 Task: Find connections with filter location Morro do Chapéu with filter topic #Saleswith filter profile language Potuguese with filter current company Ontario Teachers' Pension Plan with filter school Institute Of Public Enterprise with filter industry Building Structure and Exterior Contractors with filter service category Date Entry with filter keywords title Animal Shelter Board Member
Action: Mouse moved to (654, 112)
Screenshot: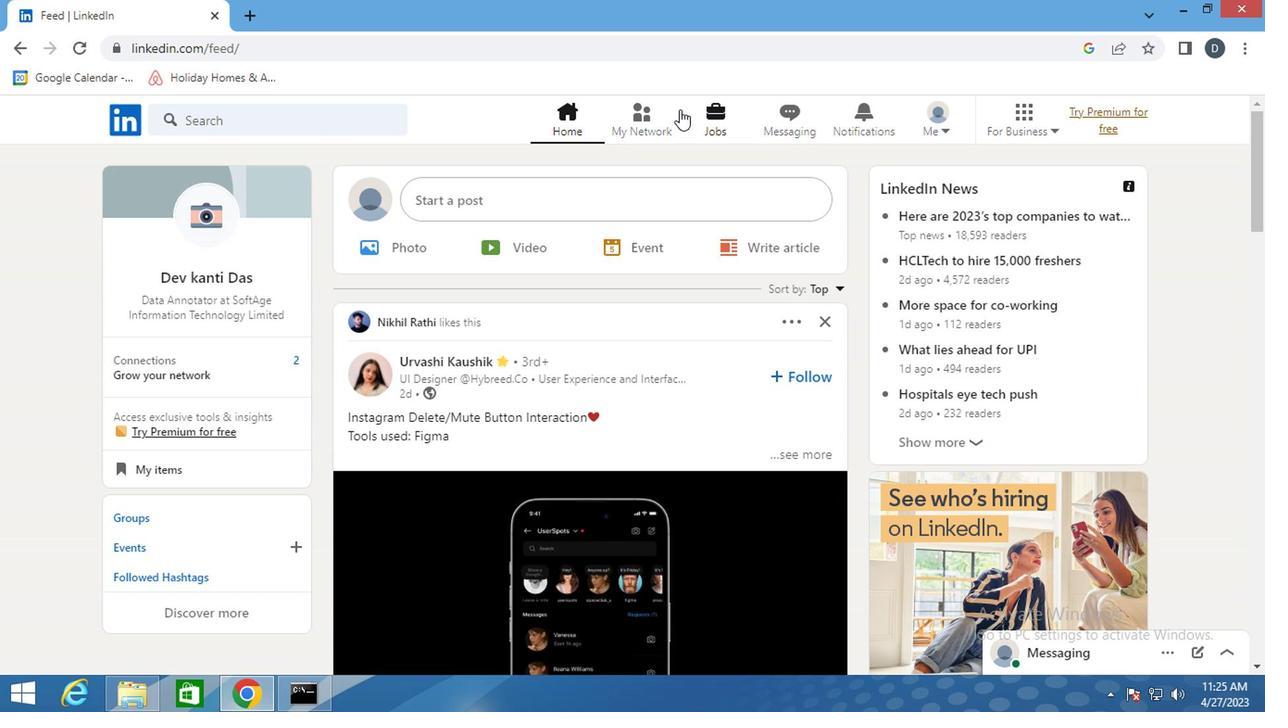 
Action: Mouse pressed left at (654, 112)
Screenshot: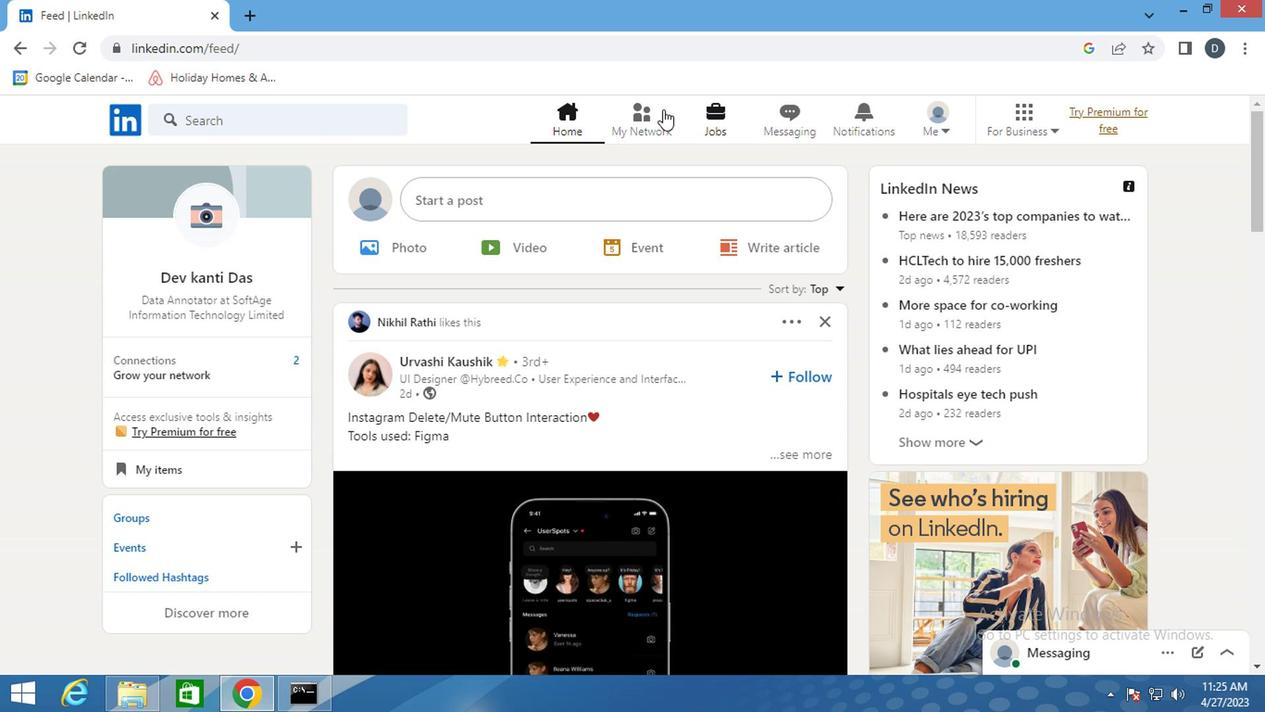 
Action: Mouse moved to (290, 222)
Screenshot: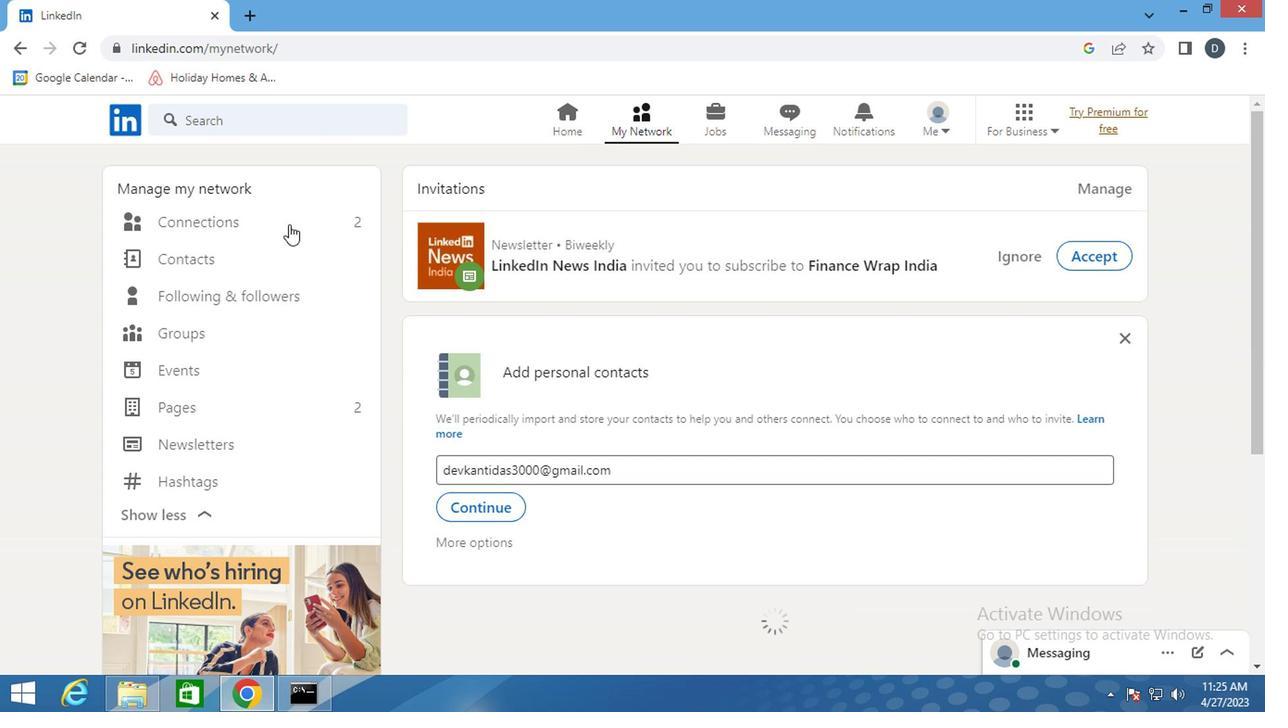 
Action: Mouse pressed left at (290, 222)
Screenshot: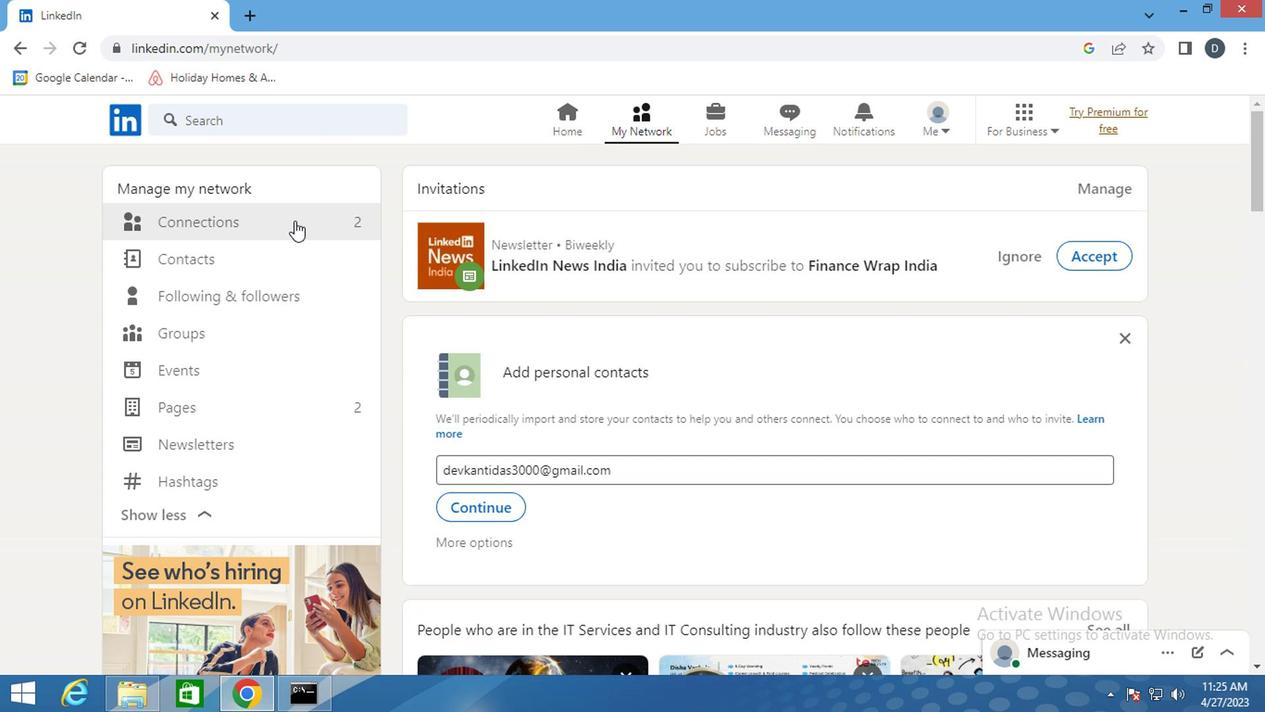
Action: Mouse pressed left at (290, 222)
Screenshot: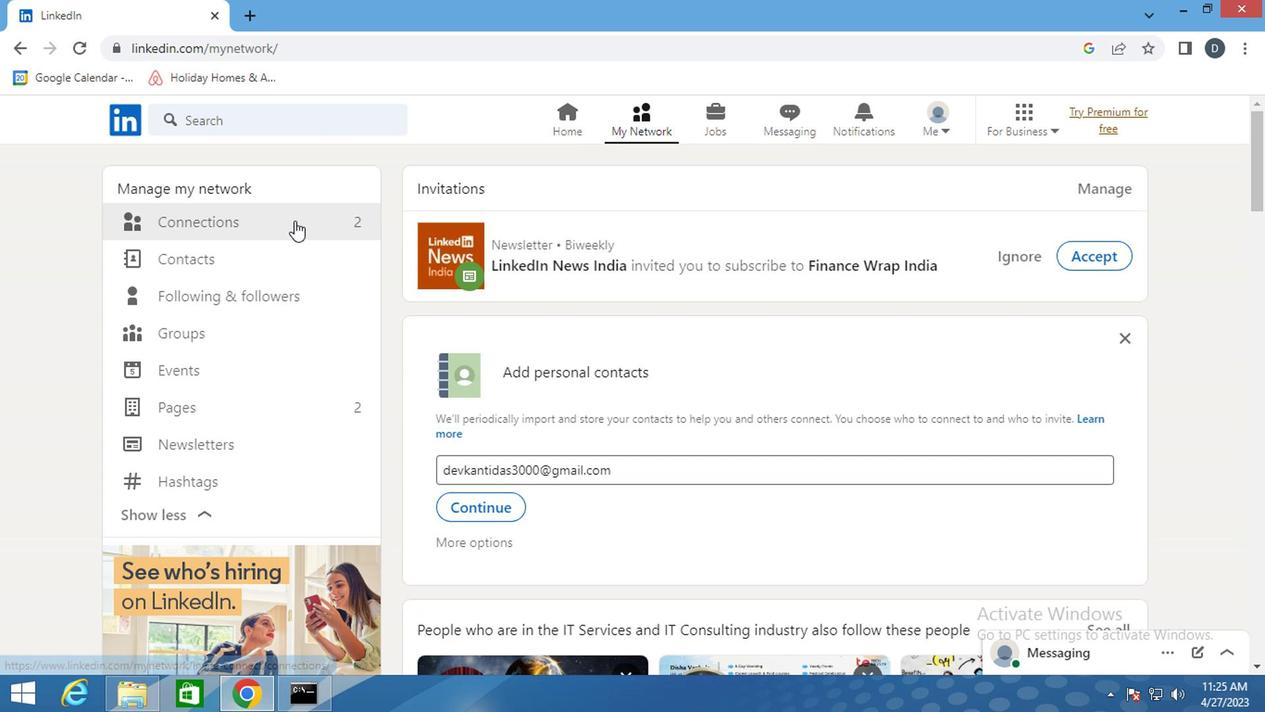 
Action: Mouse moved to (786, 224)
Screenshot: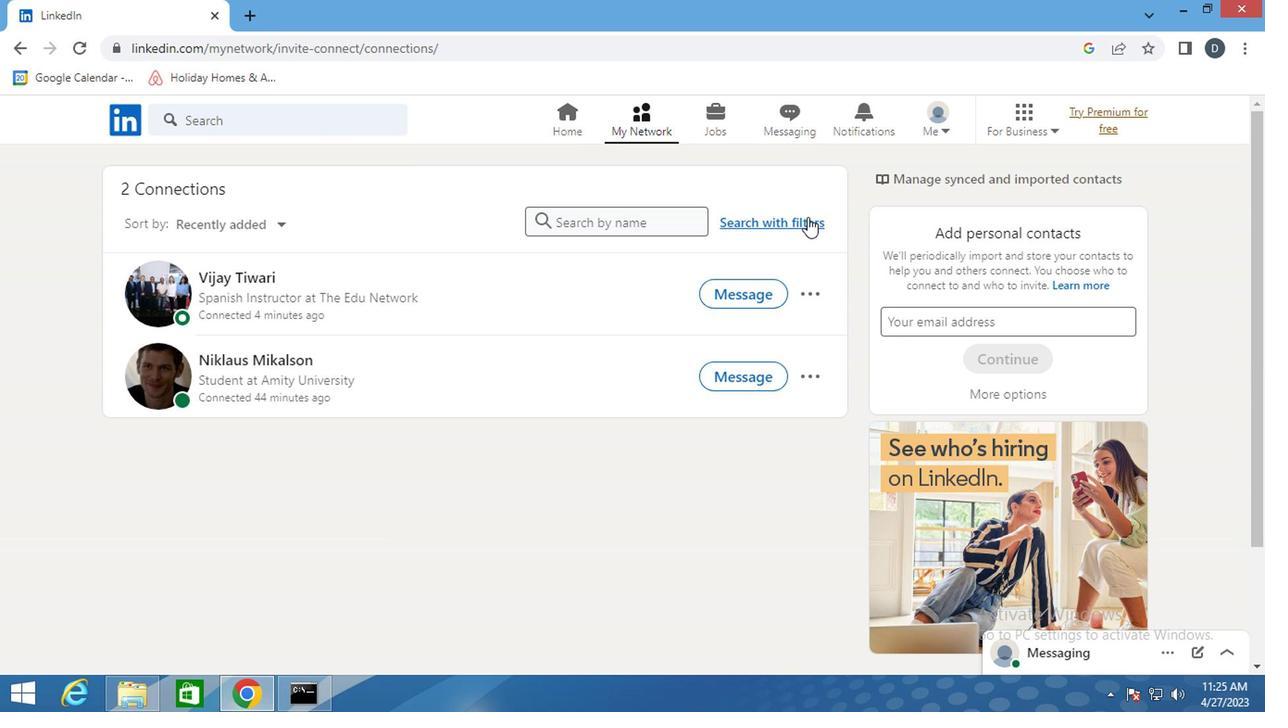 
Action: Mouse pressed left at (786, 224)
Screenshot: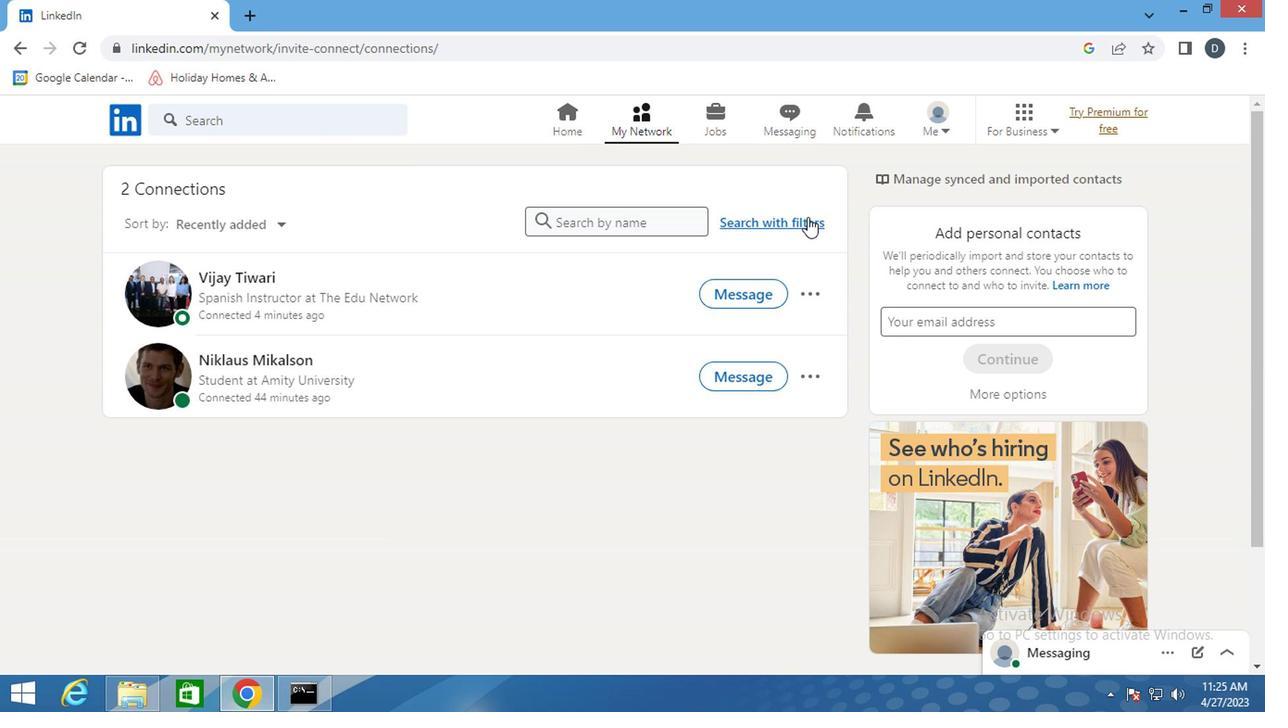 
Action: Mouse moved to (668, 166)
Screenshot: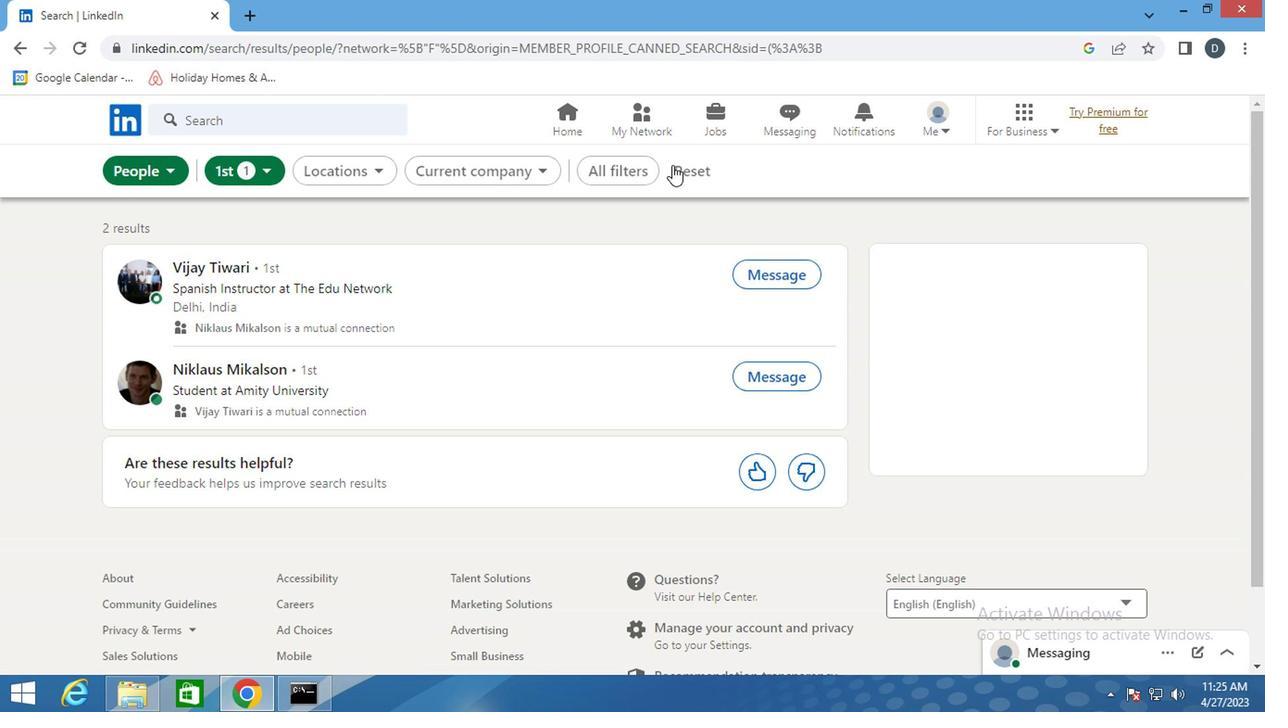 
Action: Mouse pressed left at (668, 166)
Screenshot: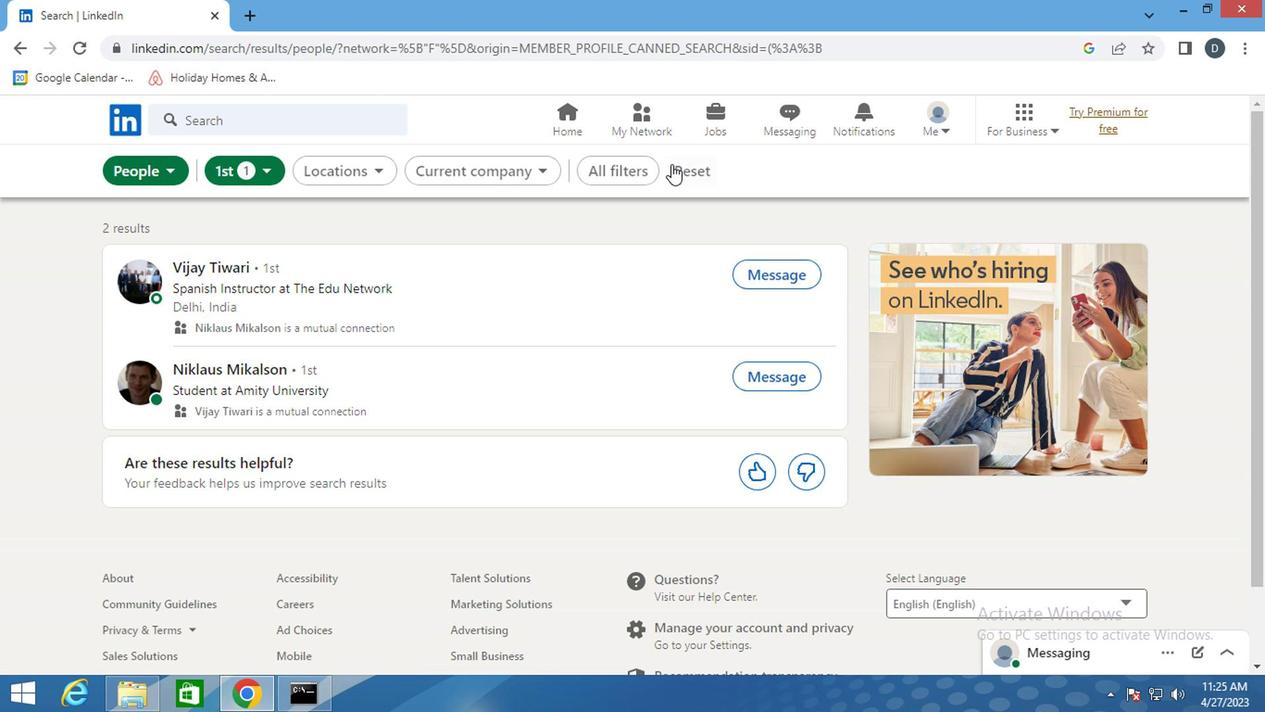 
Action: Mouse moved to (677, 174)
Screenshot: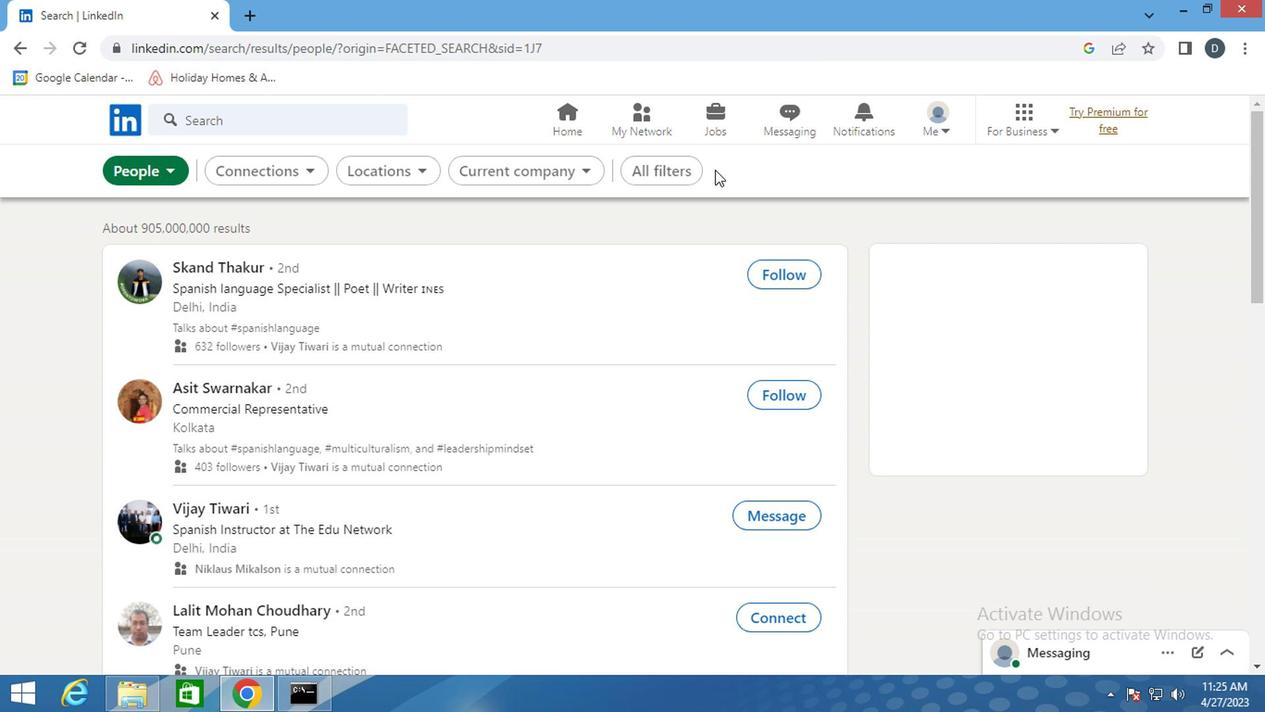 
Action: Mouse pressed left at (677, 174)
Screenshot: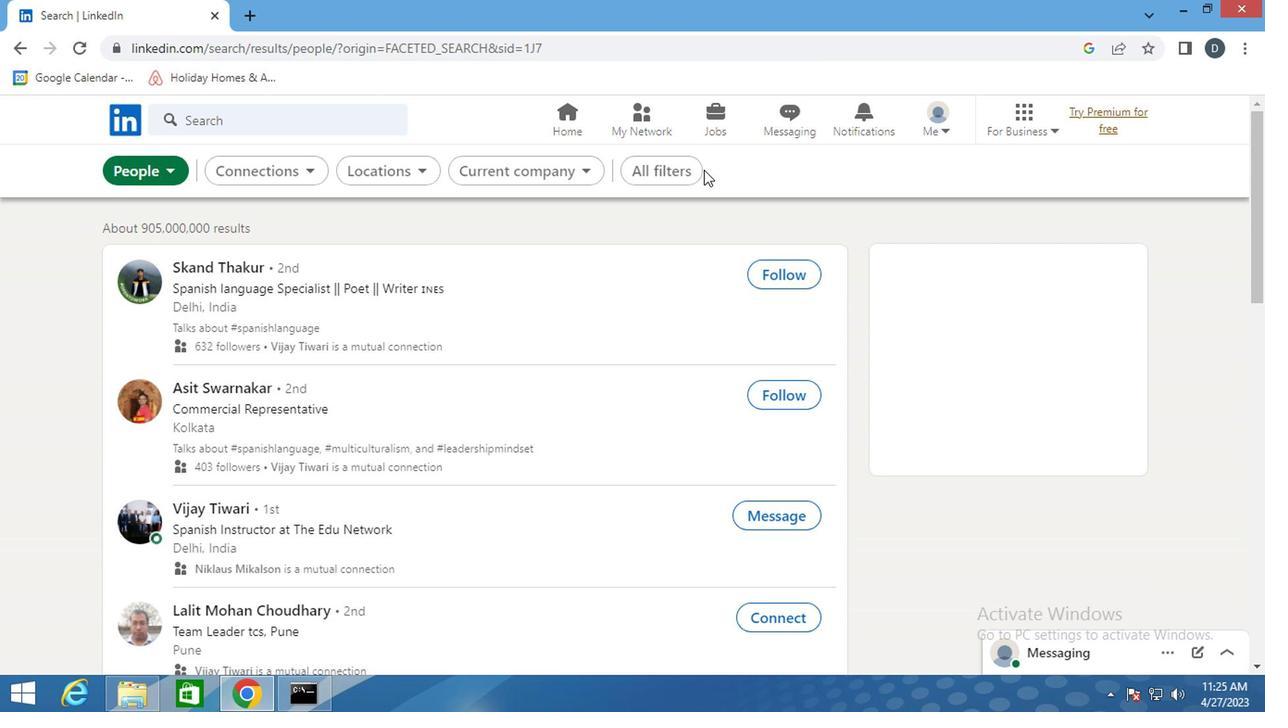 
Action: Mouse moved to (990, 415)
Screenshot: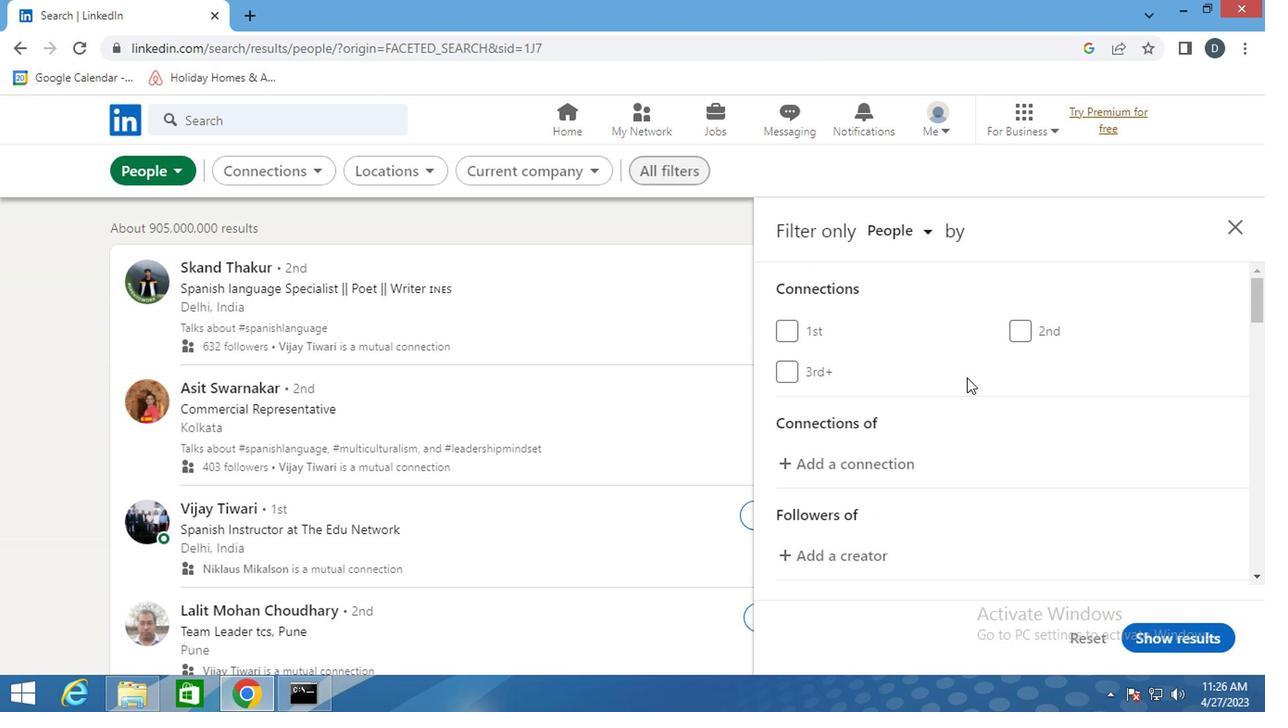 
Action: Mouse scrolled (990, 414) with delta (0, -1)
Screenshot: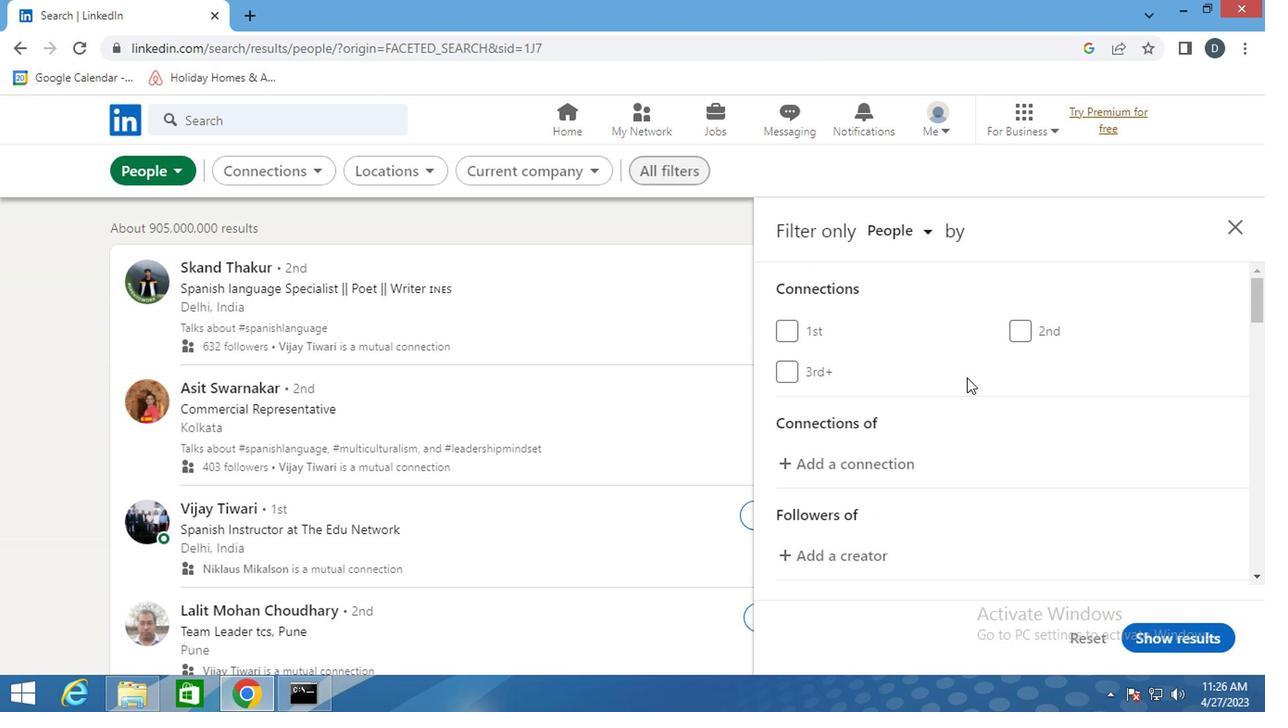 
Action: Mouse moved to (990, 416)
Screenshot: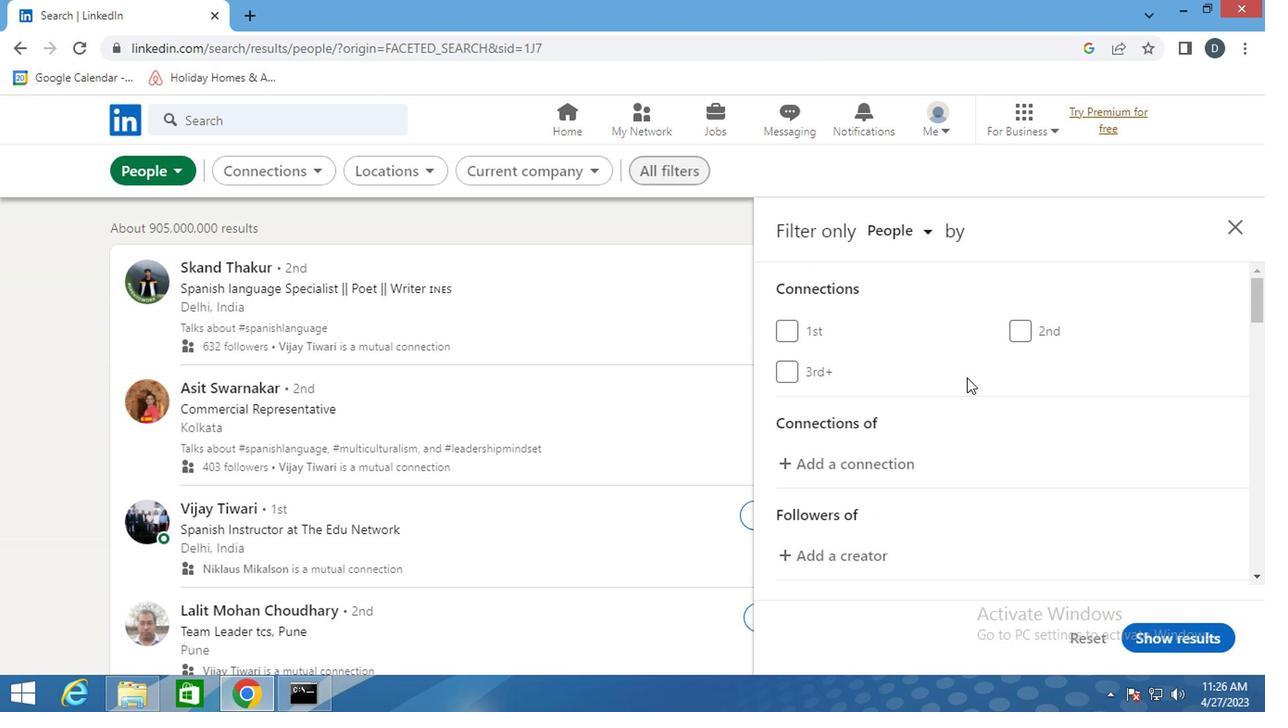 
Action: Mouse scrolled (990, 415) with delta (0, 0)
Screenshot: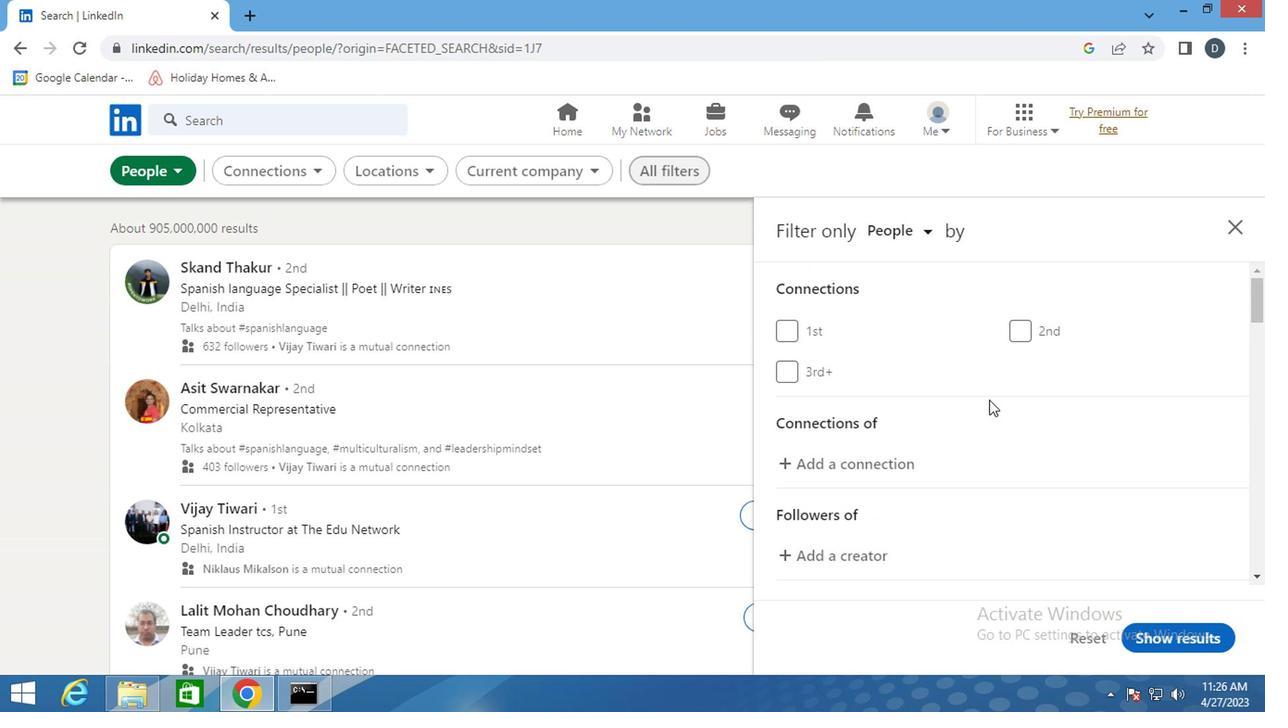 
Action: Mouse moved to (984, 441)
Screenshot: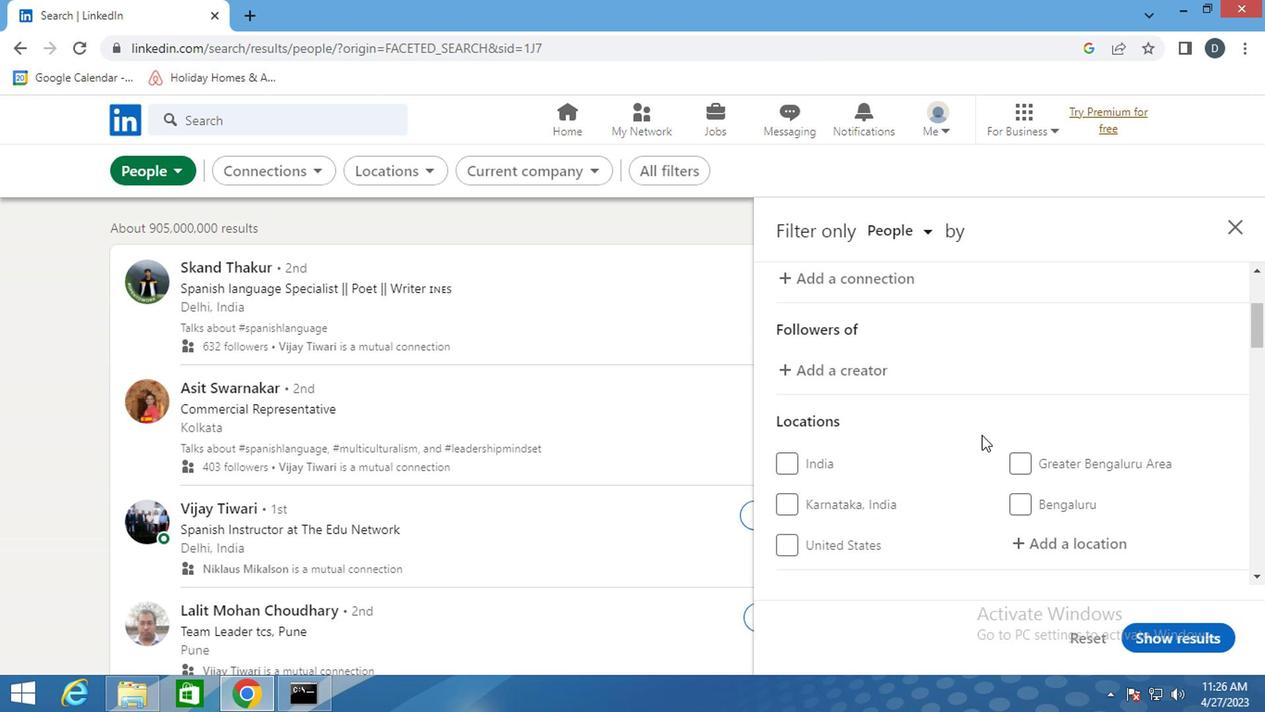 
Action: Mouse scrolled (984, 441) with delta (0, 0)
Screenshot: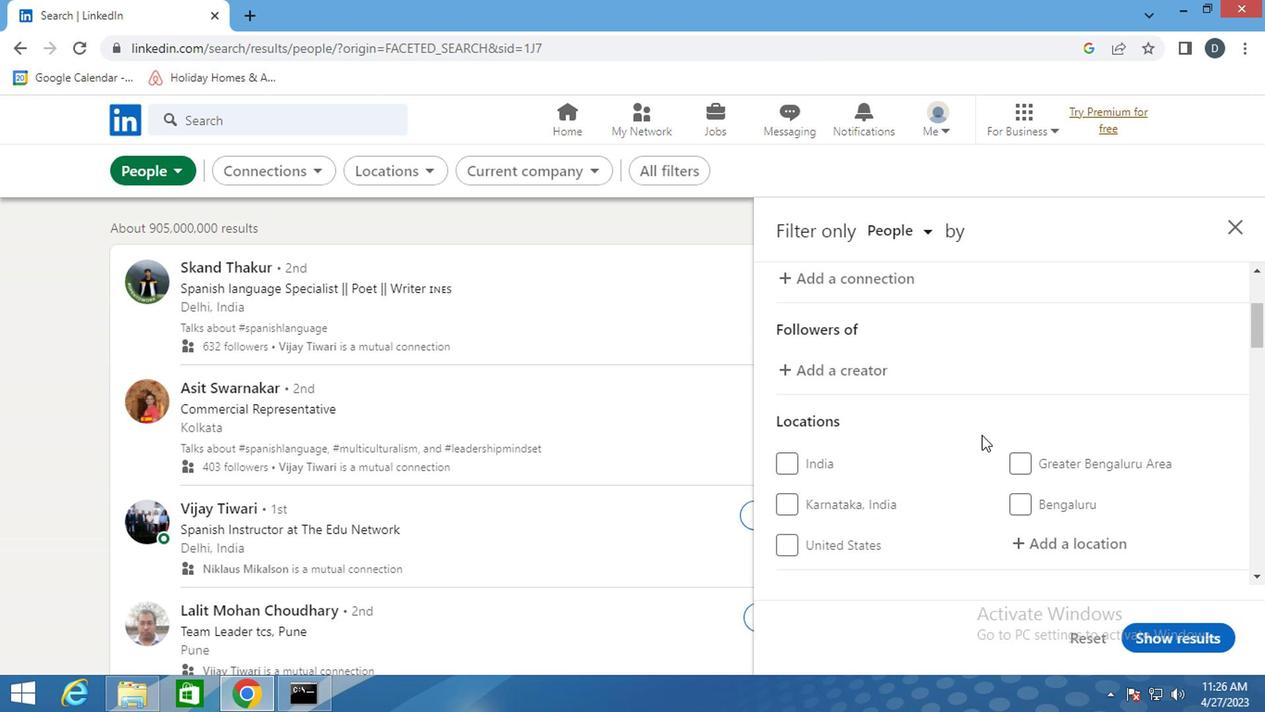 
Action: Mouse moved to (1049, 451)
Screenshot: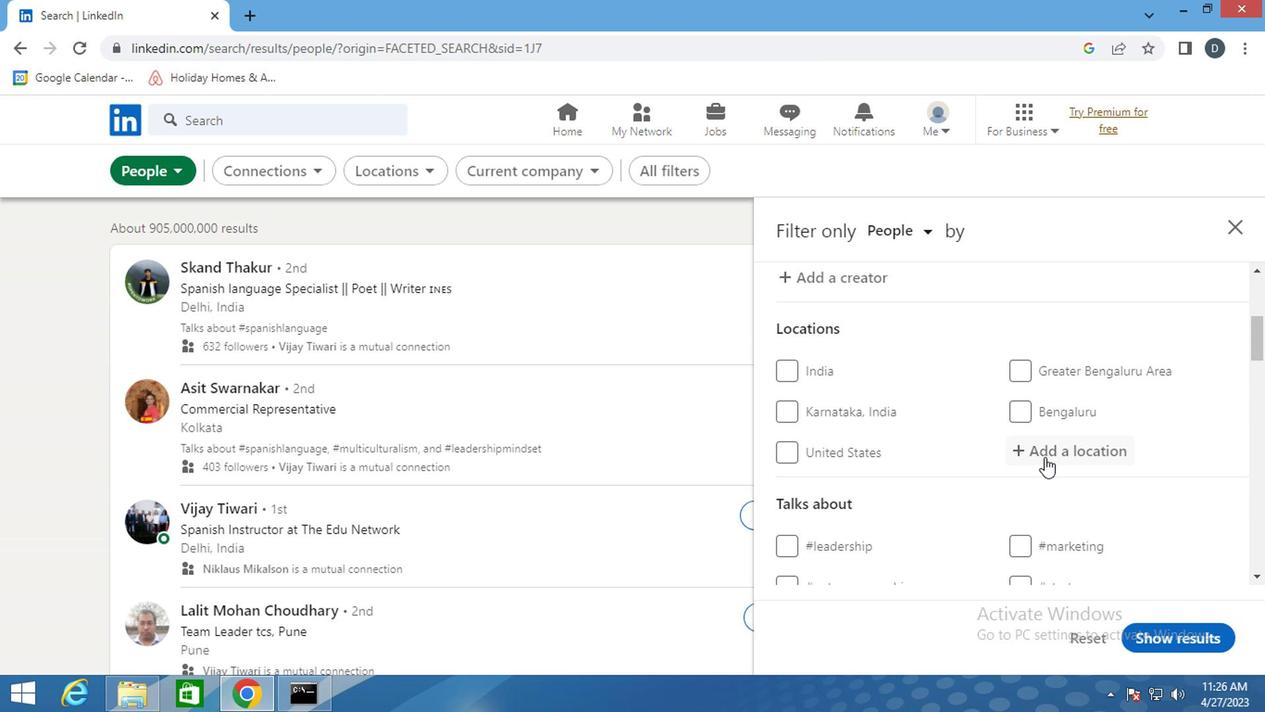 
Action: Mouse pressed left at (1049, 451)
Screenshot: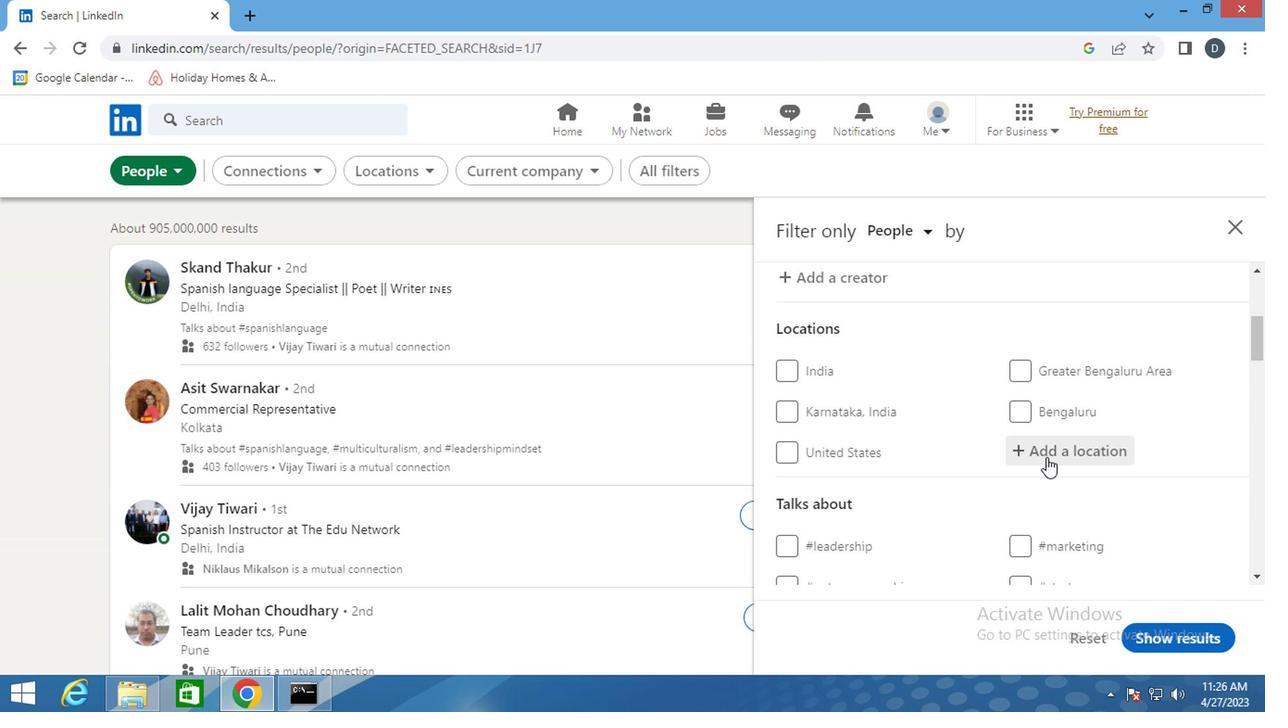 
Action: Mouse moved to (1049, 451)
Screenshot: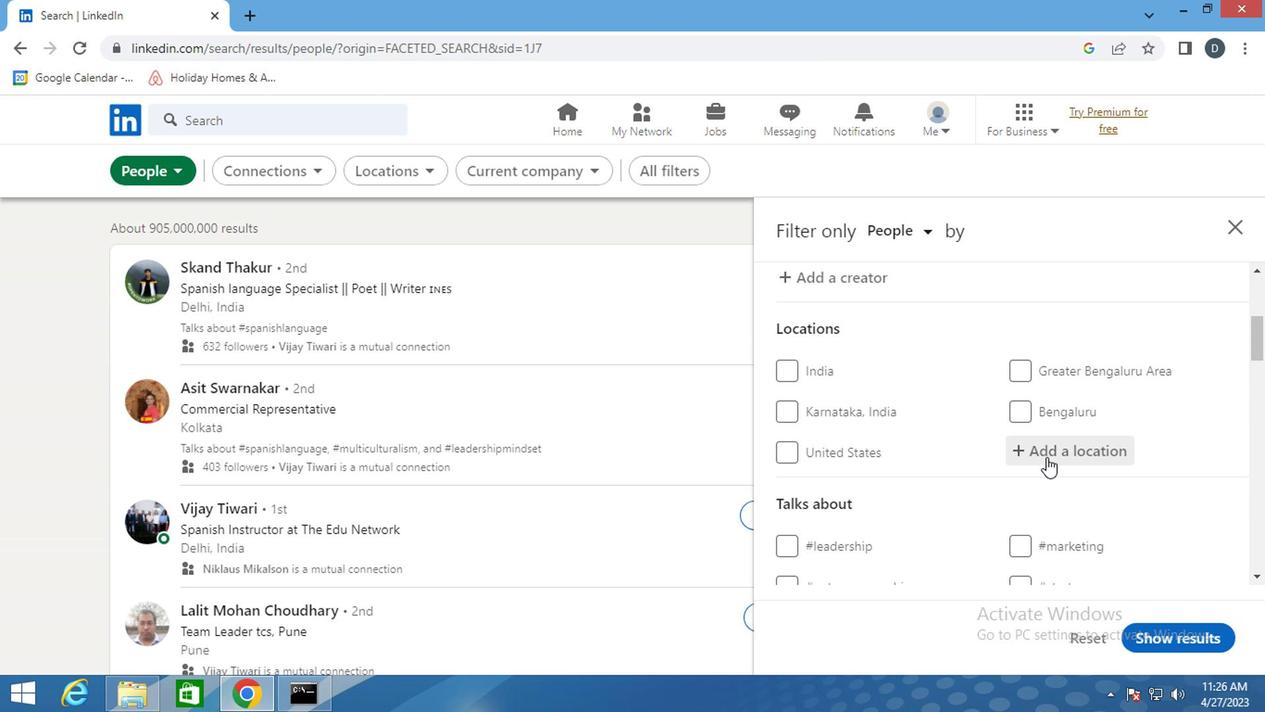 
Action: Key pressed <Key.shift_r>Morro<Key.space>do<Key.space><Key.down><Key.enter>
Screenshot: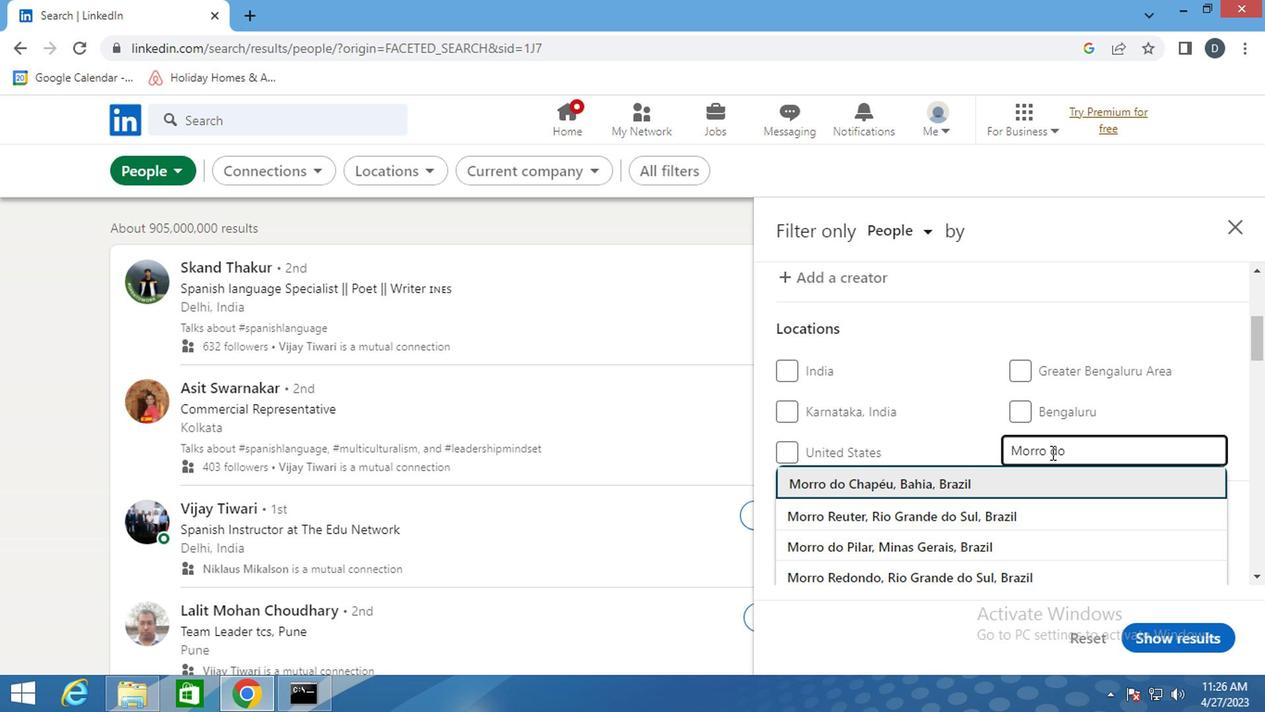 
Action: Mouse moved to (1058, 470)
Screenshot: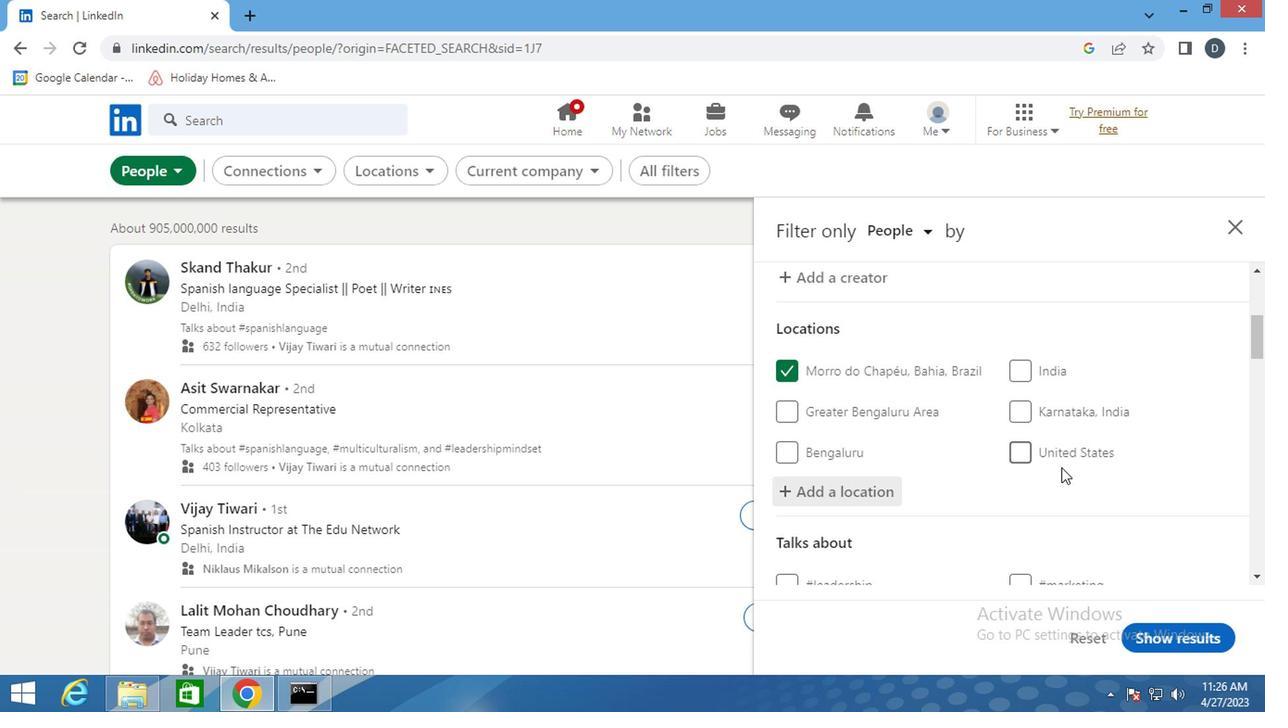 
Action: Mouse scrolled (1058, 469) with delta (0, 0)
Screenshot: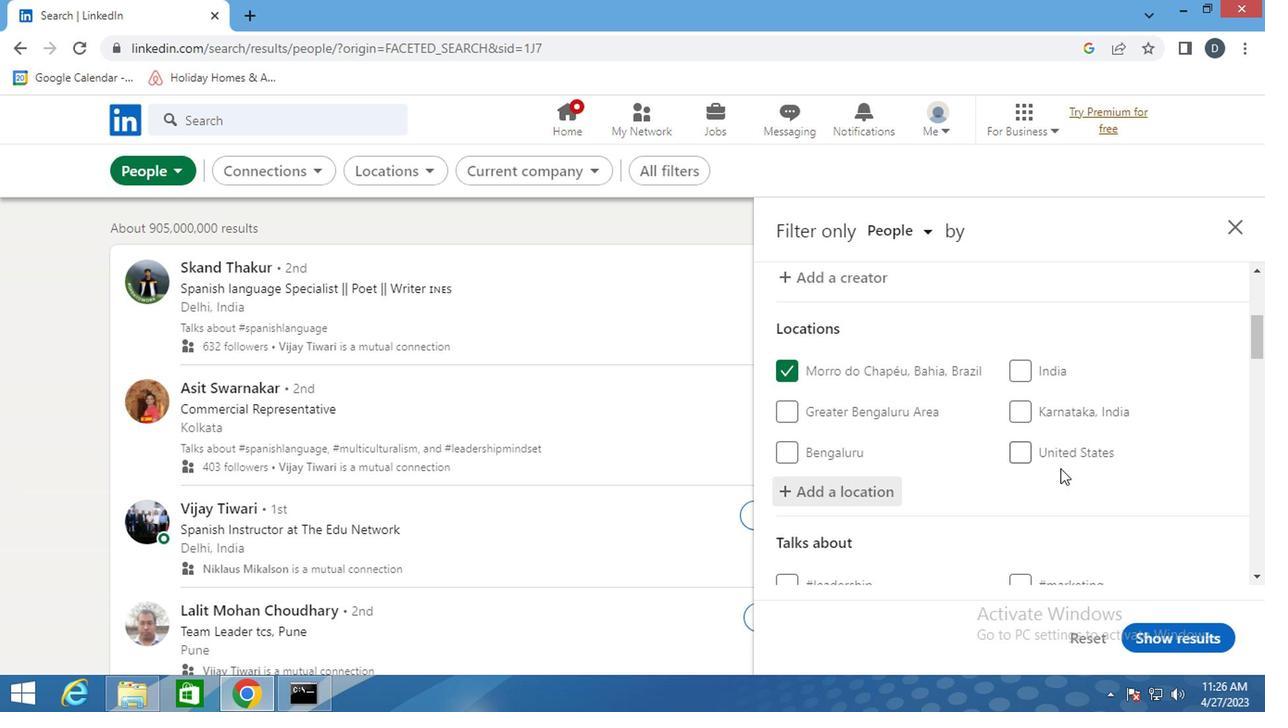 
Action: Mouse scrolled (1058, 469) with delta (0, 0)
Screenshot: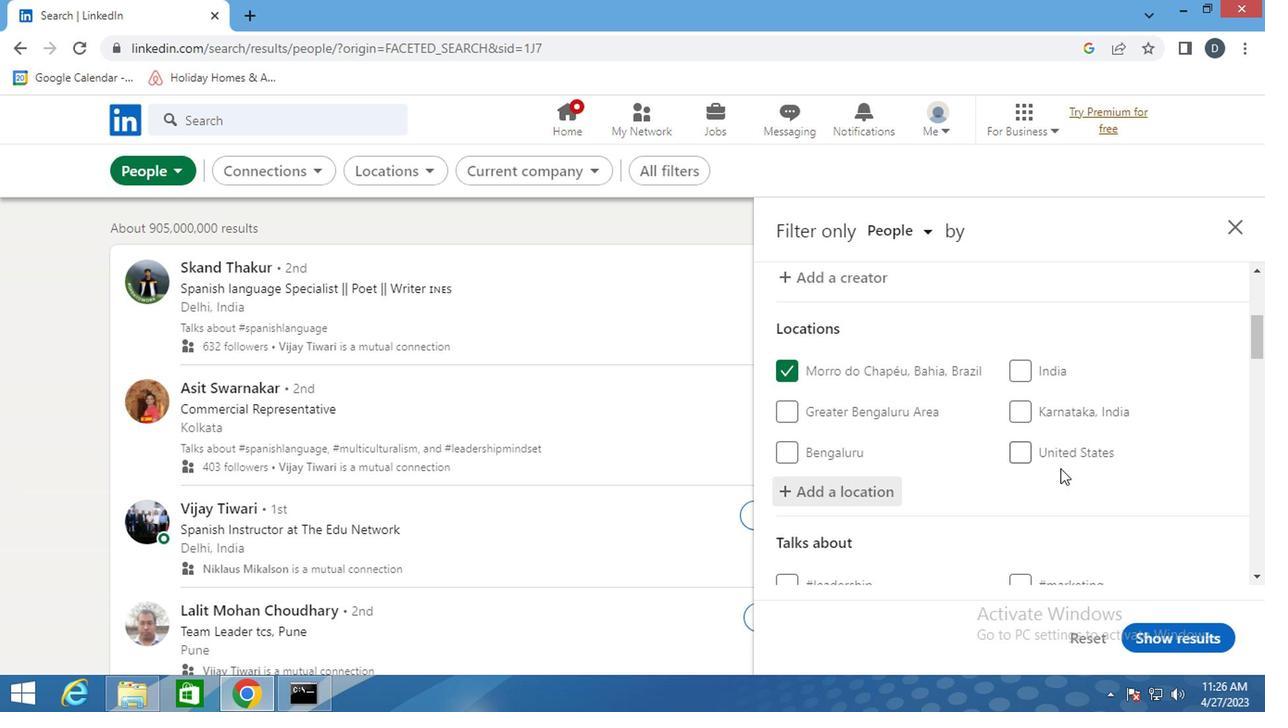 
Action: Mouse moved to (1040, 472)
Screenshot: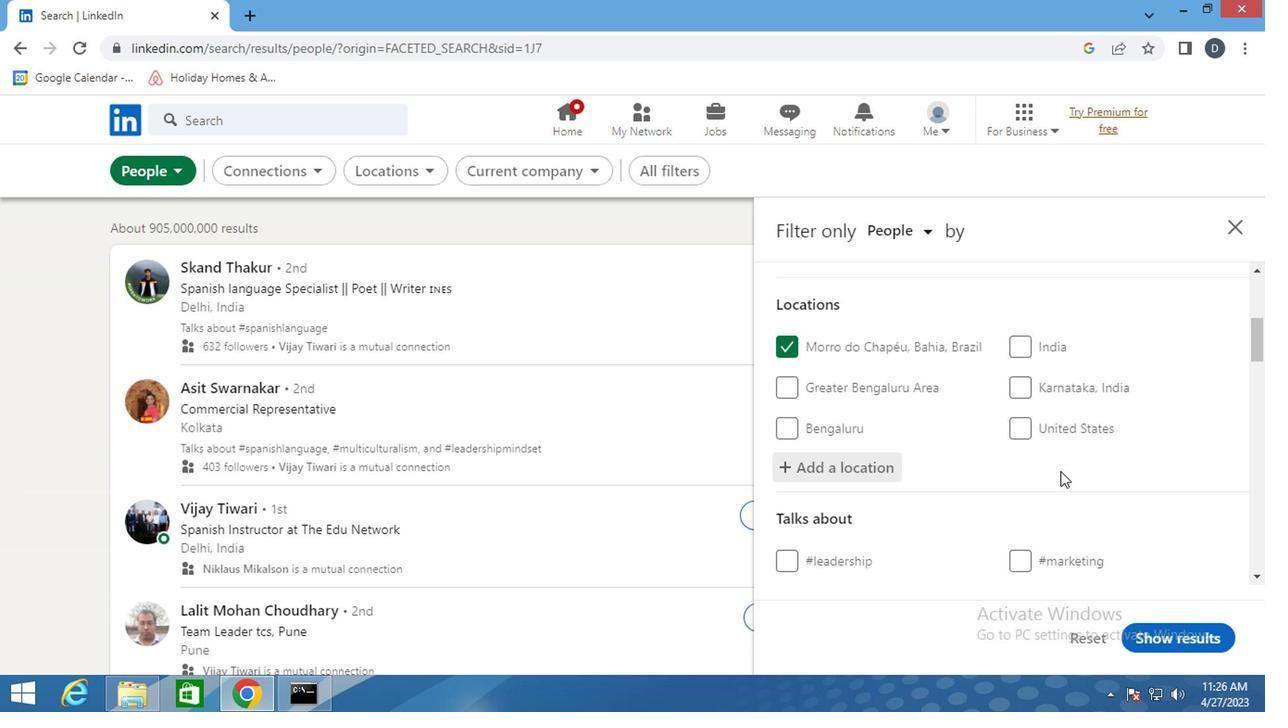 
Action: Mouse pressed left at (1040, 472)
Screenshot: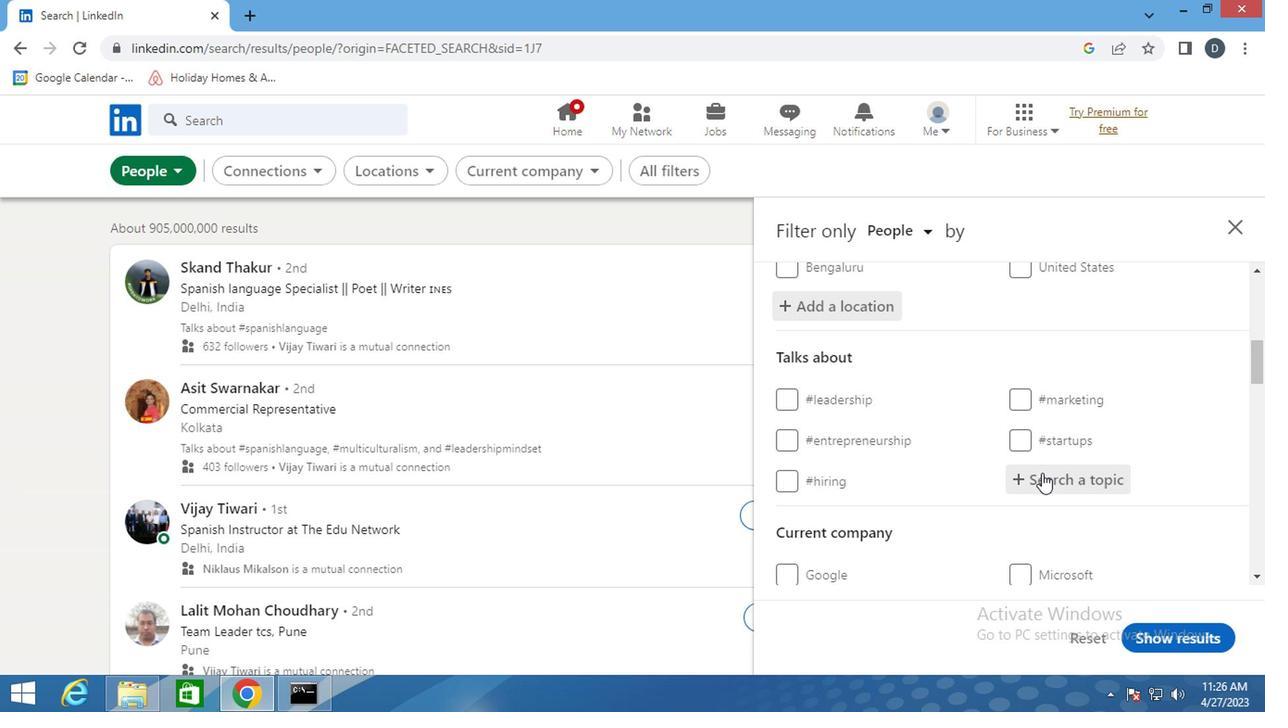 
Action: Mouse moved to (184, 11)
Screenshot: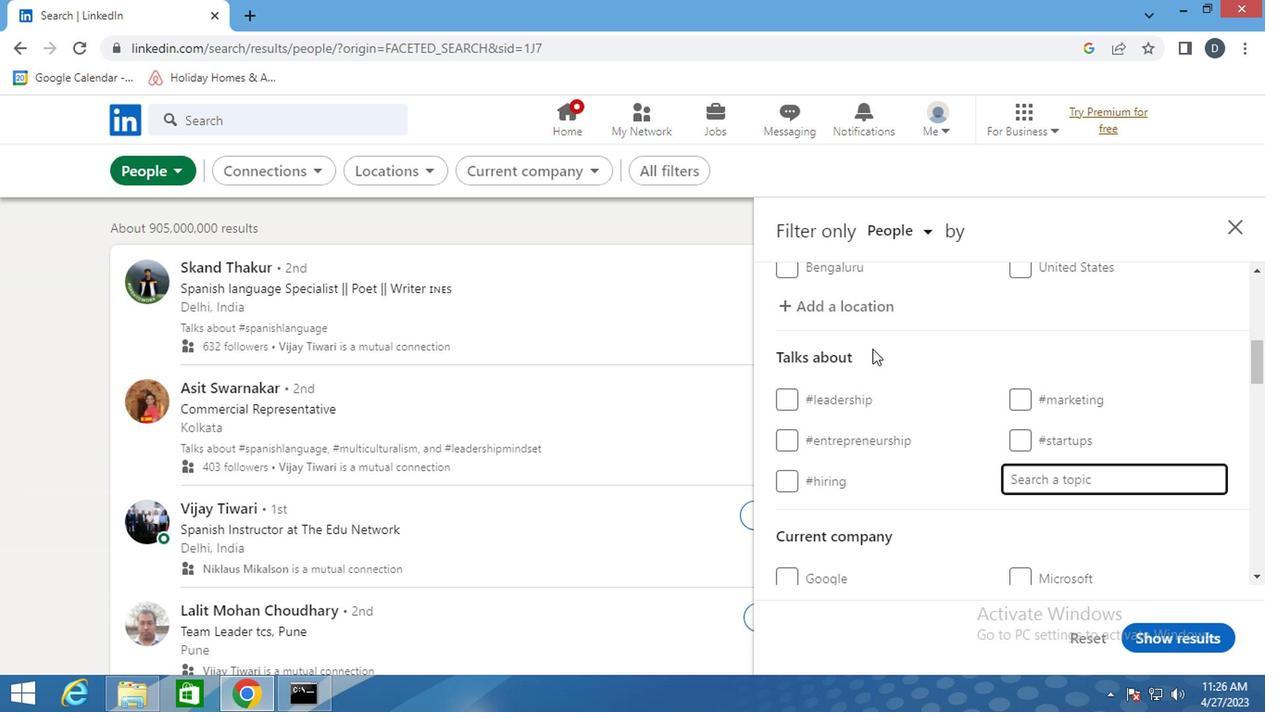 
Action: Key pressed <Key.shift>SA<Key.backspace><Key.backspace><Key.backspace><Key.shift><Key.shift><Key.shift><Key.shift><Key.shift>#<Key.shift>SALES<Key.backspace><Key.backspace><Key.backspace><Key.backspace>ALES
Screenshot: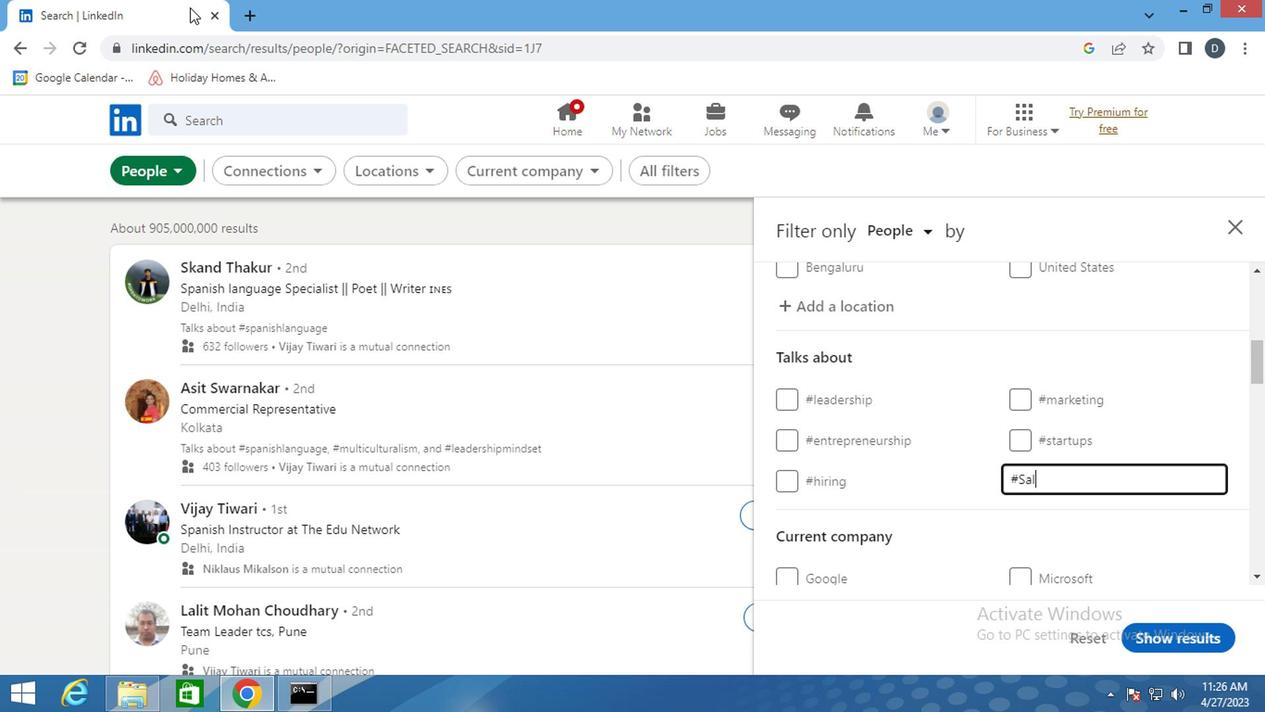
Action: Mouse moved to (1030, 445)
Screenshot: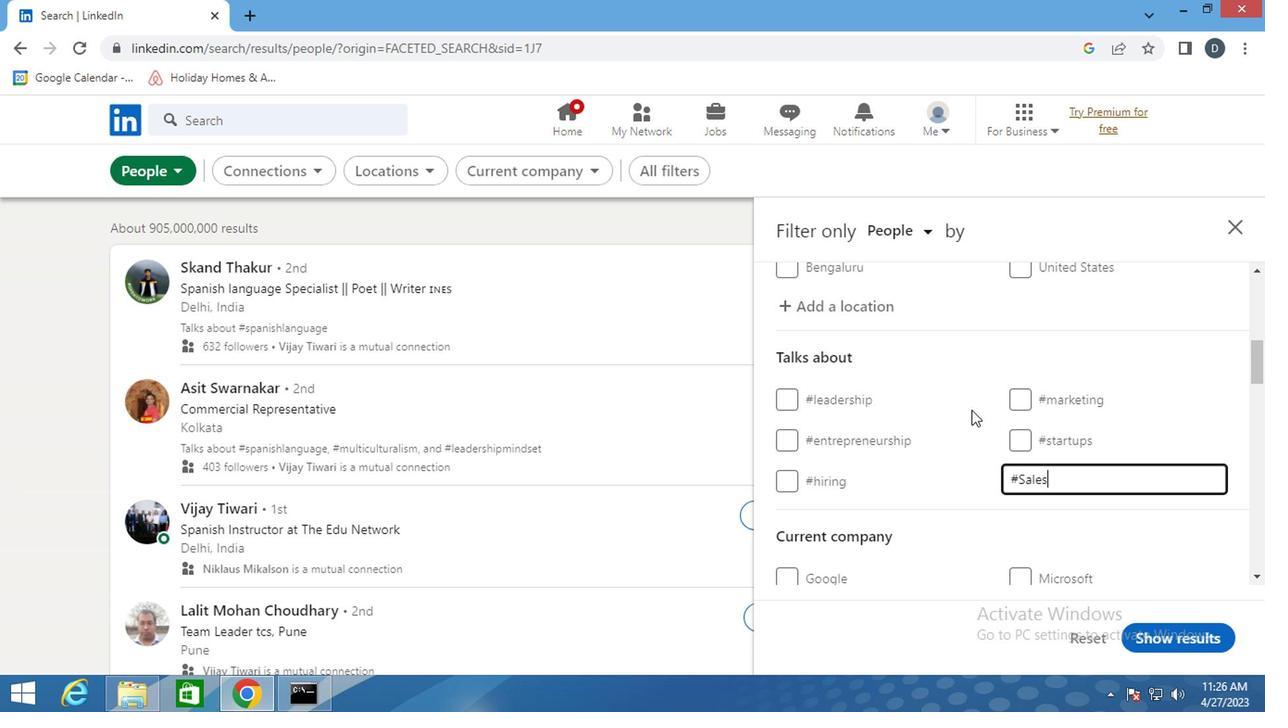 
Action: Mouse scrolled (1030, 444) with delta (0, -1)
Screenshot: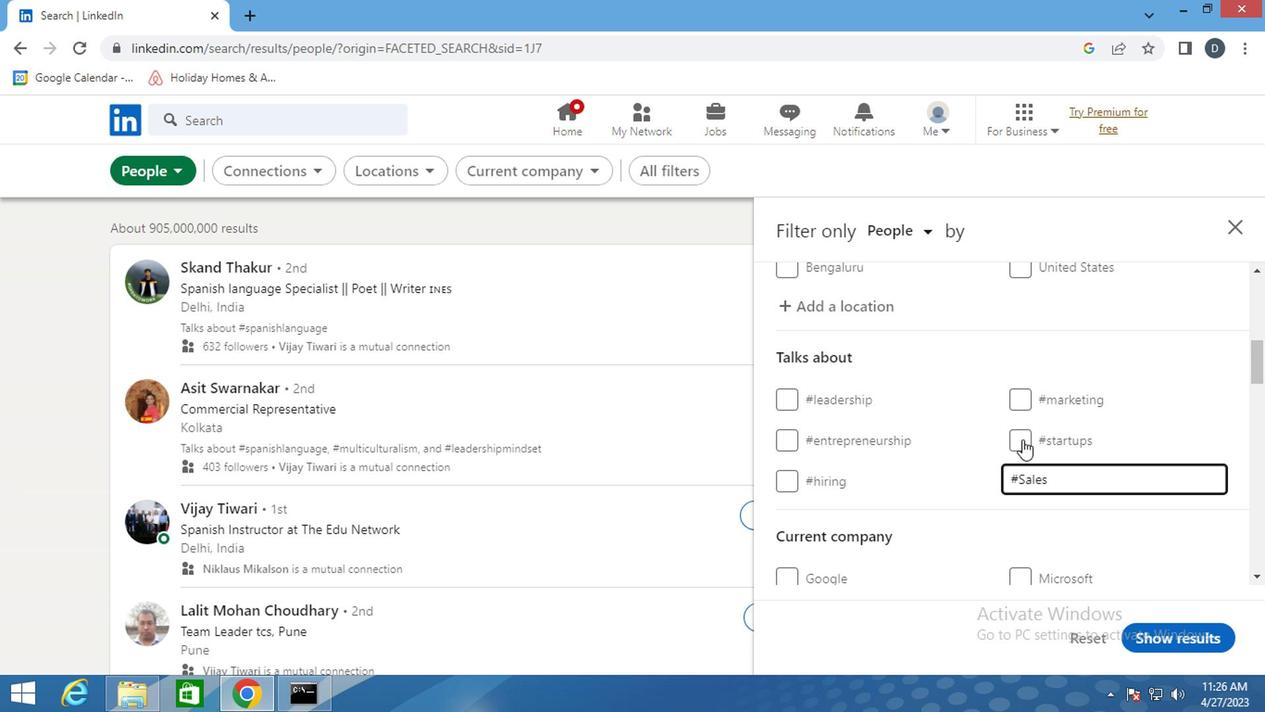 
Action: Mouse scrolled (1030, 444) with delta (0, -1)
Screenshot: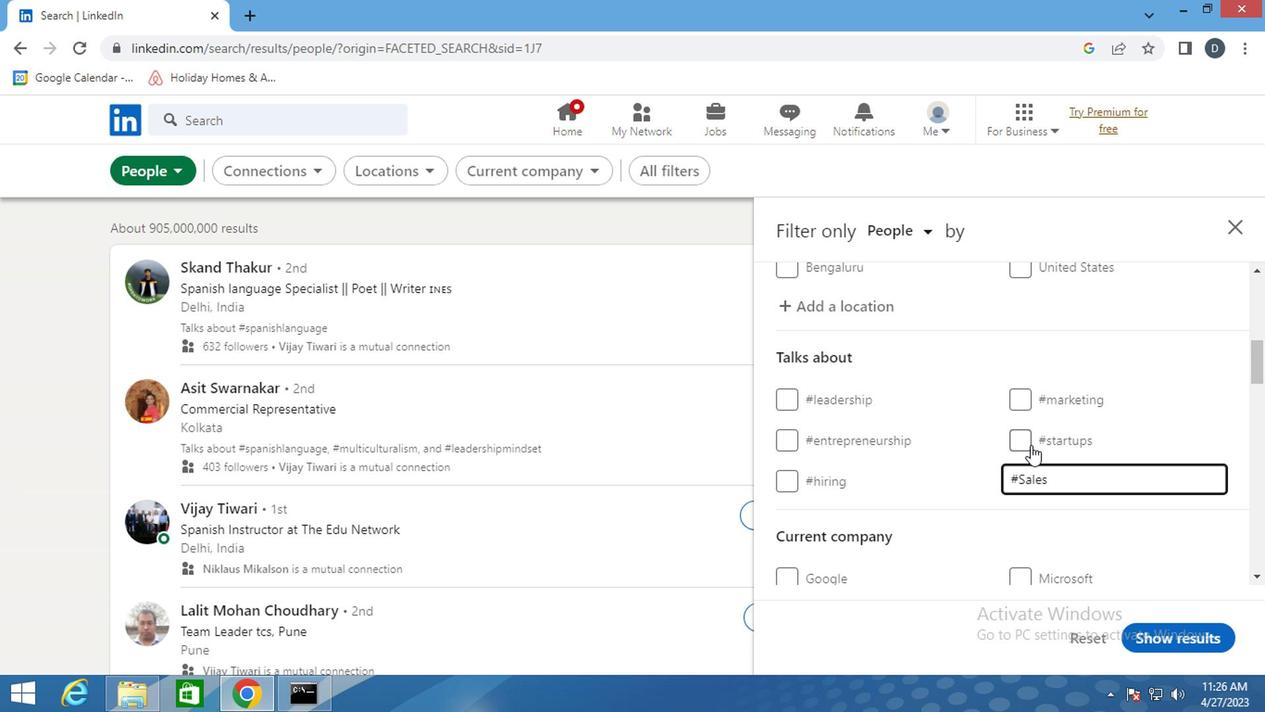 
Action: Mouse moved to (1058, 470)
Screenshot: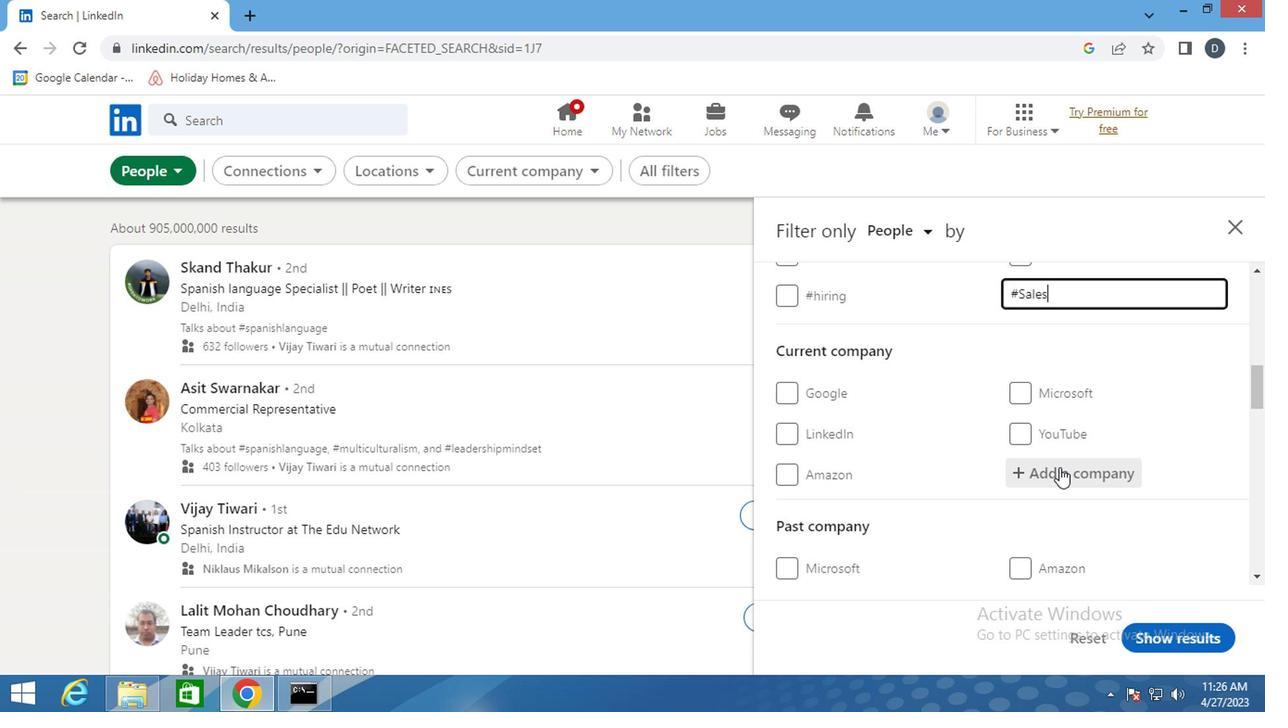 
Action: Mouse pressed left at (1058, 470)
Screenshot: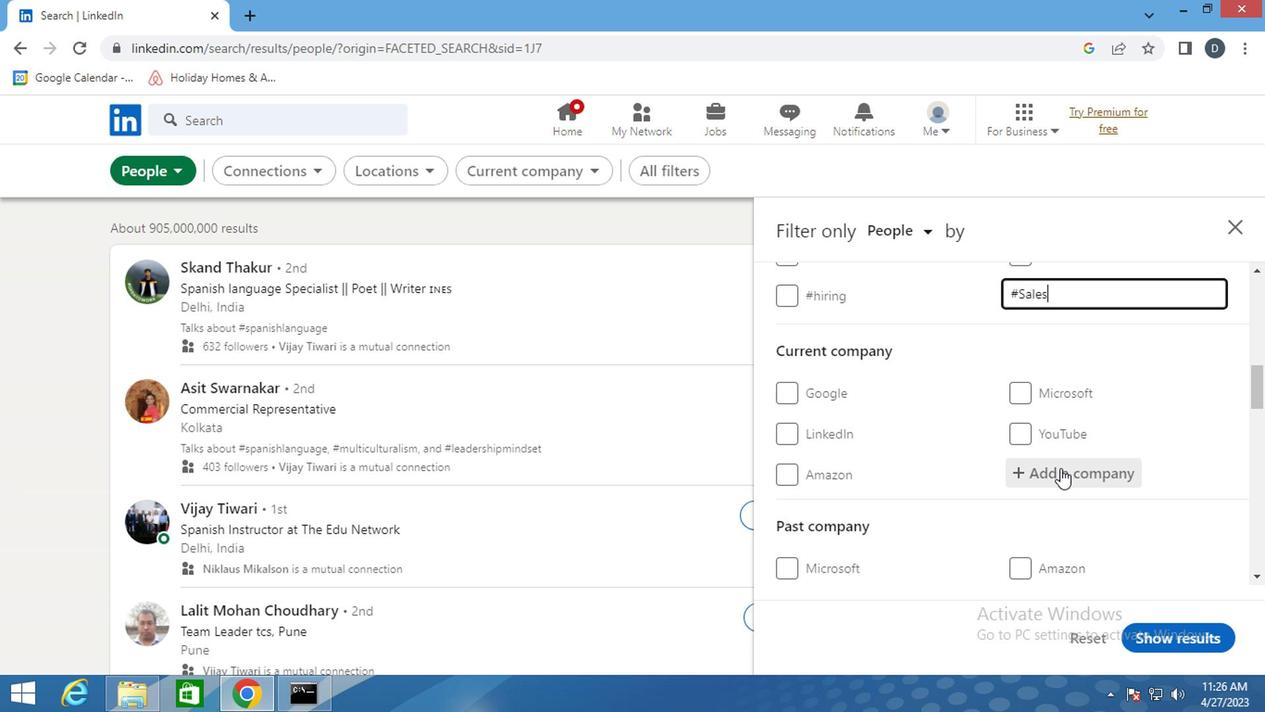 
Action: Mouse moved to (1092, 514)
Screenshot: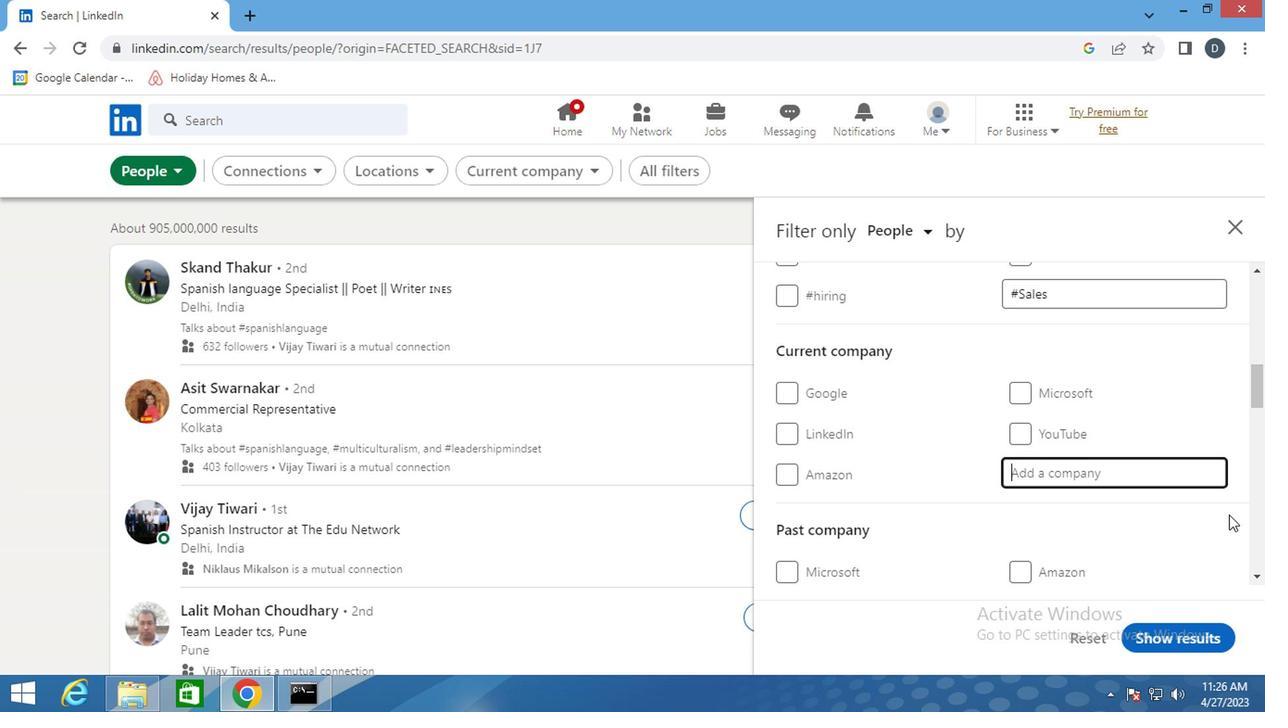 
Action: Mouse scrolled (1092, 514) with delta (0, 0)
Screenshot: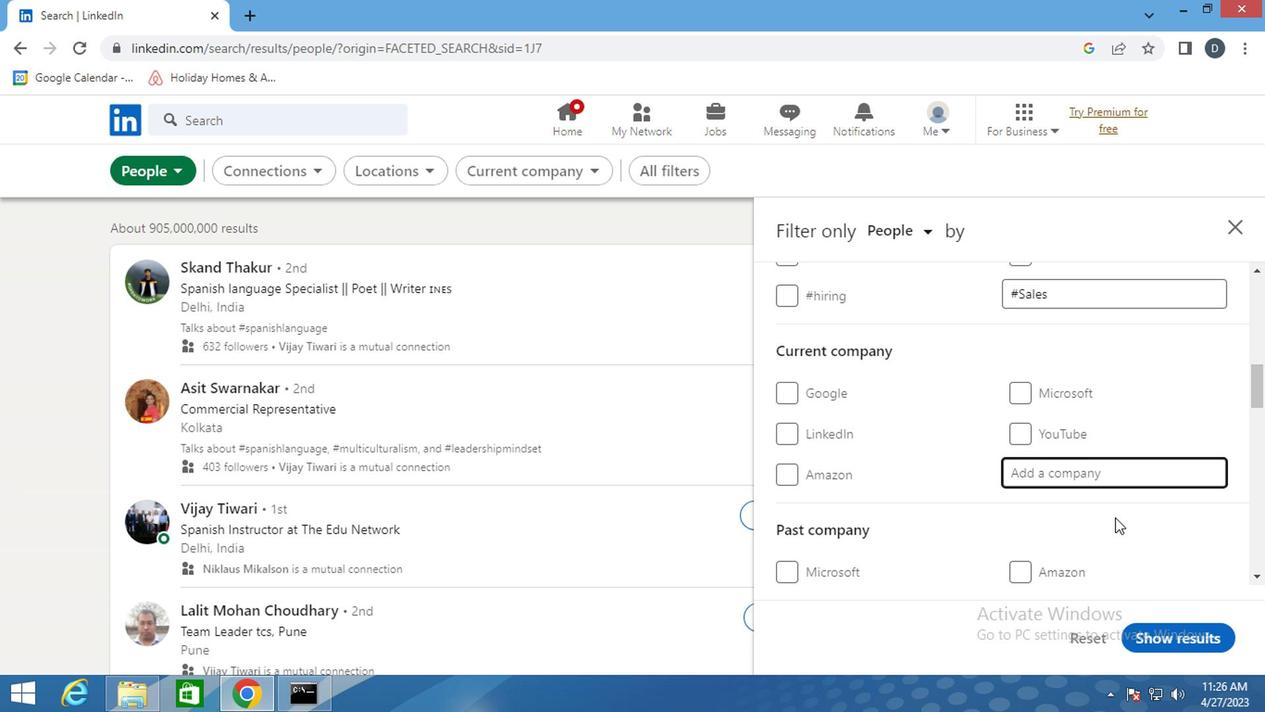 
Action: Mouse scrolled (1092, 514) with delta (0, 0)
Screenshot: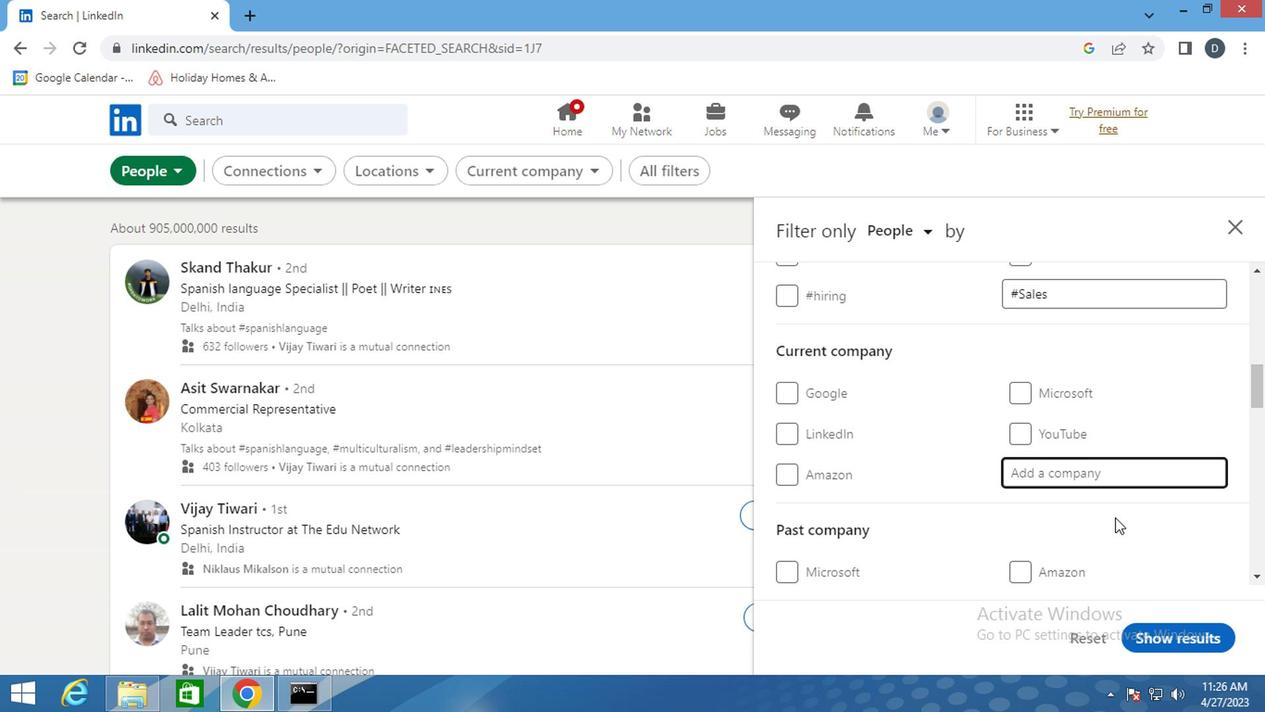 
Action: Mouse scrolled (1092, 514) with delta (0, 0)
Screenshot: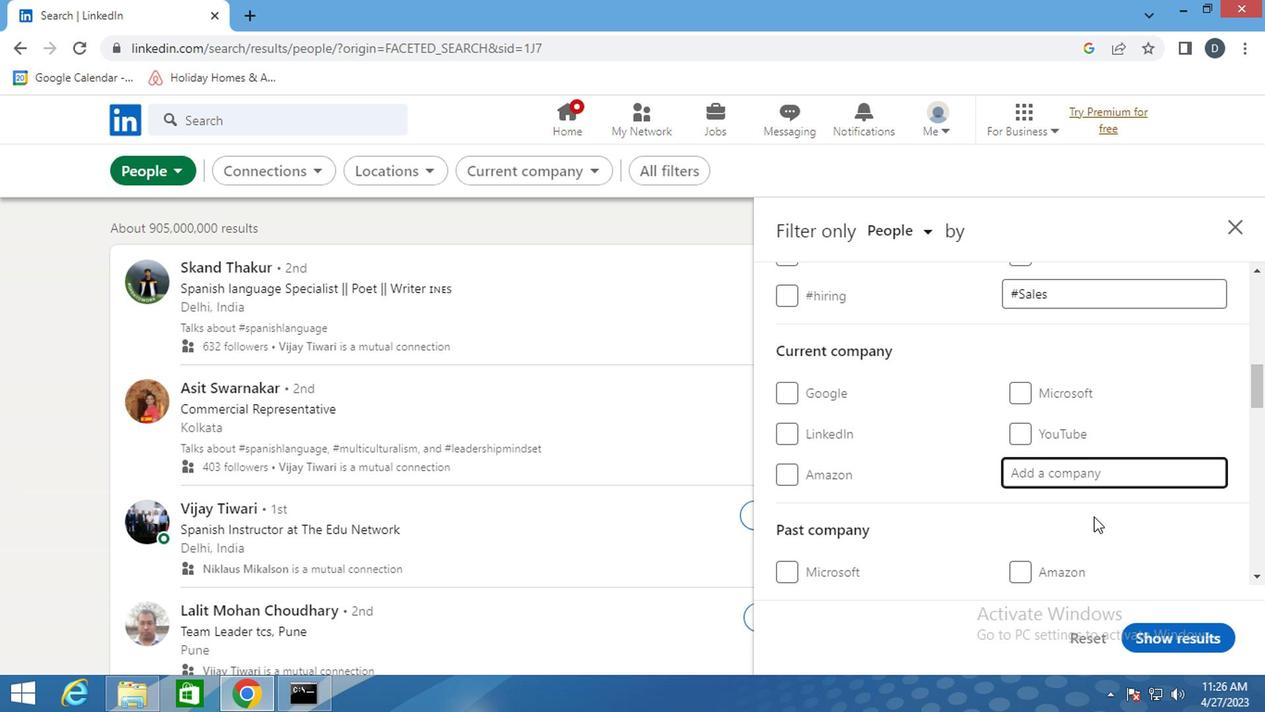 
Action: Mouse scrolled (1092, 514) with delta (0, 0)
Screenshot: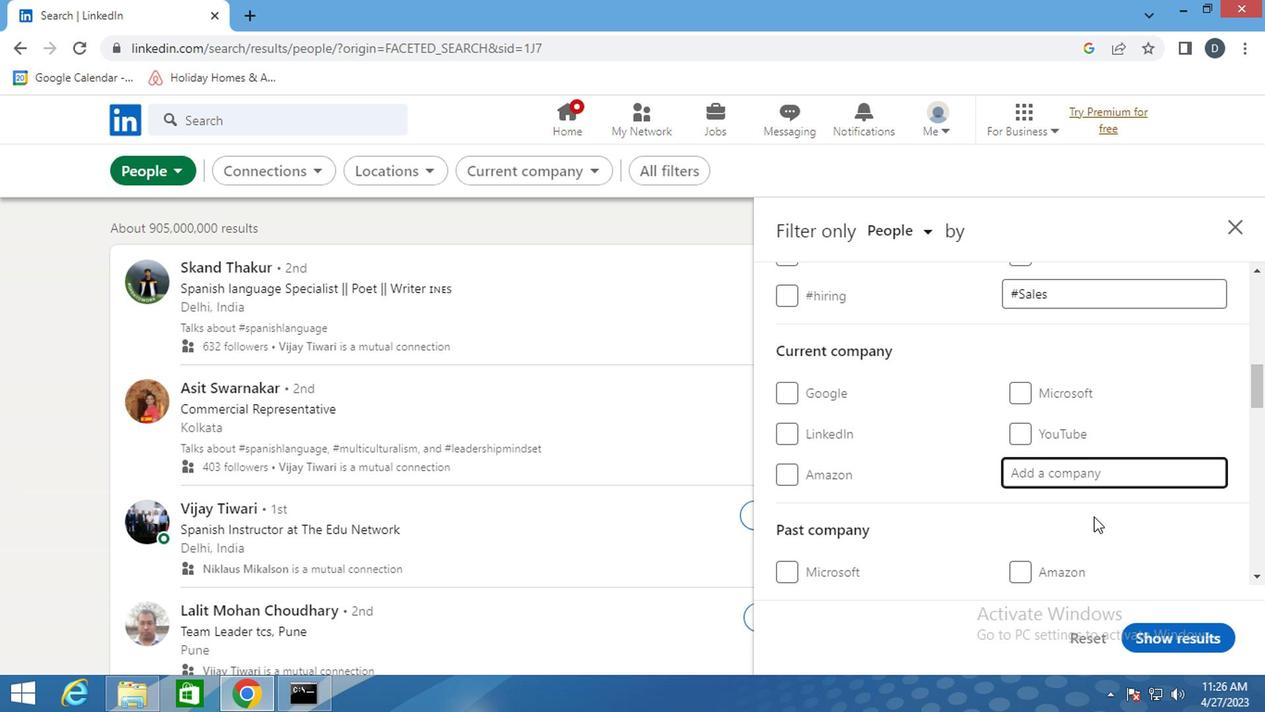 
Action: Mouse scrolled (1092, 514) with delta (0, 0)
Screenshot: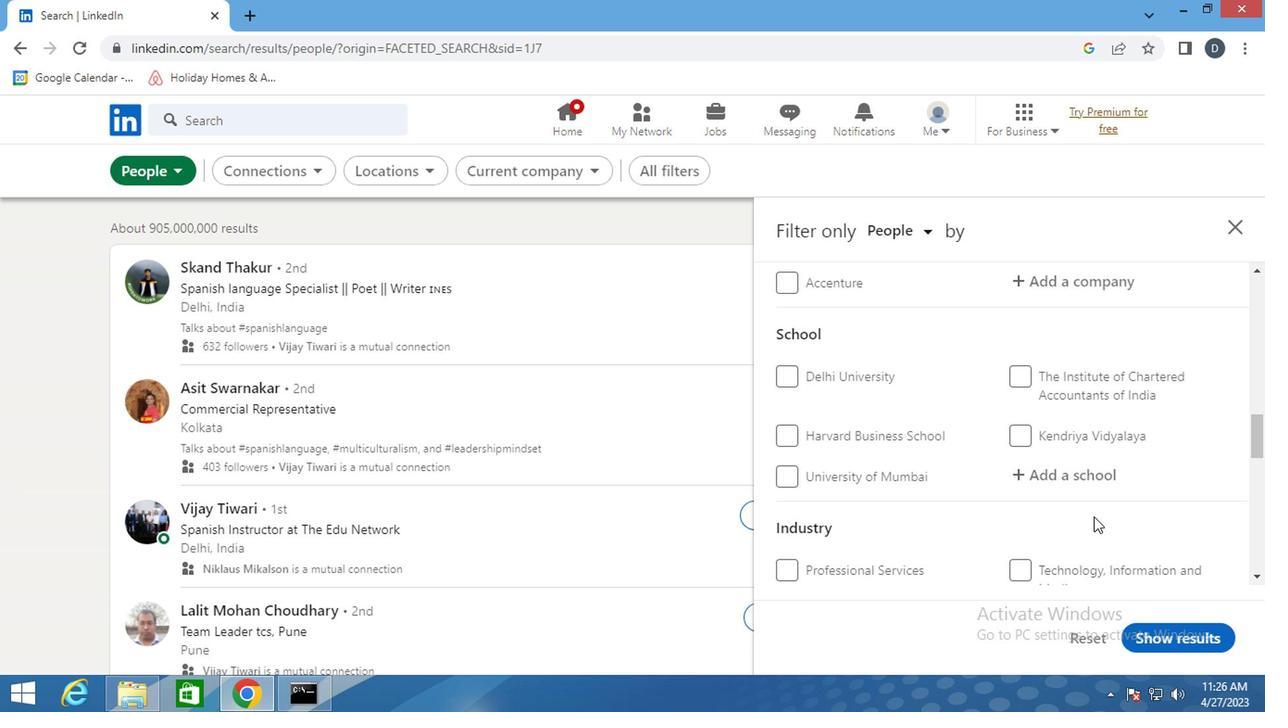 
Action: Mouse scrolled (1092, 514) with delta (0, 0)
Screenshot: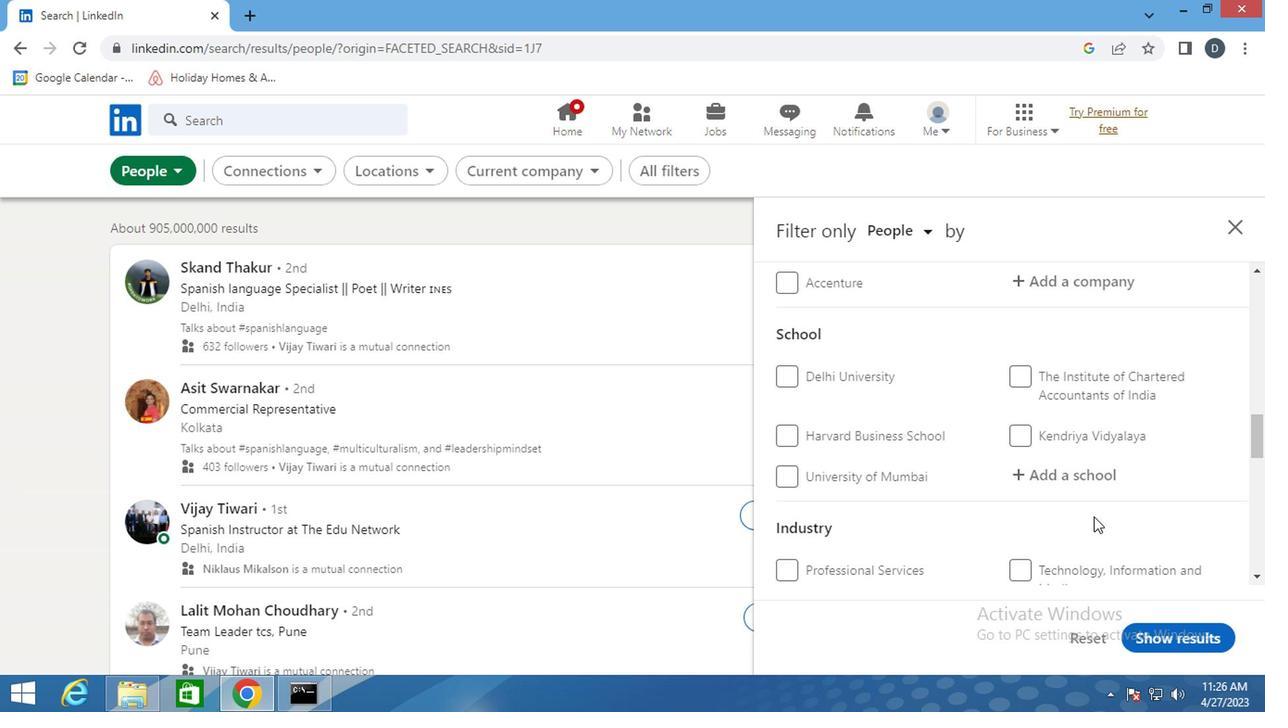 
Action: Mouse scrolled (1092, 514) with delta (0, 0)
Screenshot: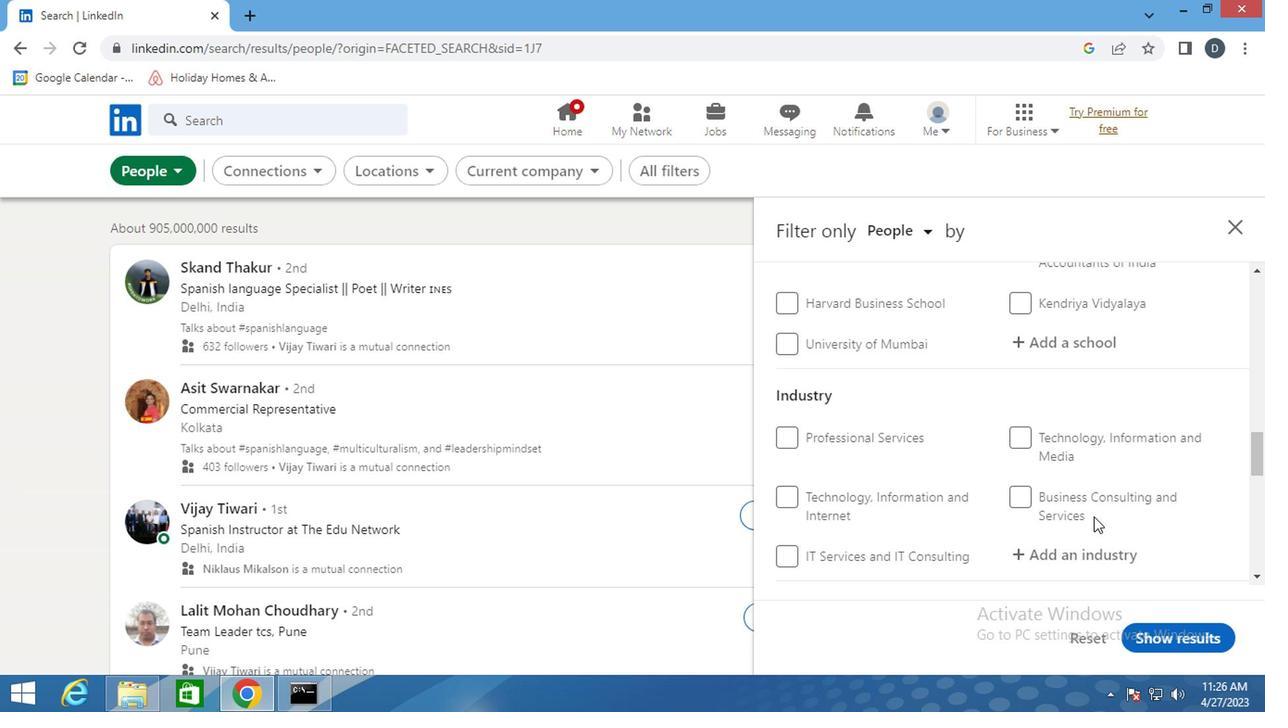 
Action: Mouse scrolled (1092, 514) with delta (0, 0)
Screenshot: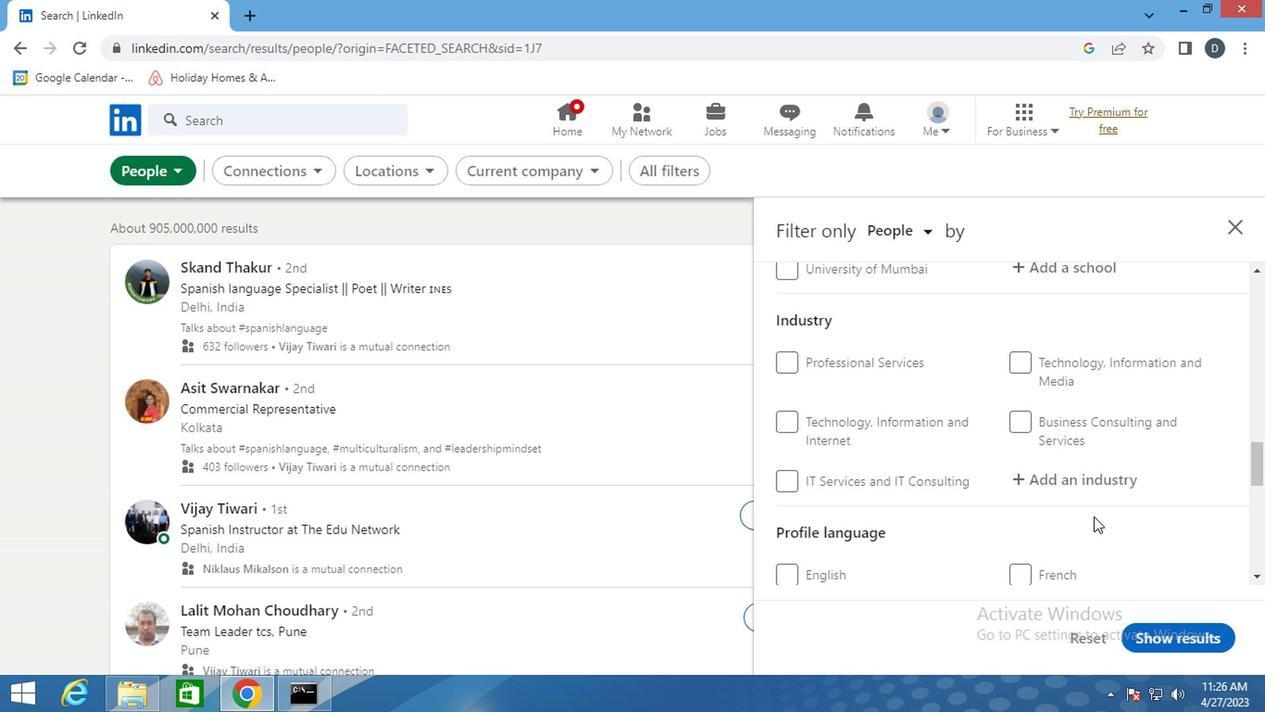 
Action: Mouse scrolled (1092, 514) with delta (0, 0)
Screenshot: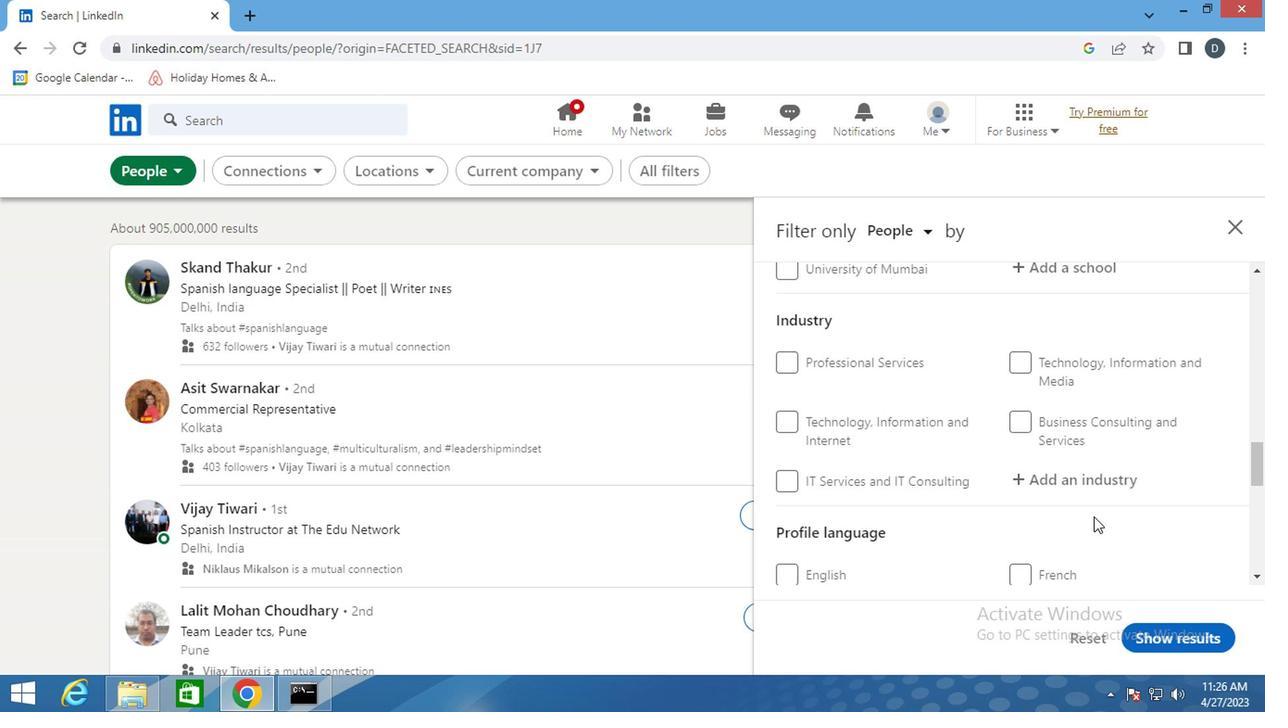 
Action: Mouse moved to (1037, 361)
Screenshot: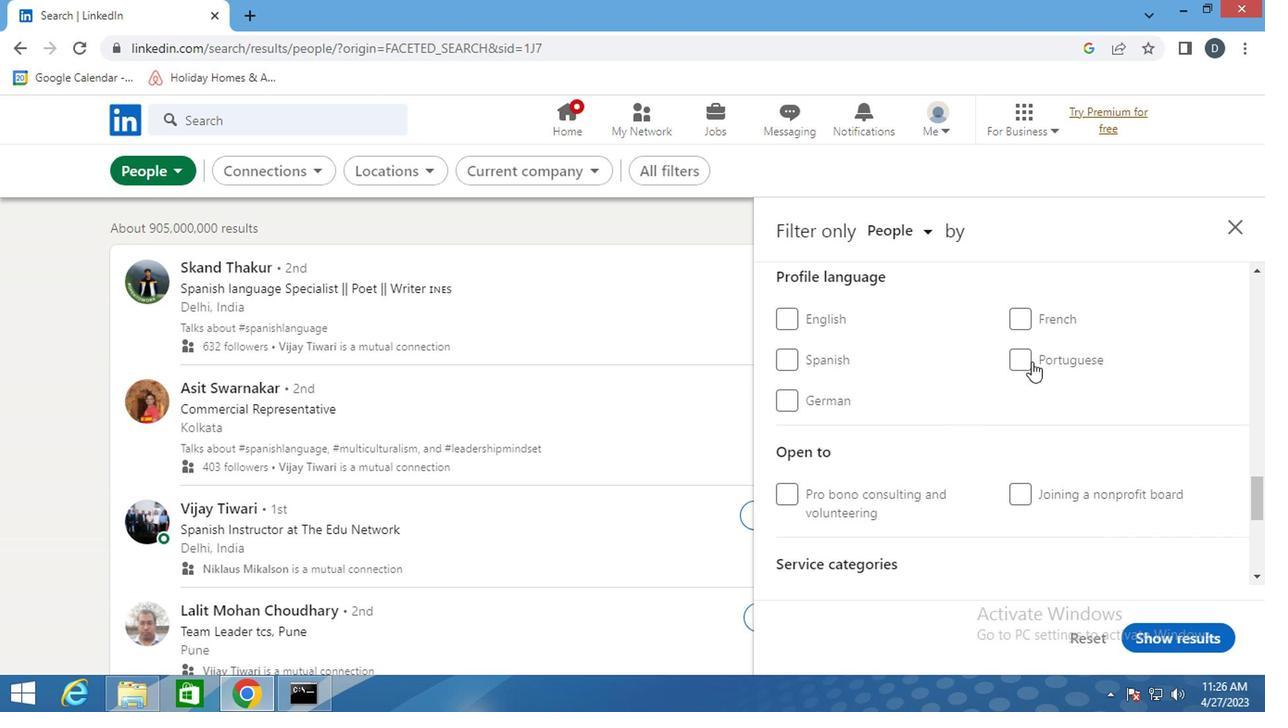 
Action: Mouse pressed left at (1037, 361)
Screenshot: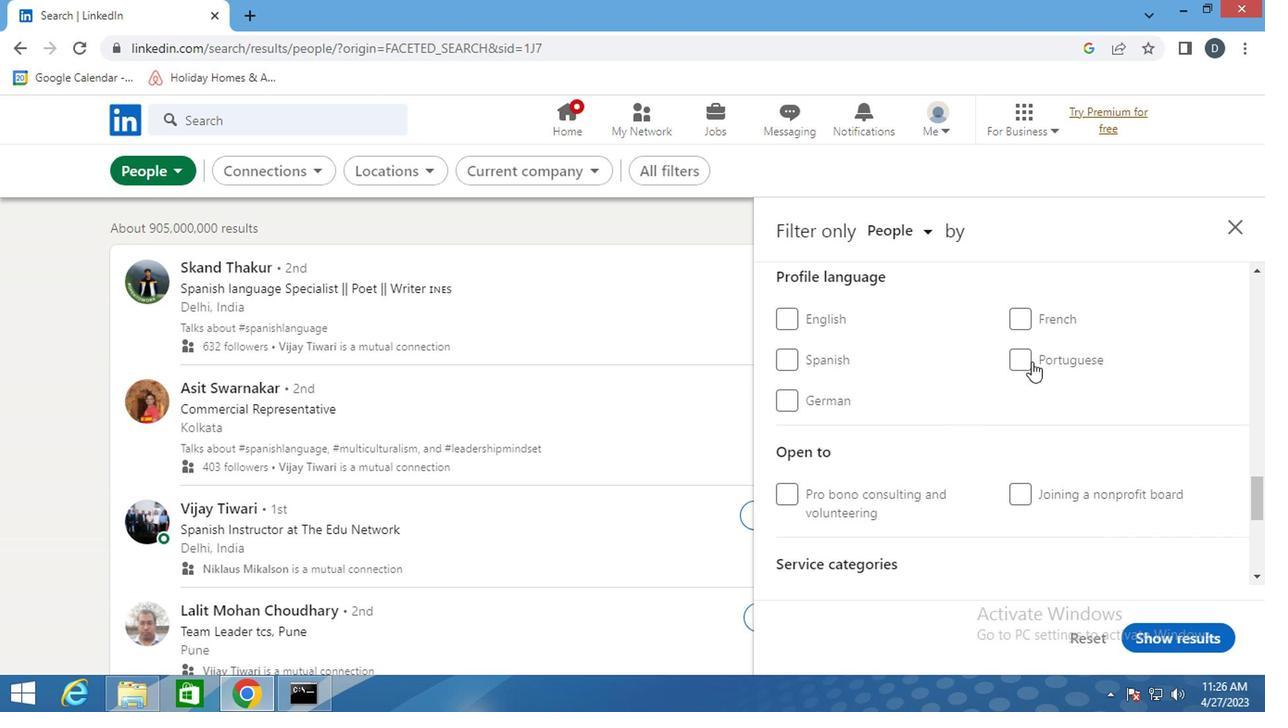
Action: Mouse moved to (990, 497)
Screenshot: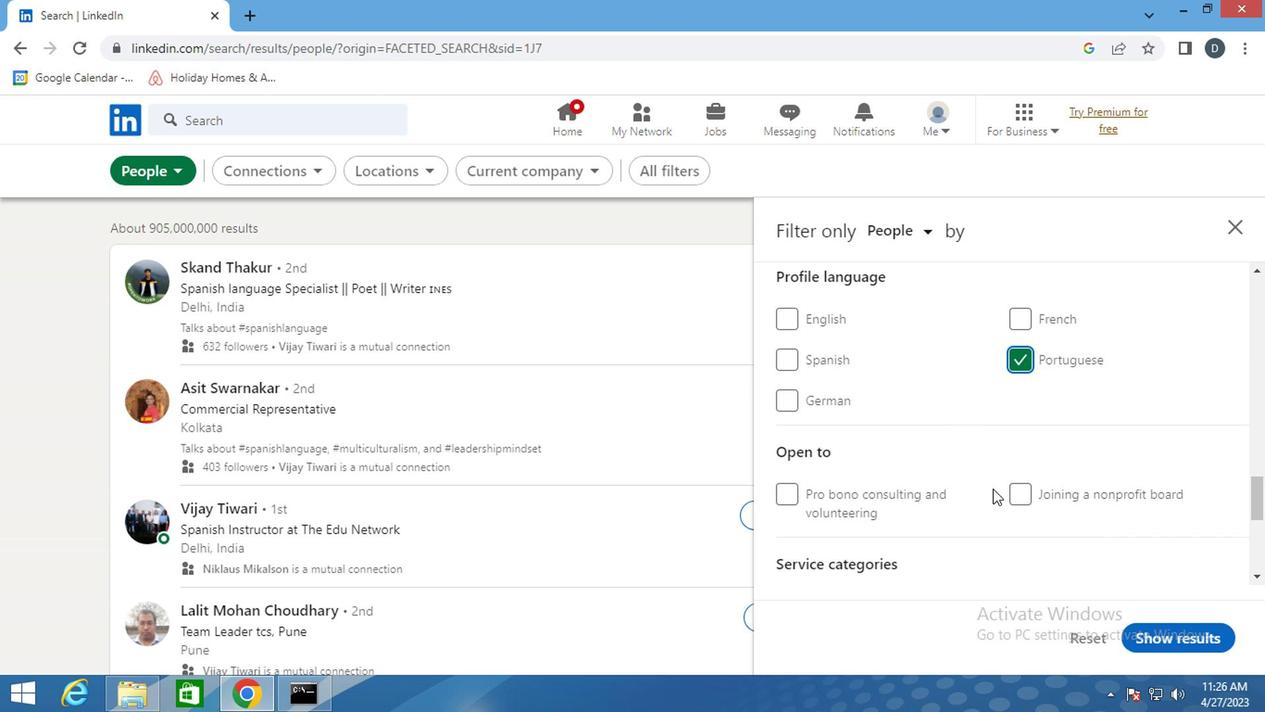 
Action: Mouse scrolled (990, 497) with delta (0, 0)
Screenshot: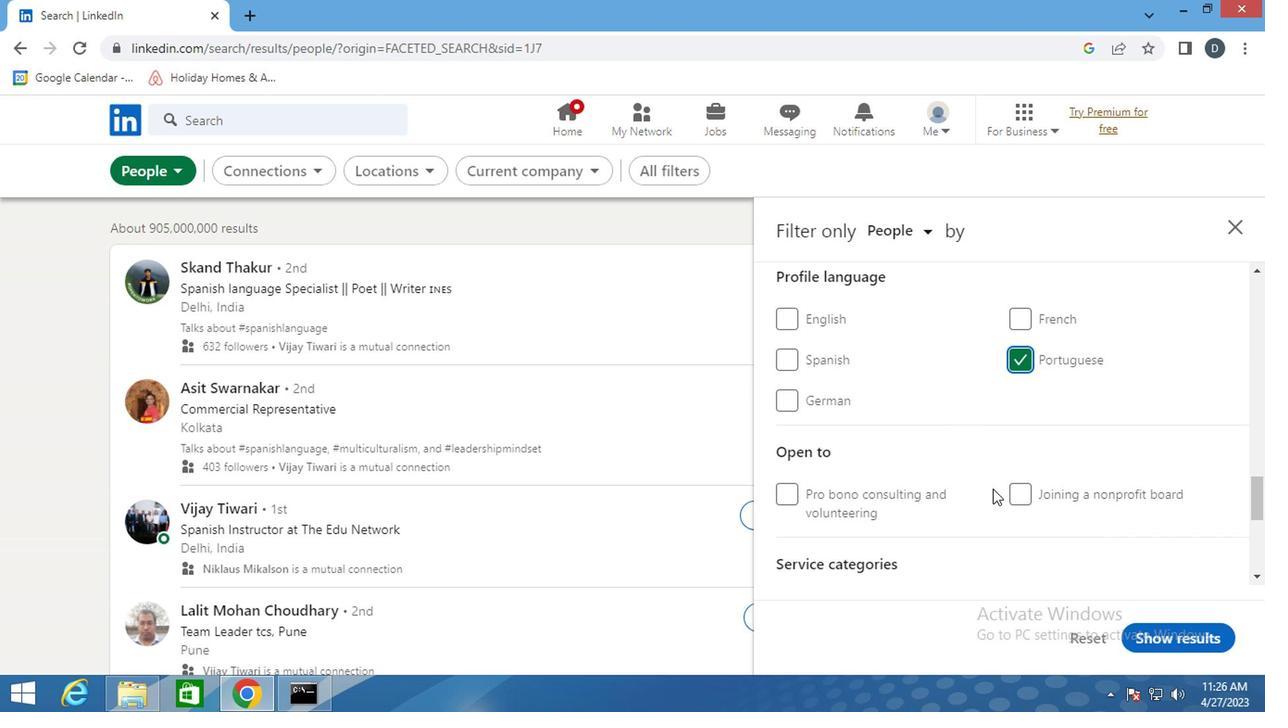 
Action: Mouse scrolled (990, 497) with delta (0, 0)
Screenshot: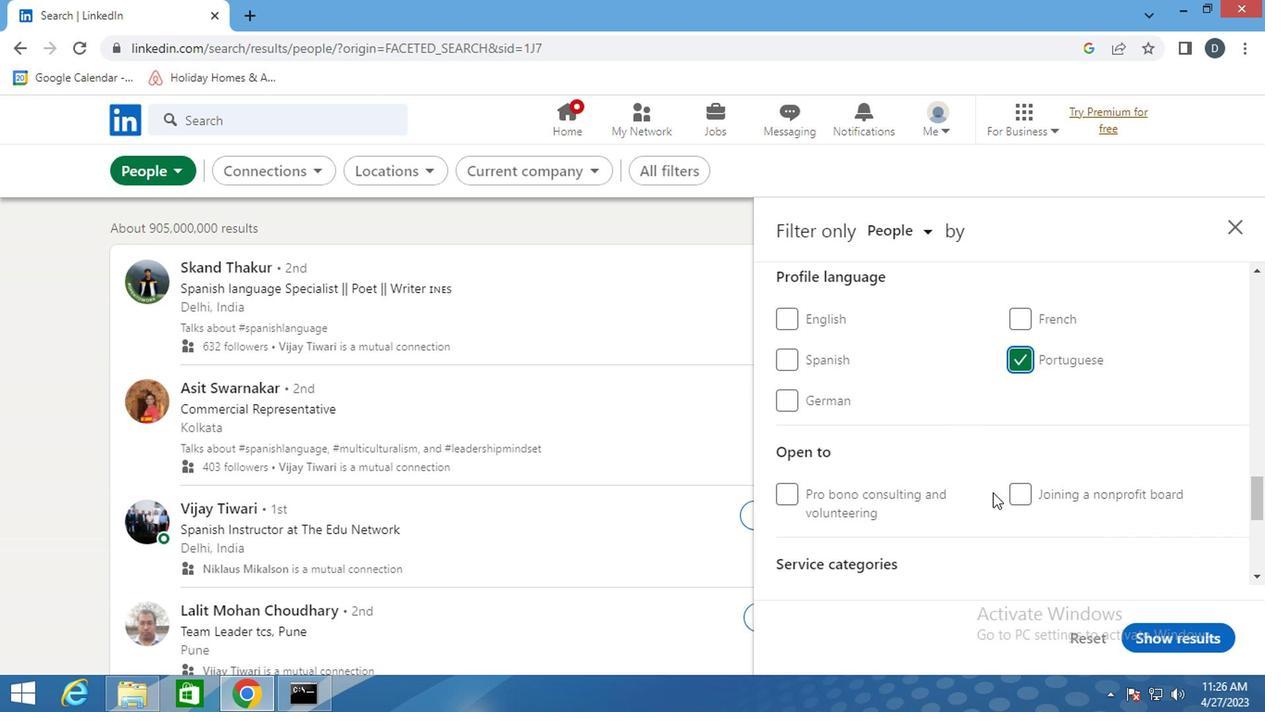 
Action: Mouse scrolled (990, 497) with delta (0, 0)
Screenshot: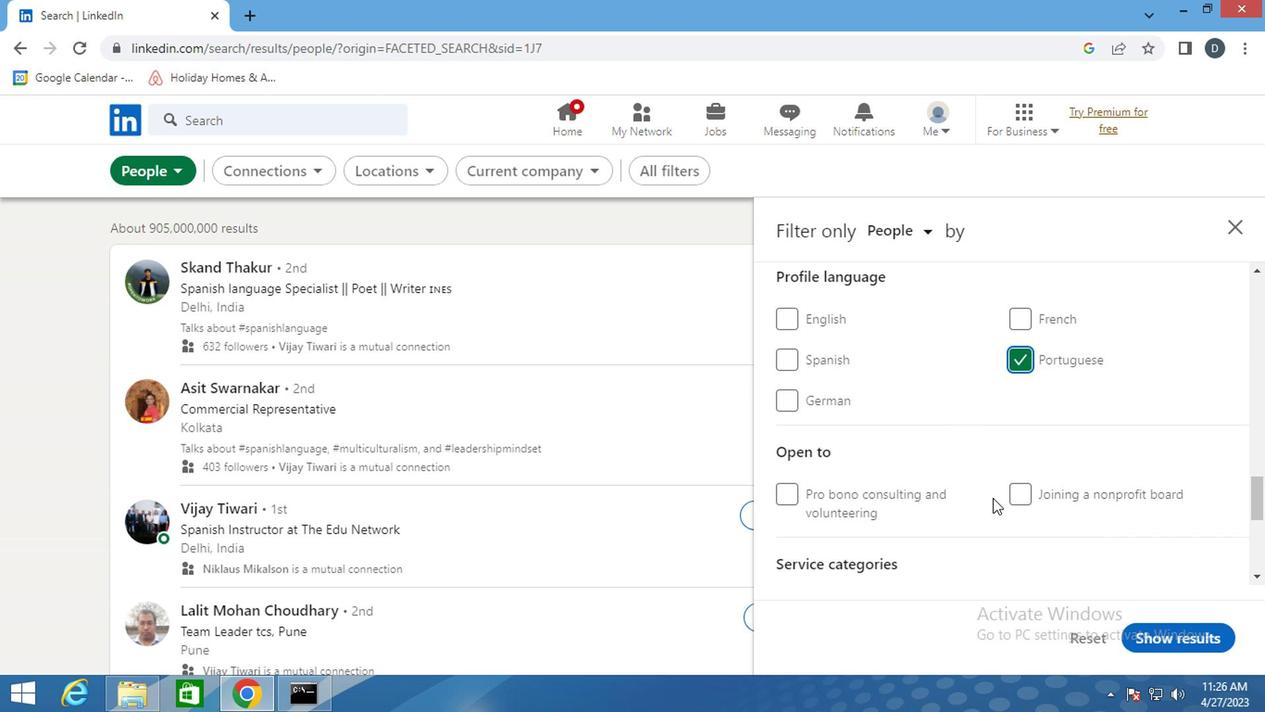 
Action: Mouse scrolled (990, 497) with delta (0, 0)
Screenshot: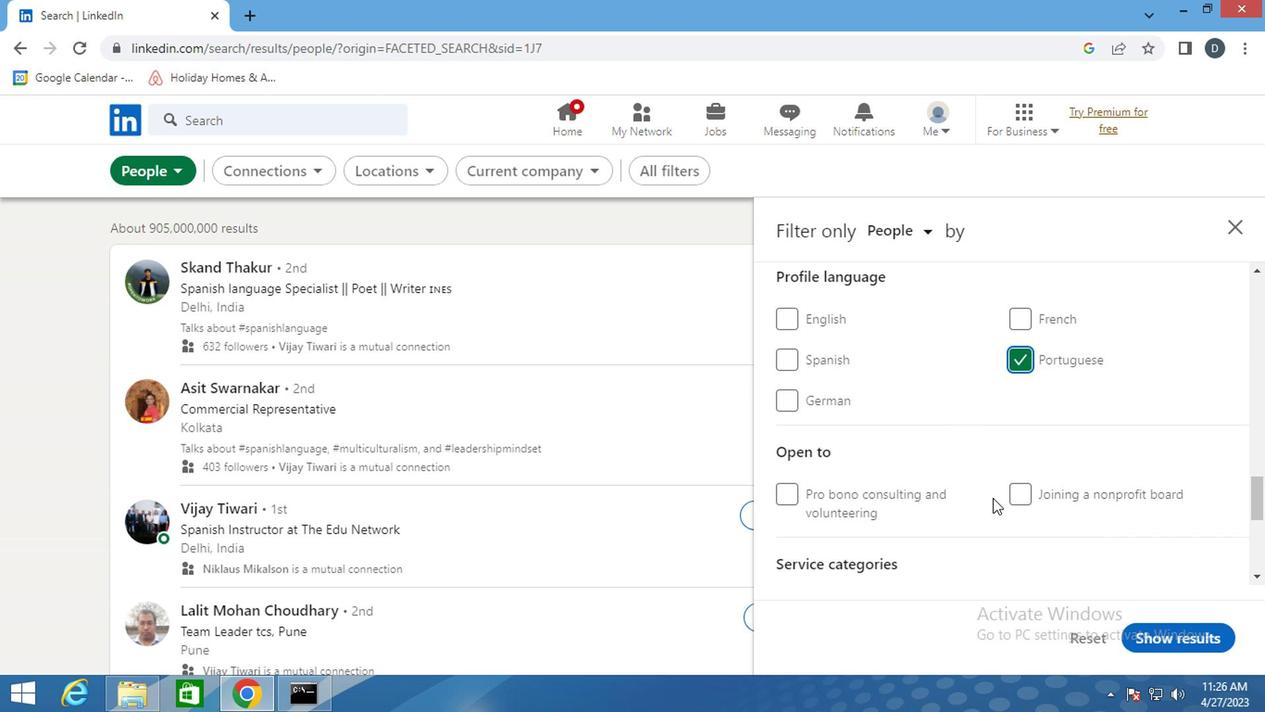 
Action: Mouse scrolled (990, 497) with delta (0, 0)
Screenshot: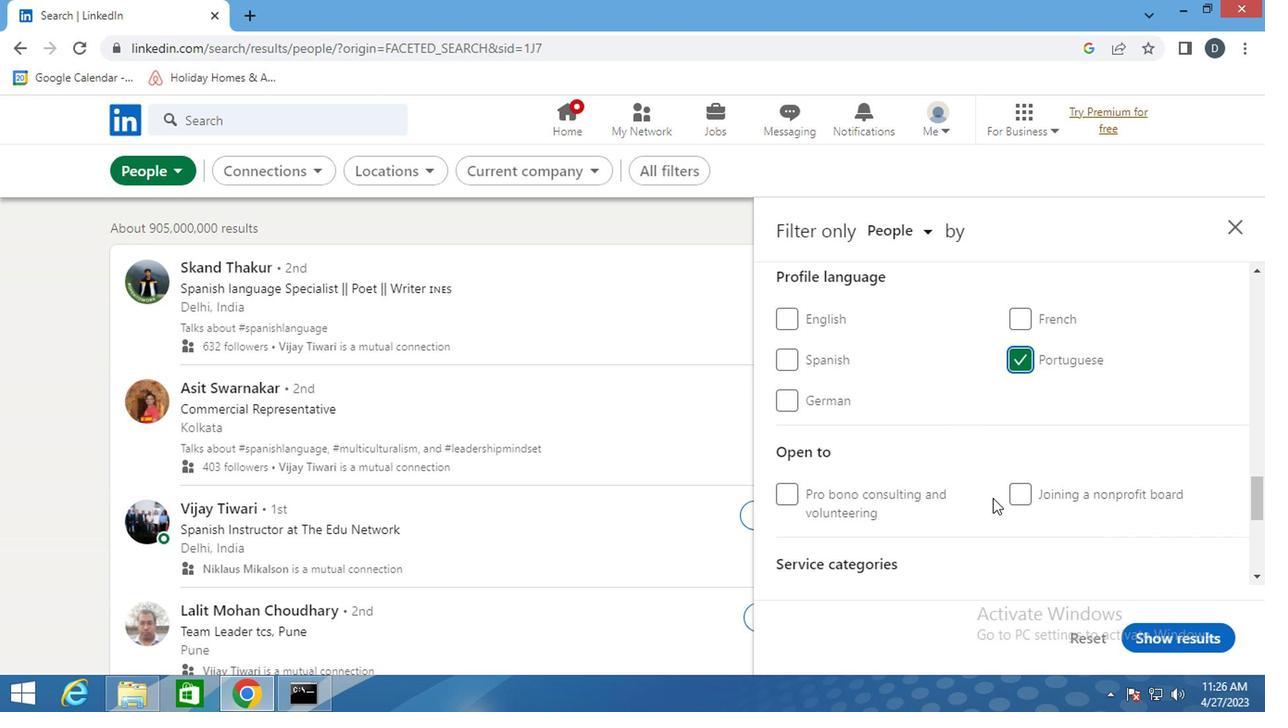 
Action: Mouse scrolled (990, 497) with delta (0, 0)
Screenshot: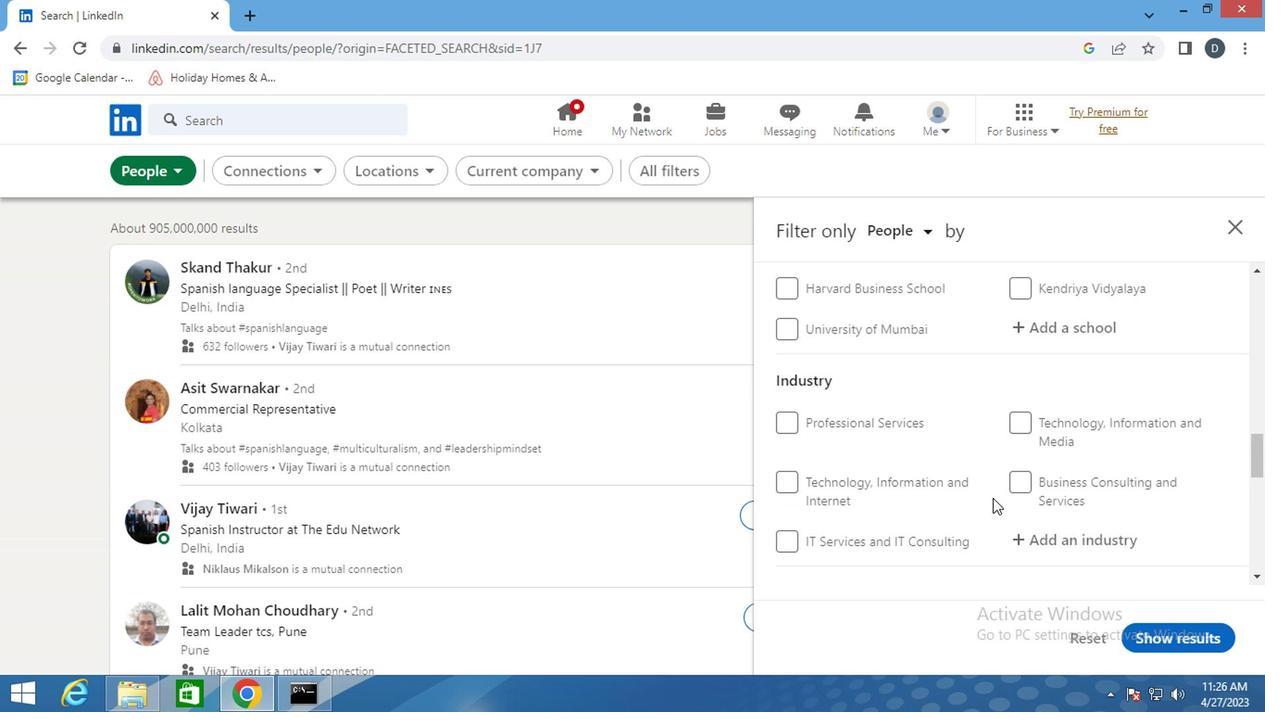 
Action: Mouse scrolled (990, 497) with delta (0, 0)
Screenshot: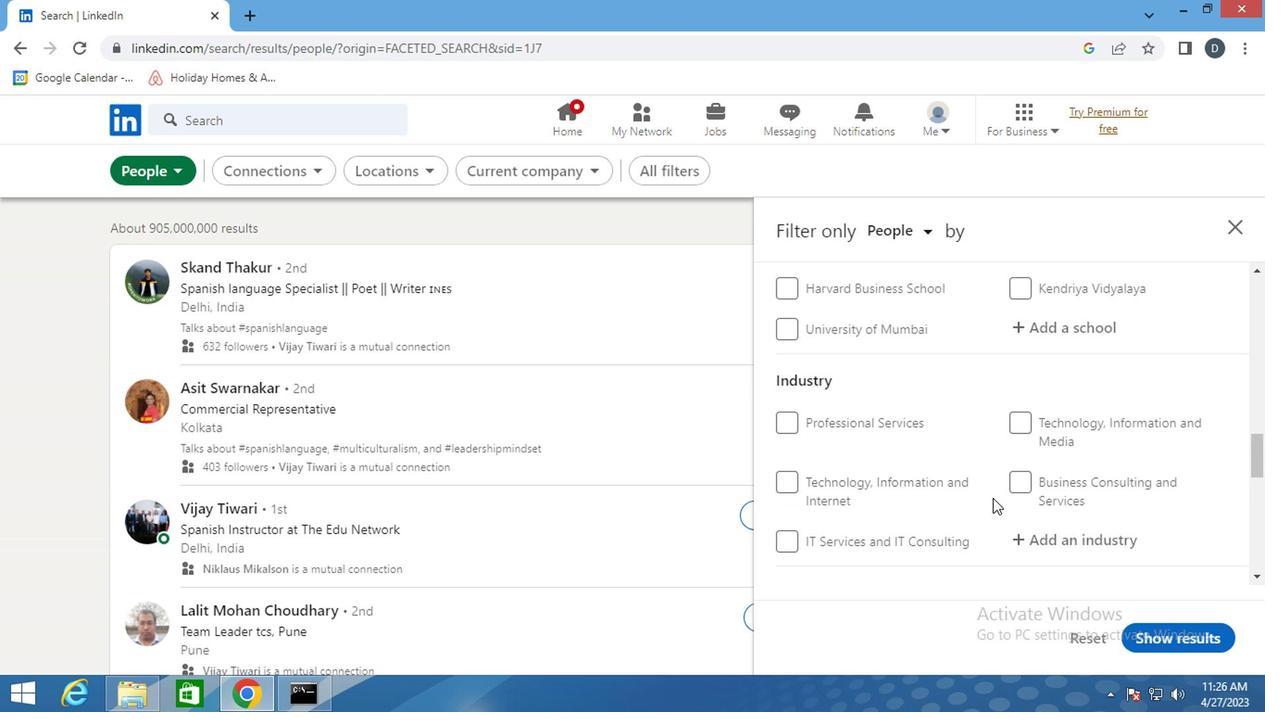 
Action: Mouse scrolled (990, 497) with delta (0, 0)
Screenshot: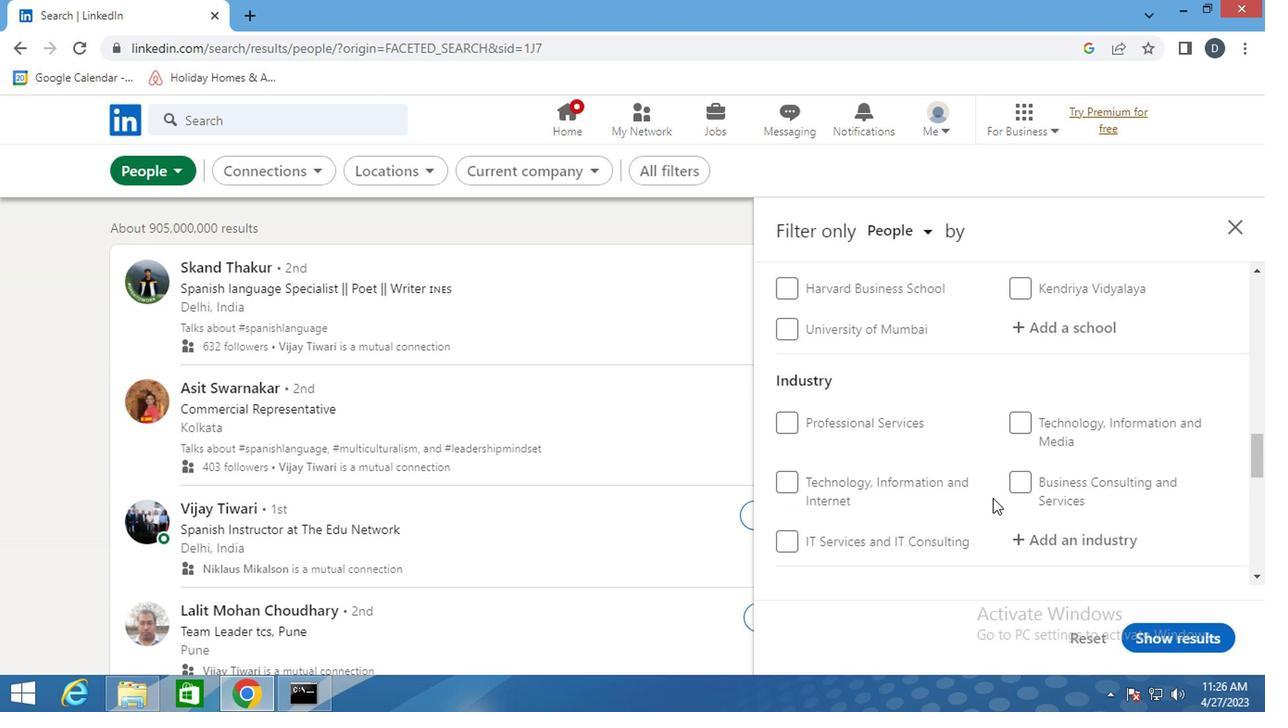 
Action: Mouse moved to (990, 497)
Screenshot: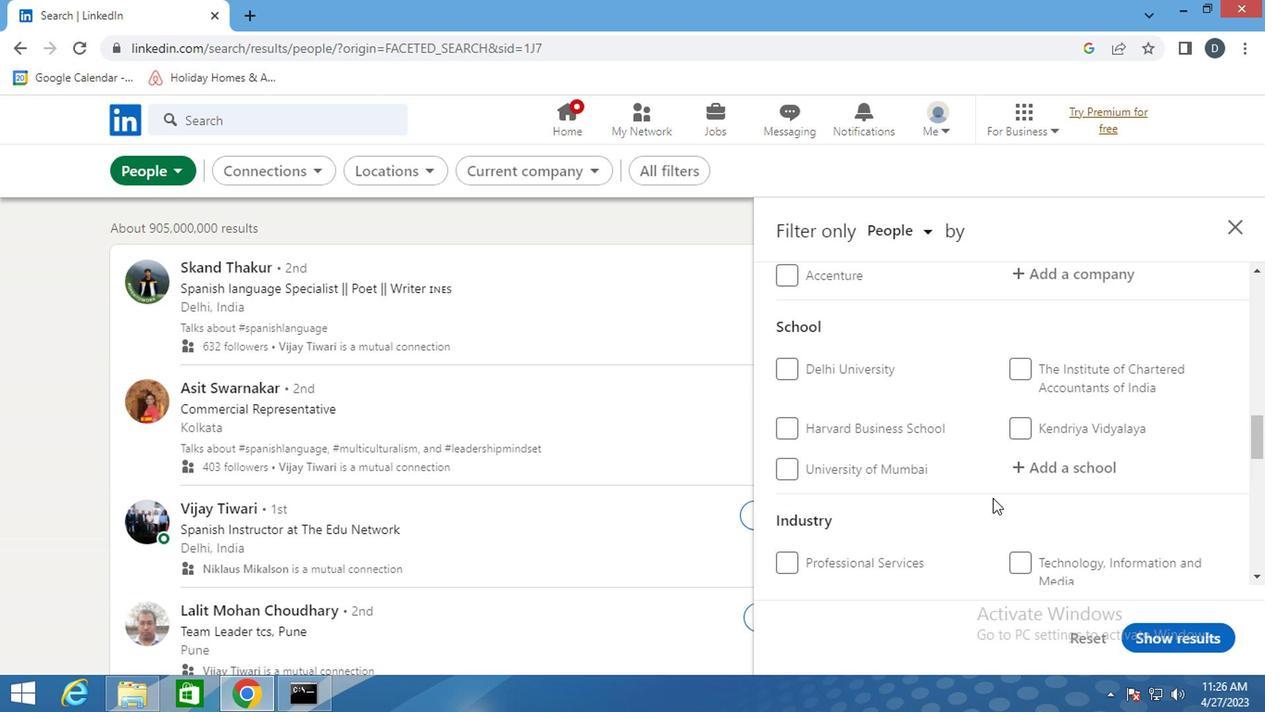 
Action: Mouse scrolled (990, 498) with delta (0, 0)
Screenshot: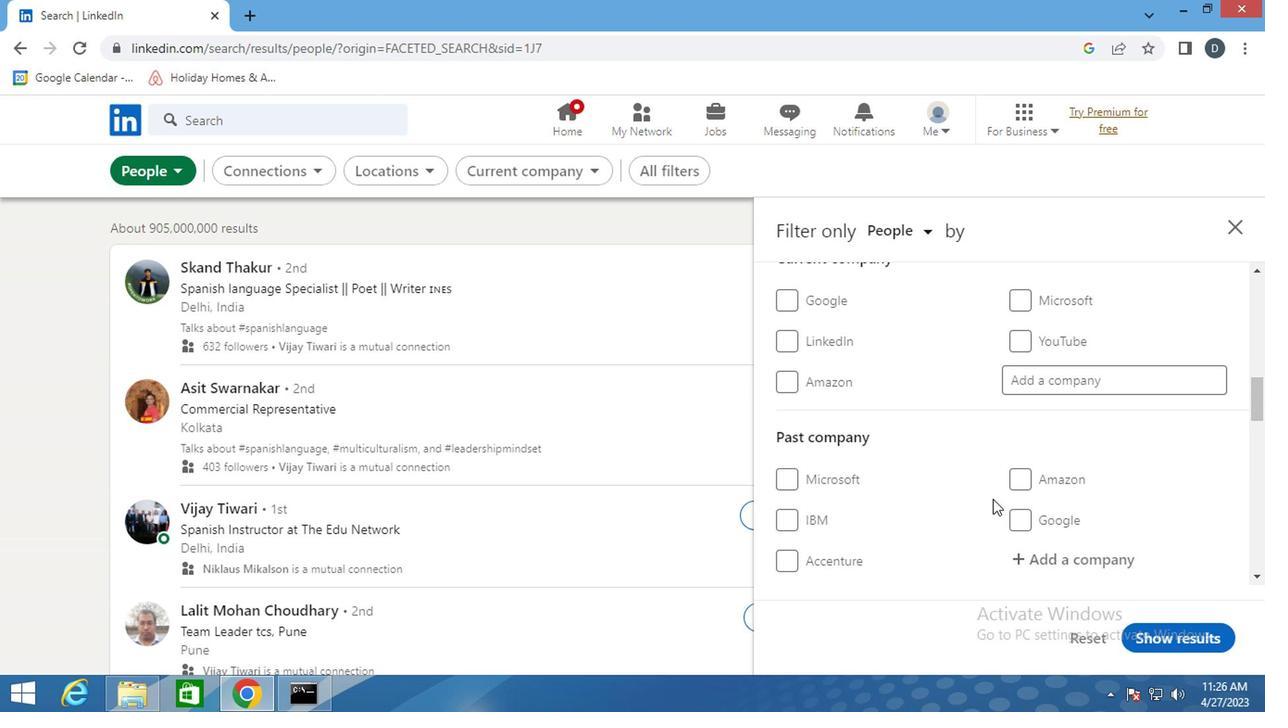 
Action: Mouse moved to (1082, 468)
Screenshot: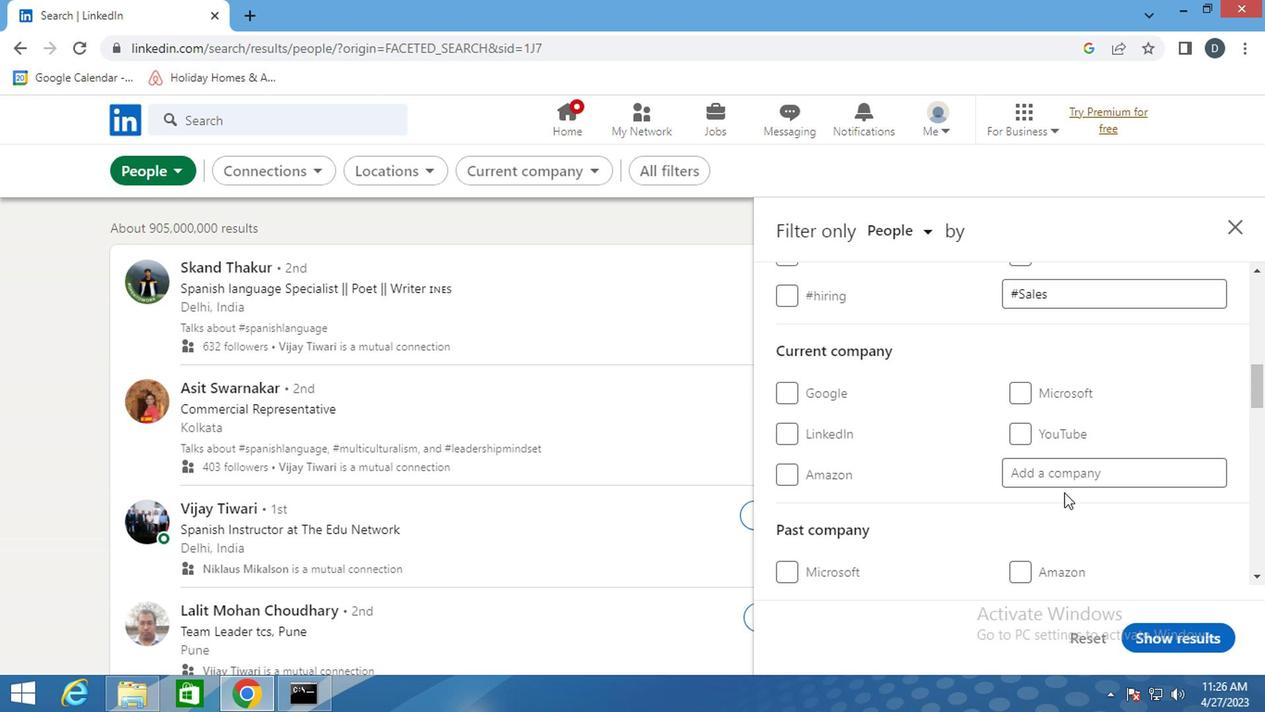 
Action: Mouse pressed left at (1082, 468)
Screenshot: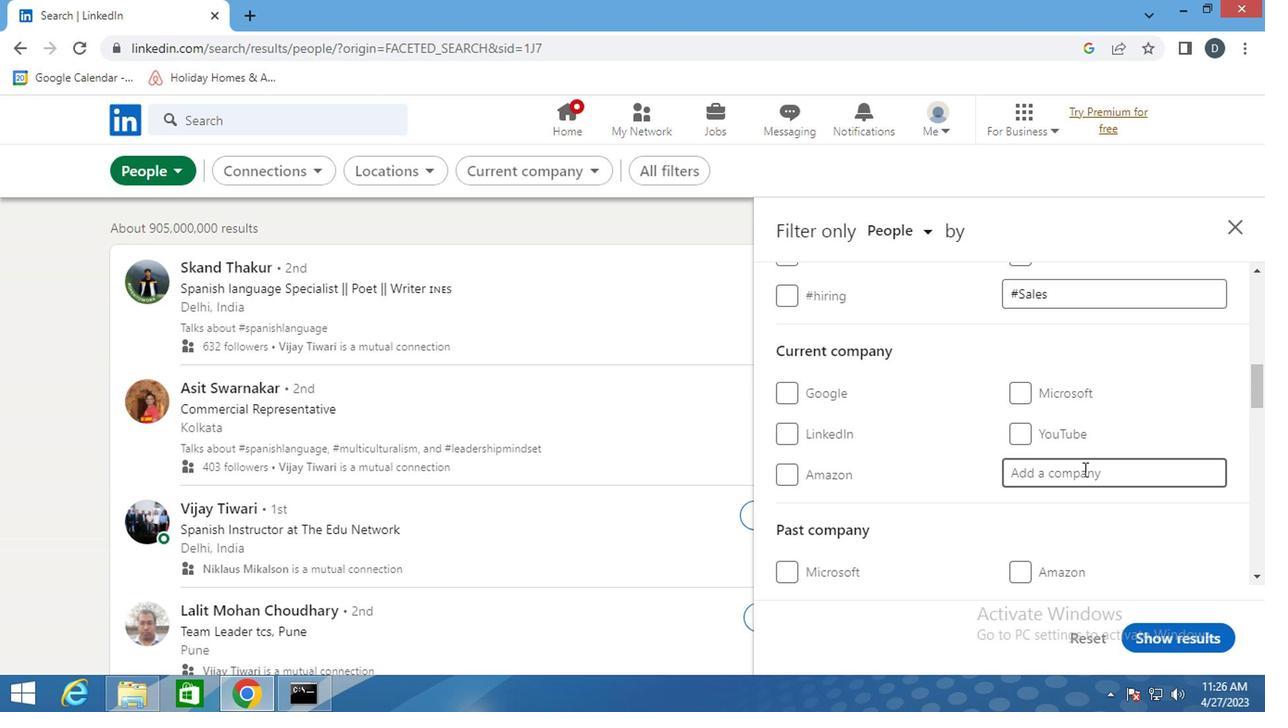 
Action: Key pressed <Key.shift>ONTARIO
Screenshot: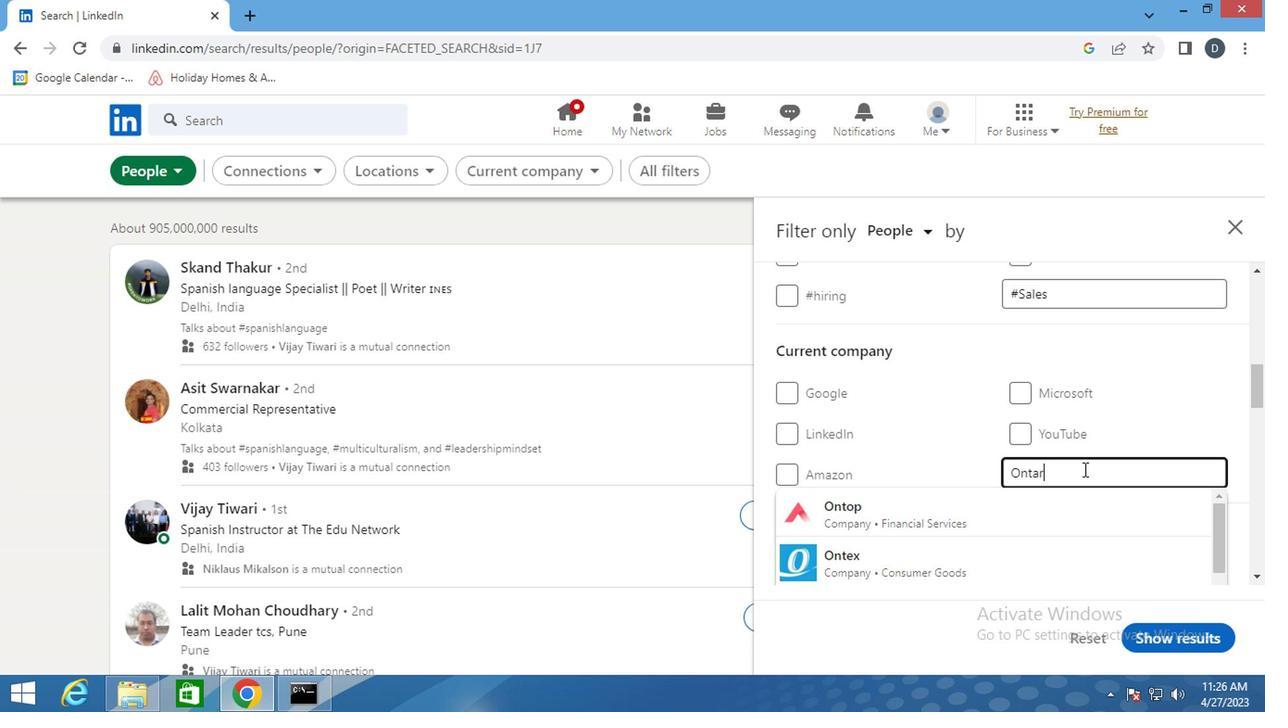 
Action: Mouse moved to (1085, 499)
Screenshot: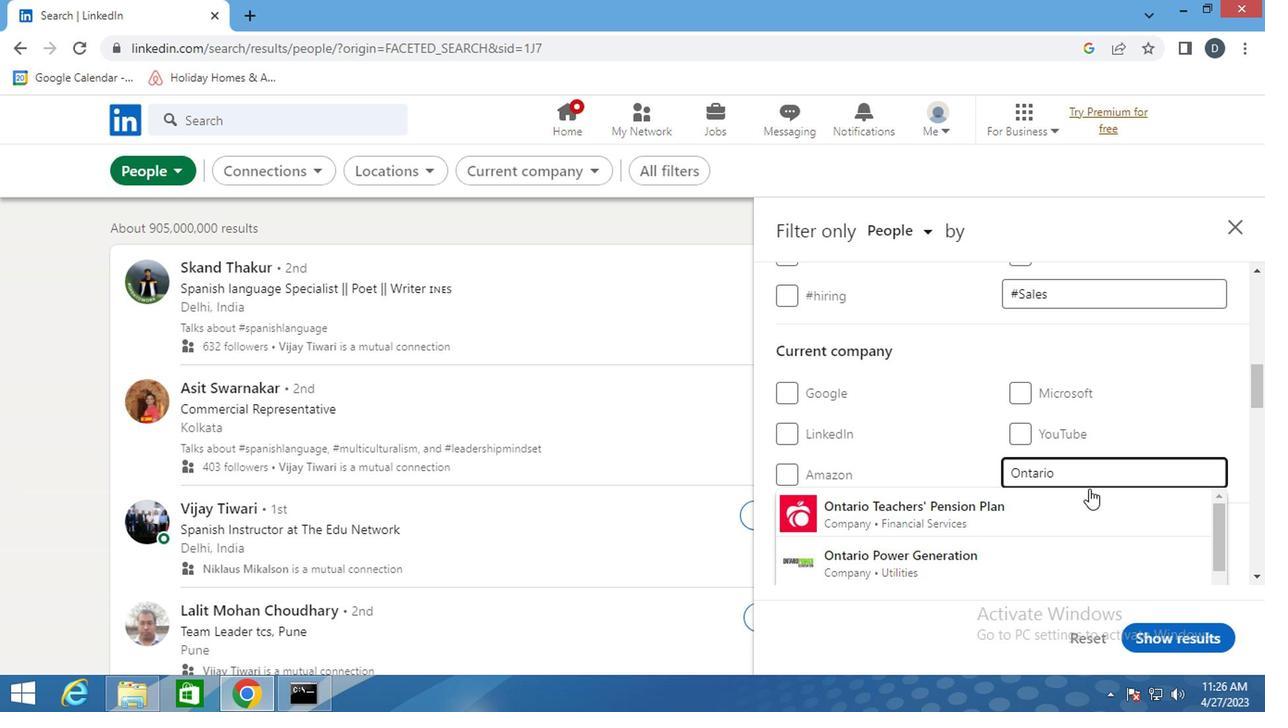 
Action: Mouse pressed left at (1085, 499)
Screenshot: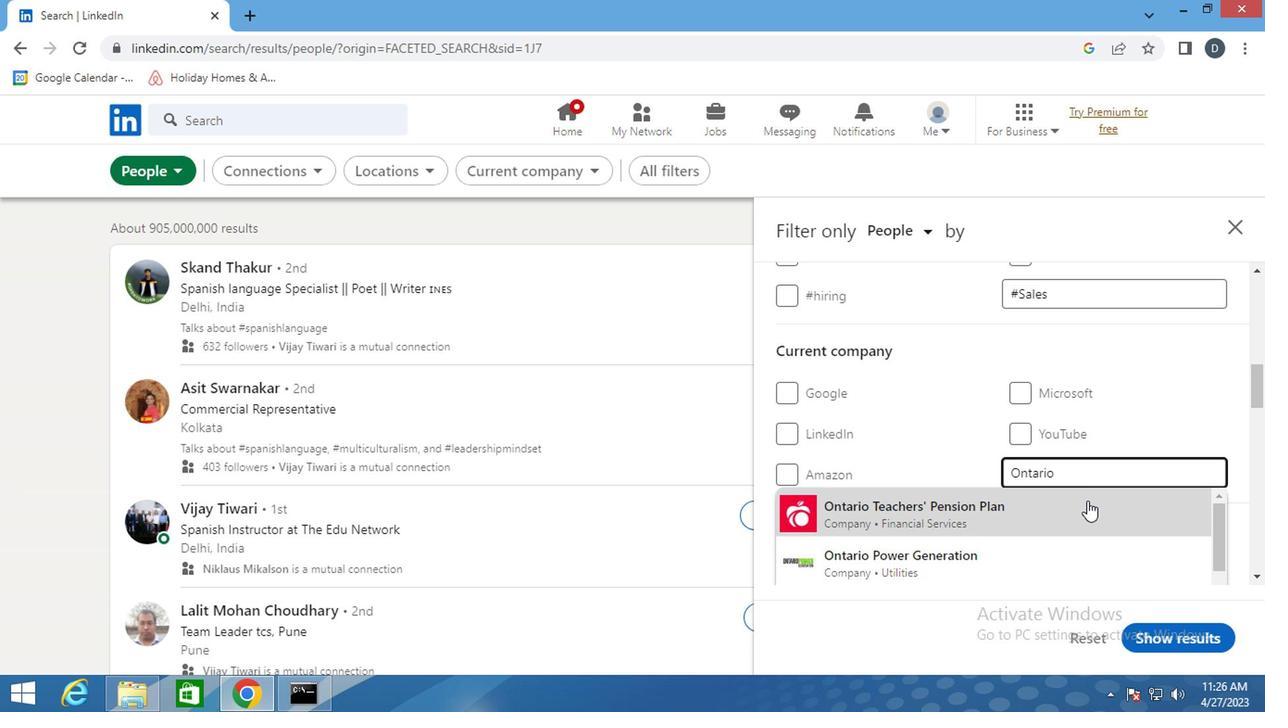 
Action: Mouse moved to (1067, 500)
Screenshot: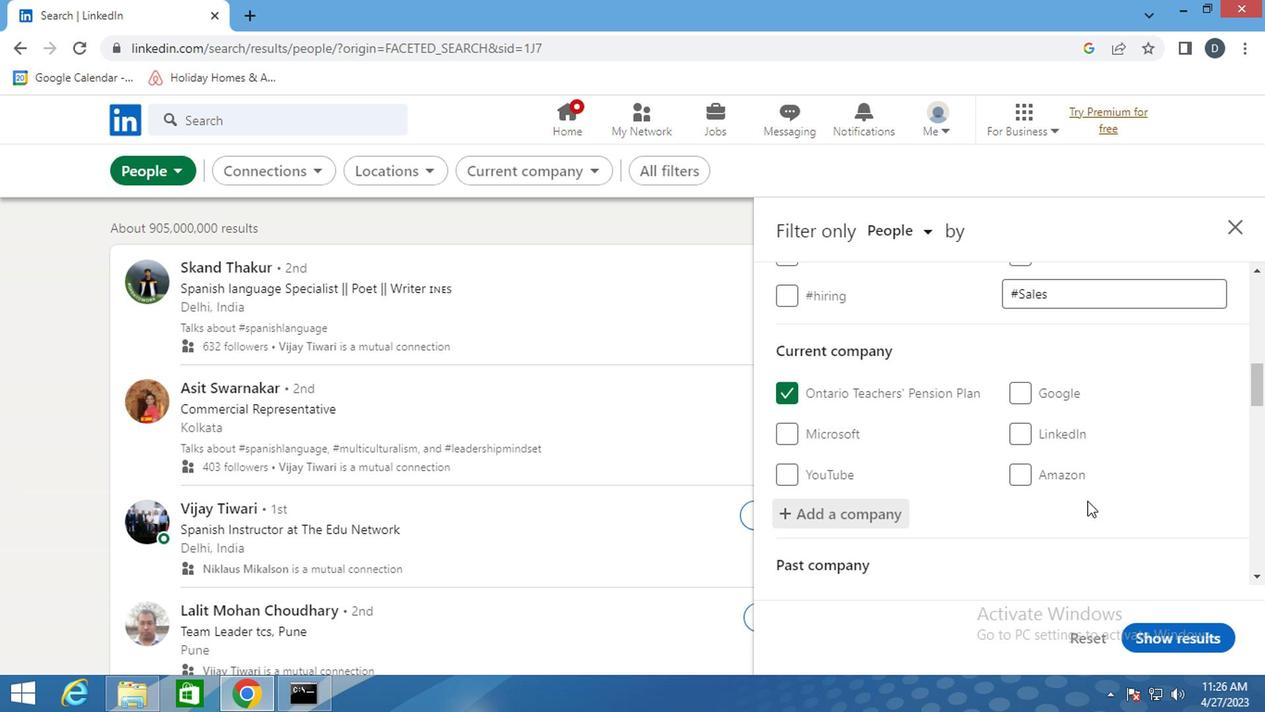
Action: Mouse scrolled (1067, 499) with delta (0, 0)
Screenshot: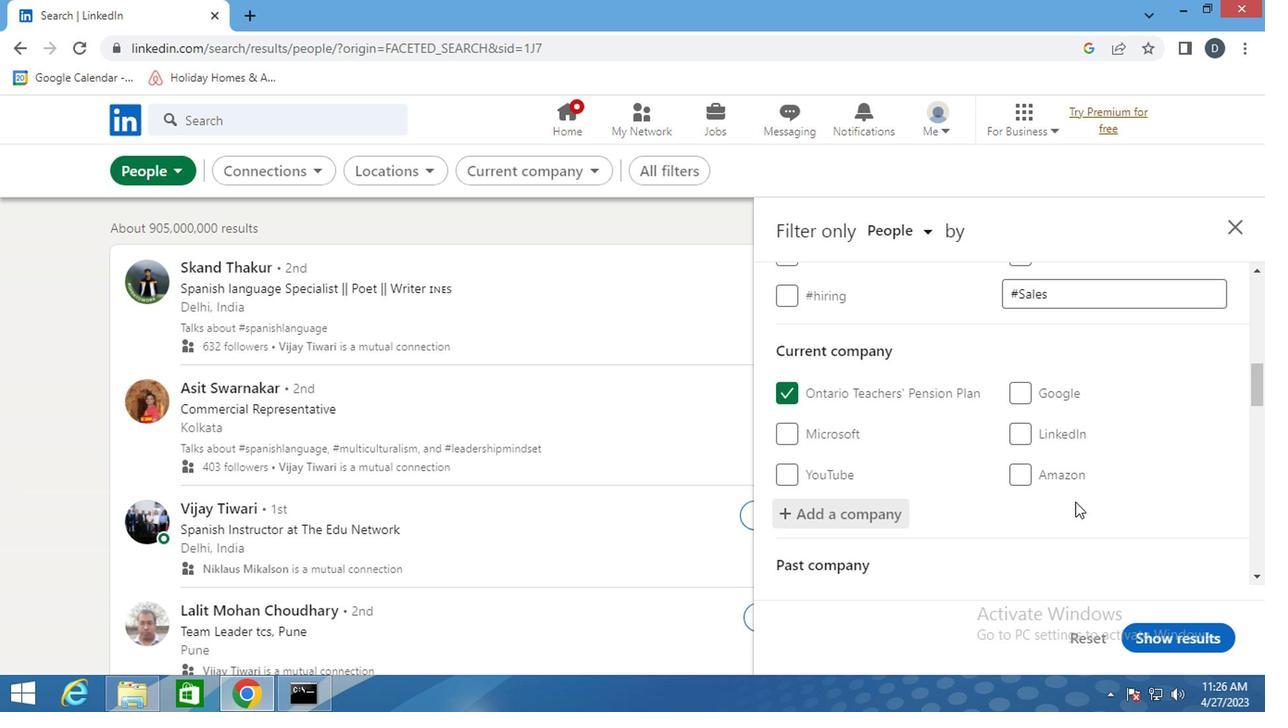 
Action: Mouse scrolled (1067, 499) with delta (0, 0)
Screenshot: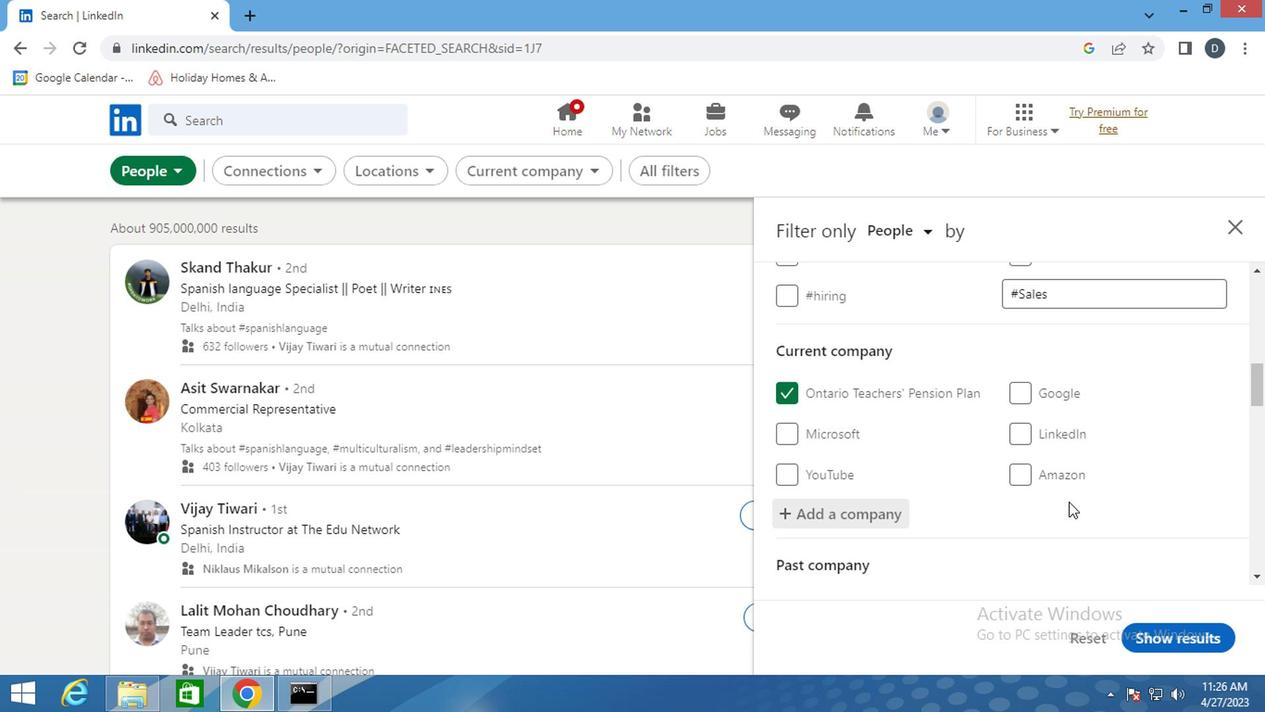 
Action: Mouse moved to (1039, 497)
Screenshot: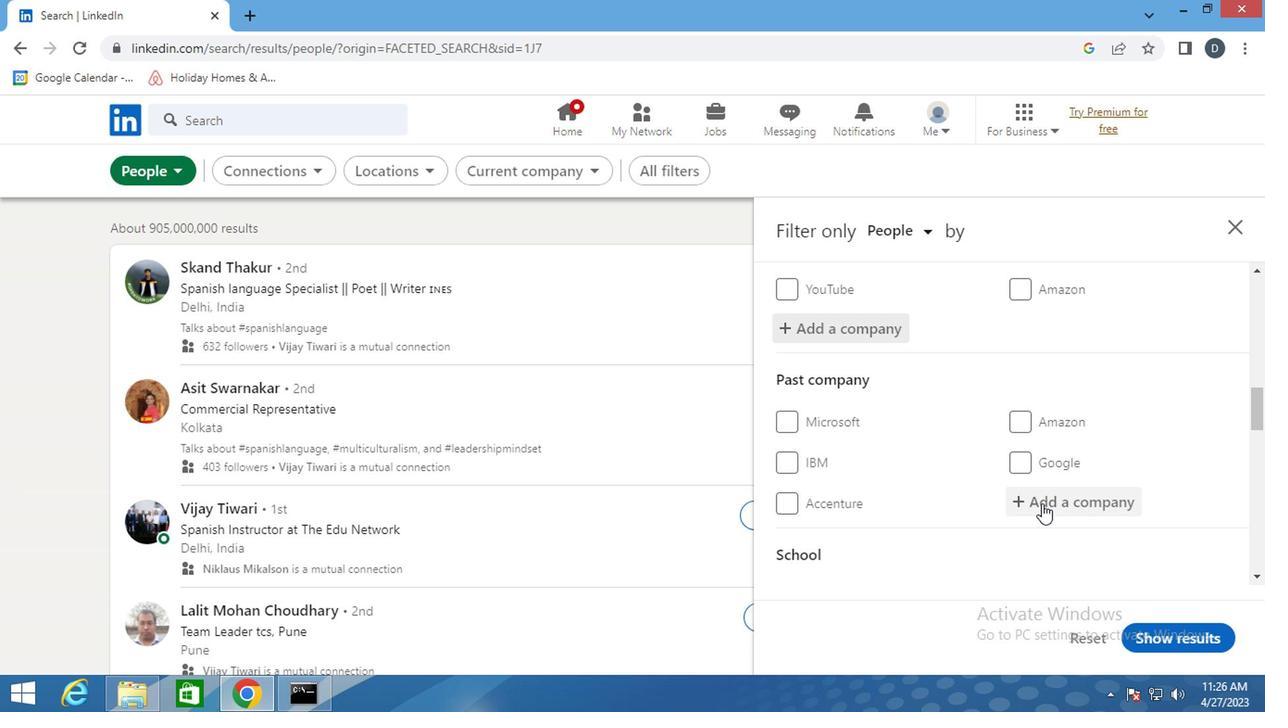 
Action: Mouse scrolled (1039, 497) with delta (0, 0)
Screenshot: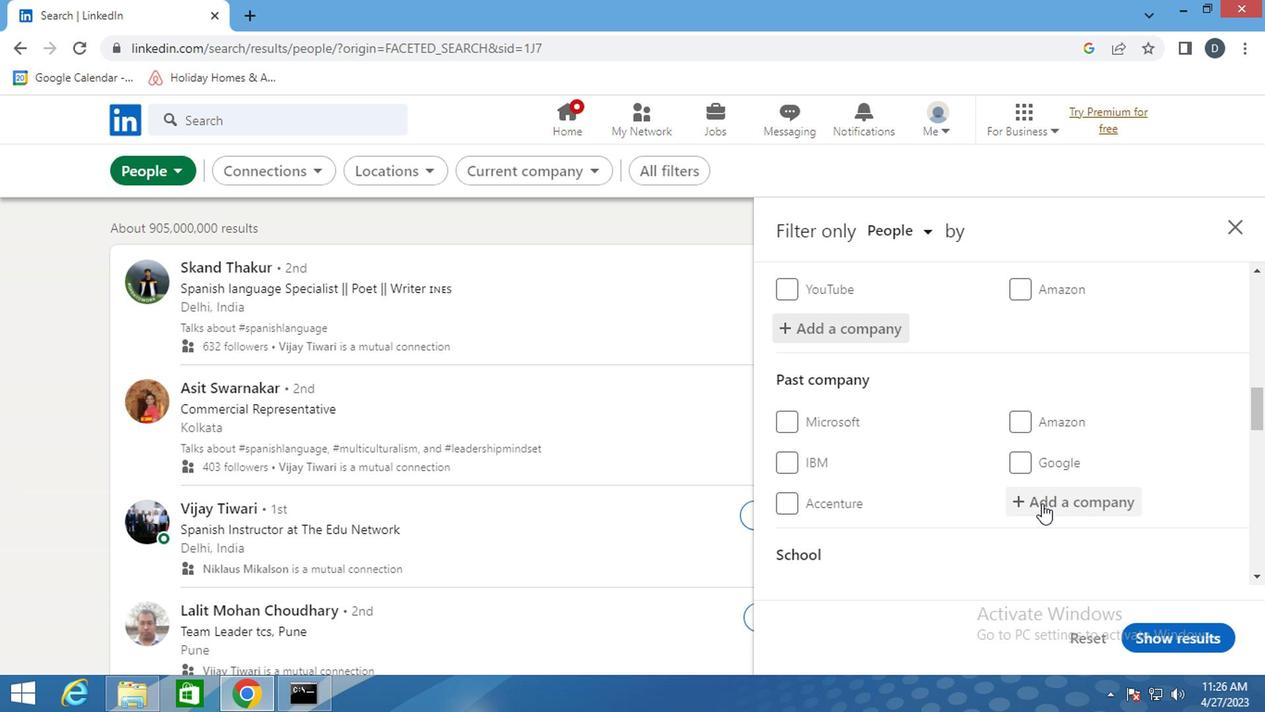 
Action: Mouse scrolled (1039, 497) with delta (0, 0)
Screenshot: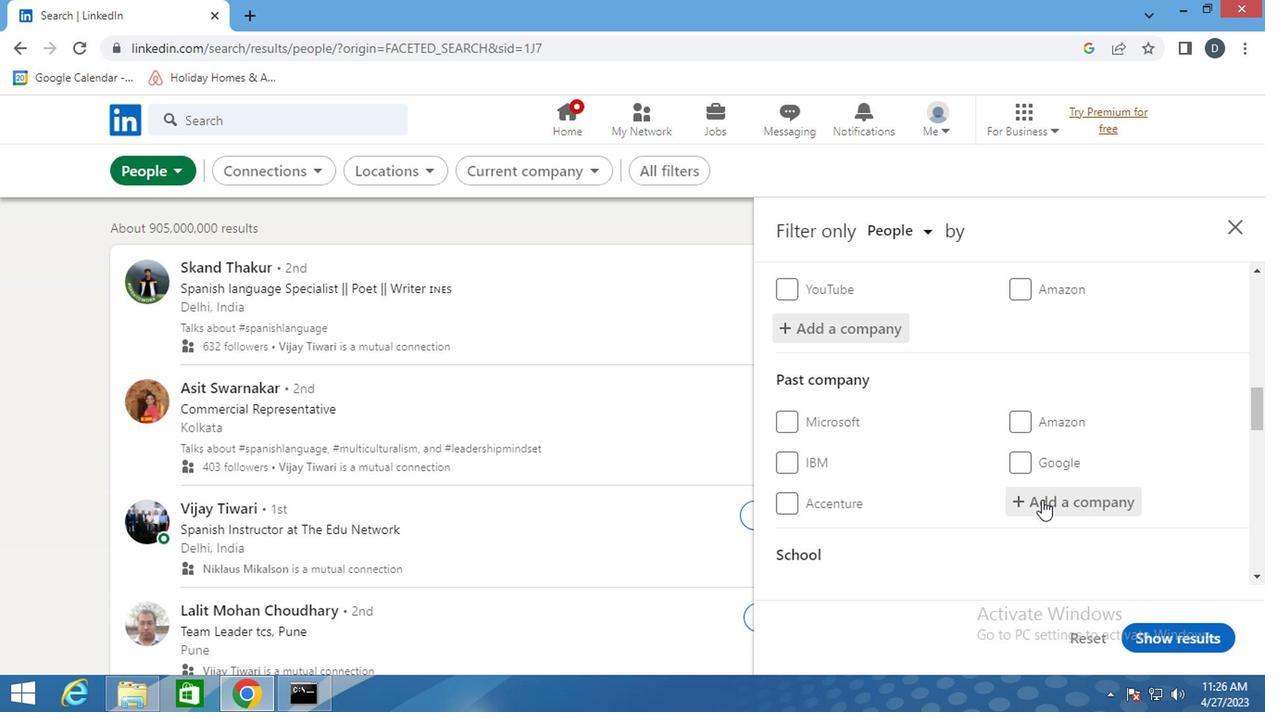 
Action: Mouse moved to (1045, 512)
Screenshot: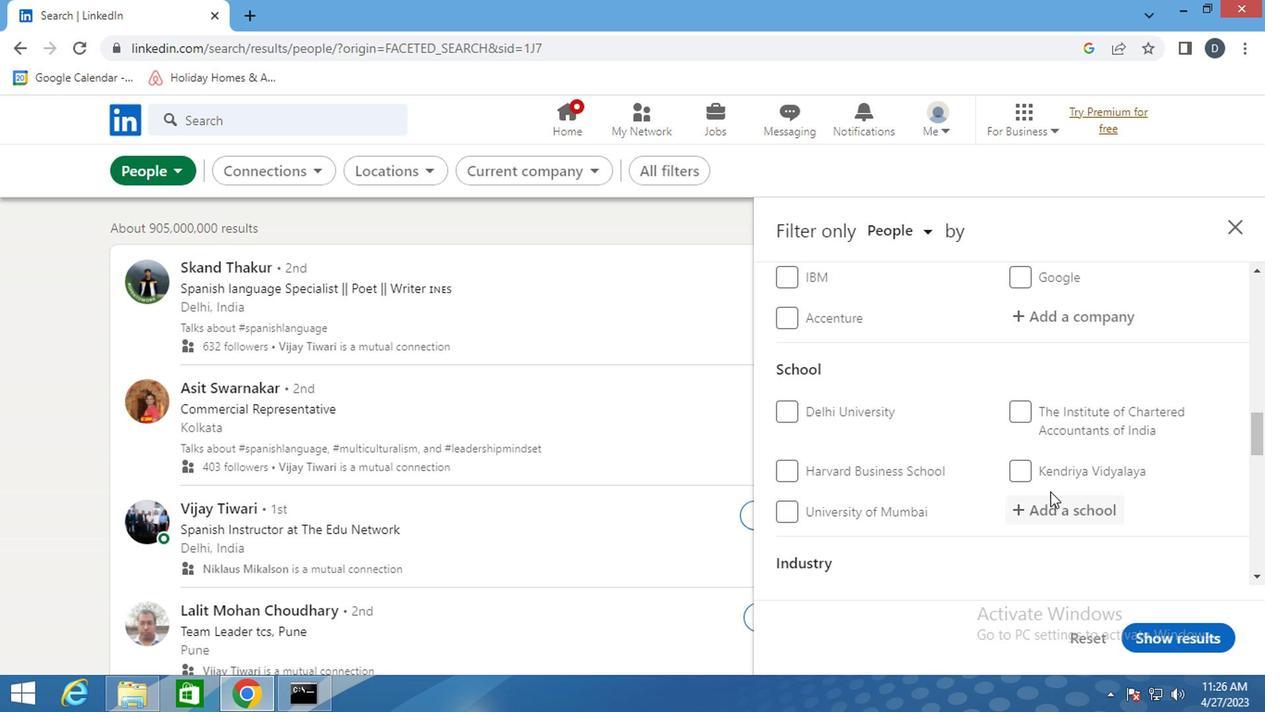 
Action: Mouse pressed left at (1045, 512)
Screenshot: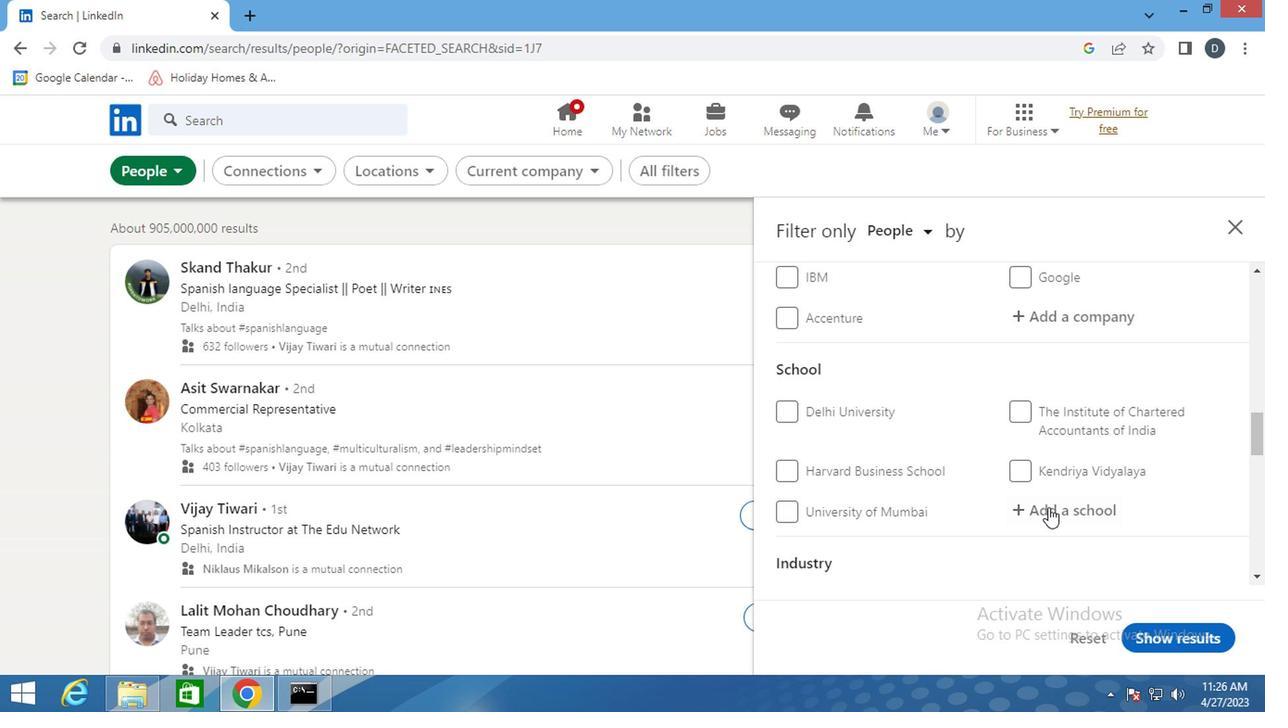 
Action: Mouse moved to (1040, 514)
Screenshot: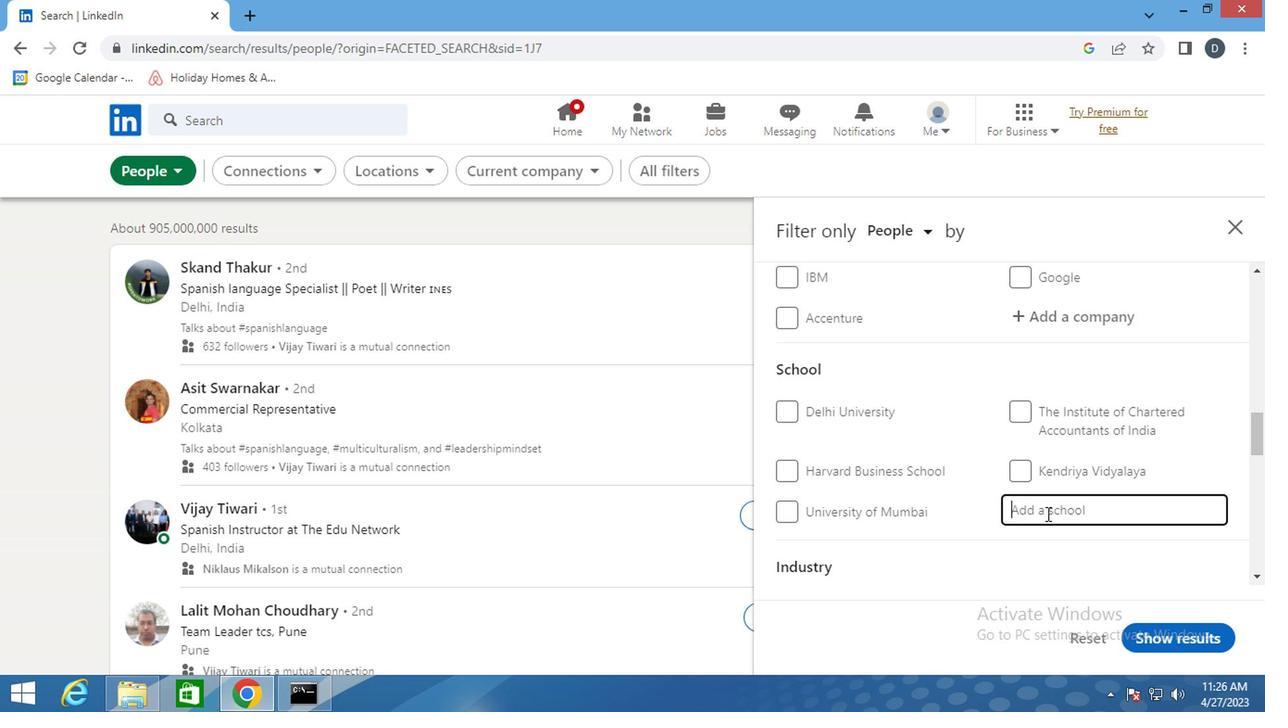 
Action: Key pressed <Key.shift>INSTITUTE<Key.space>OF<Key.space><Key.shift><Key.shift><Key.shift><Key.shift><Key.shift><Key.shift><Key.shift><Key.shift><Key.shift><Key.shift><Key.shift><Key.shift><Key.shift><Key.shift>PUBLIC
Screenshot: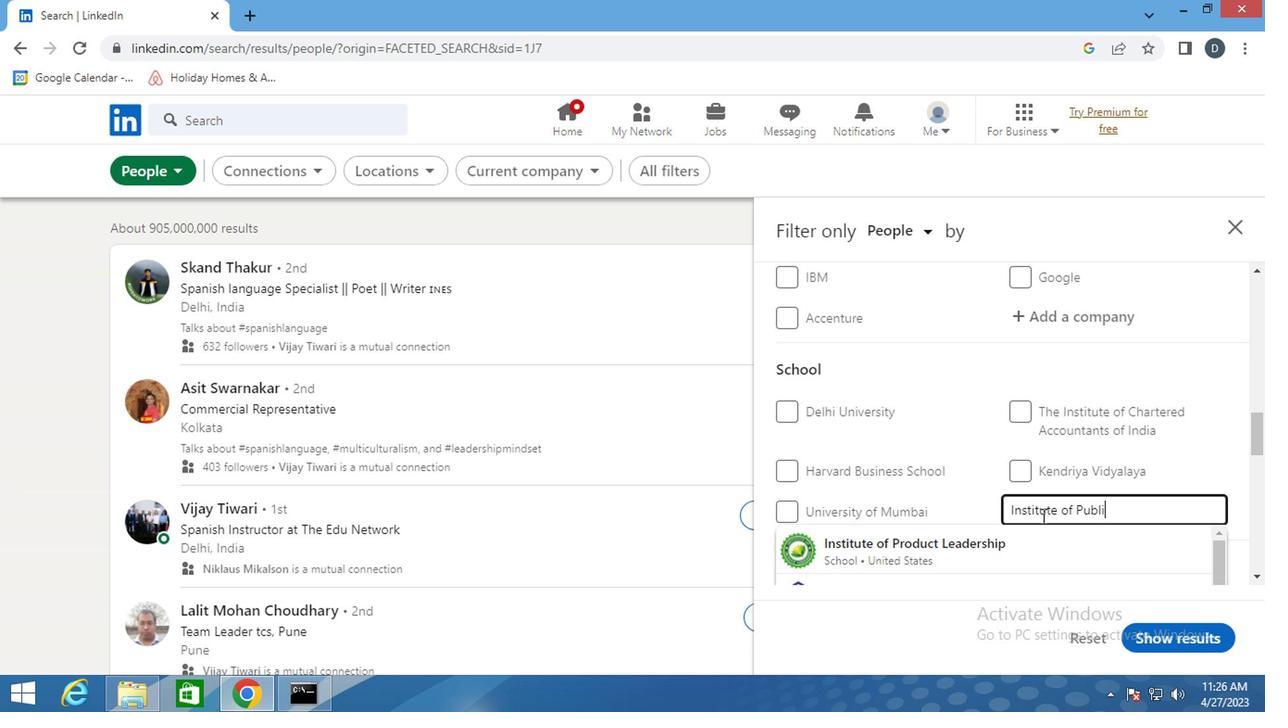 
Action: Mouse moved to (1017, 547)
Screenshot: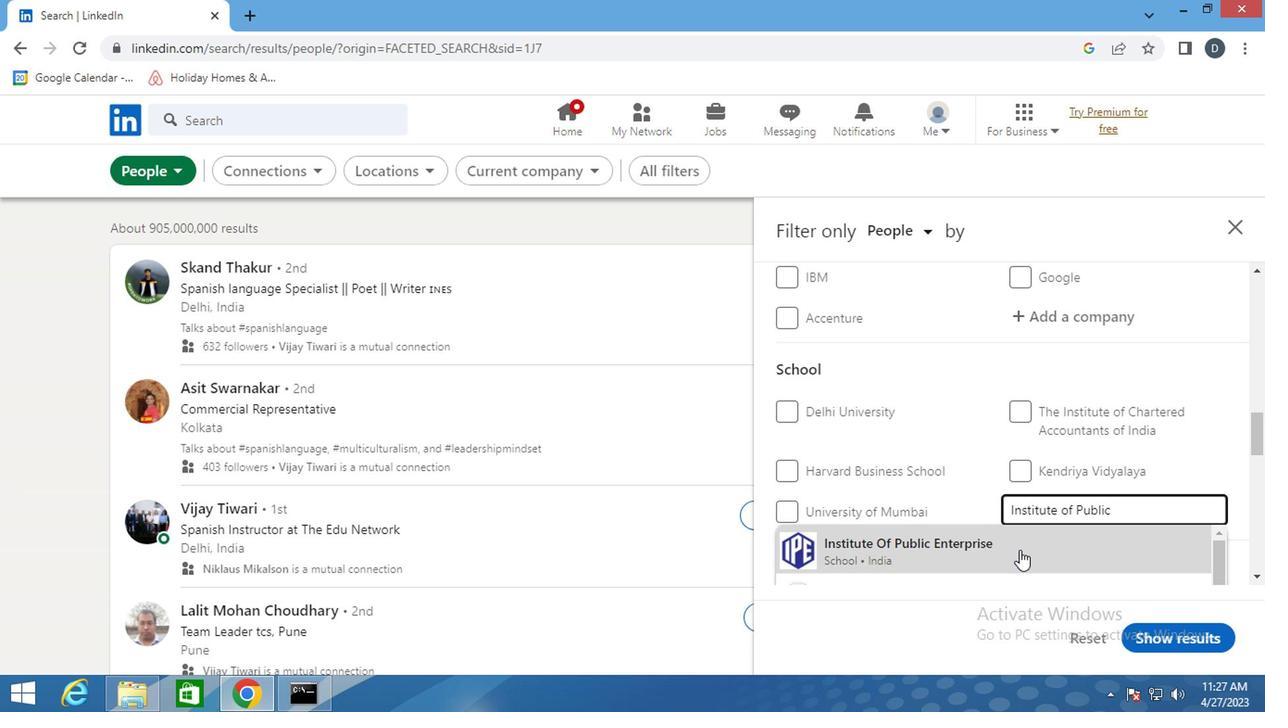 
Action: Mouse pressed left at (1017, 547)
Screenshot: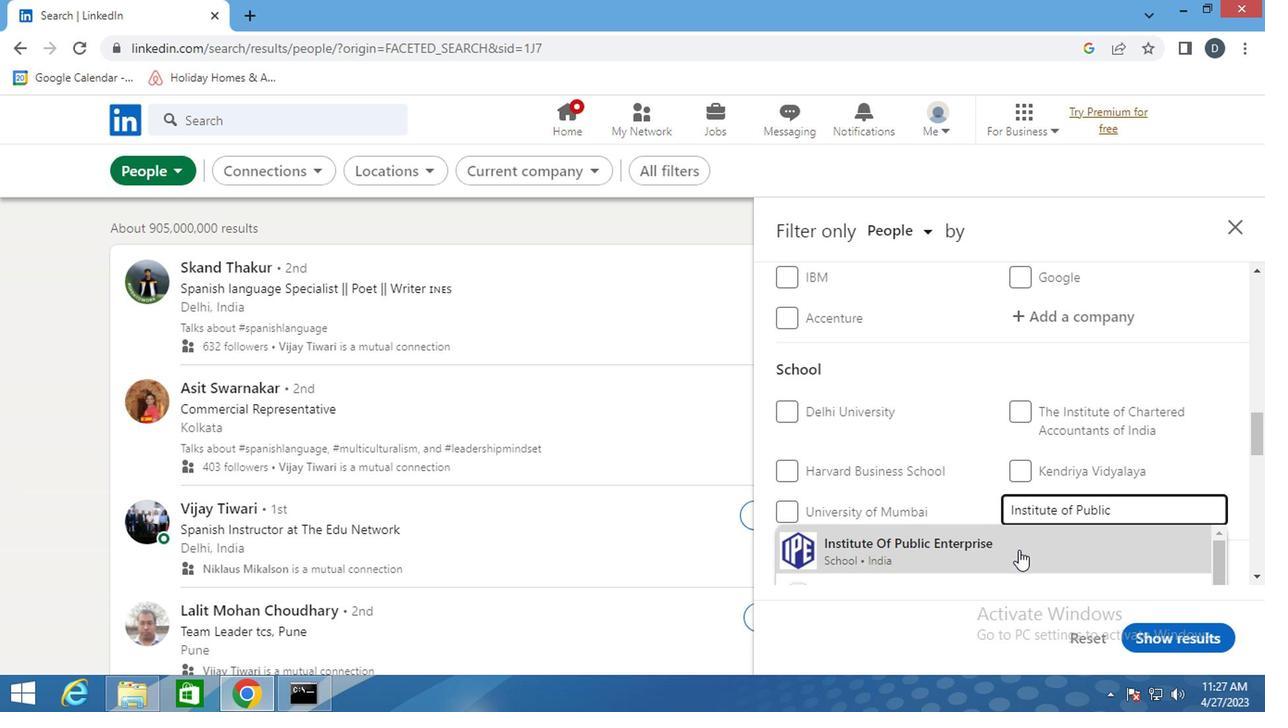 
Action: Mouse moved to (1031, 518)
Screenshot: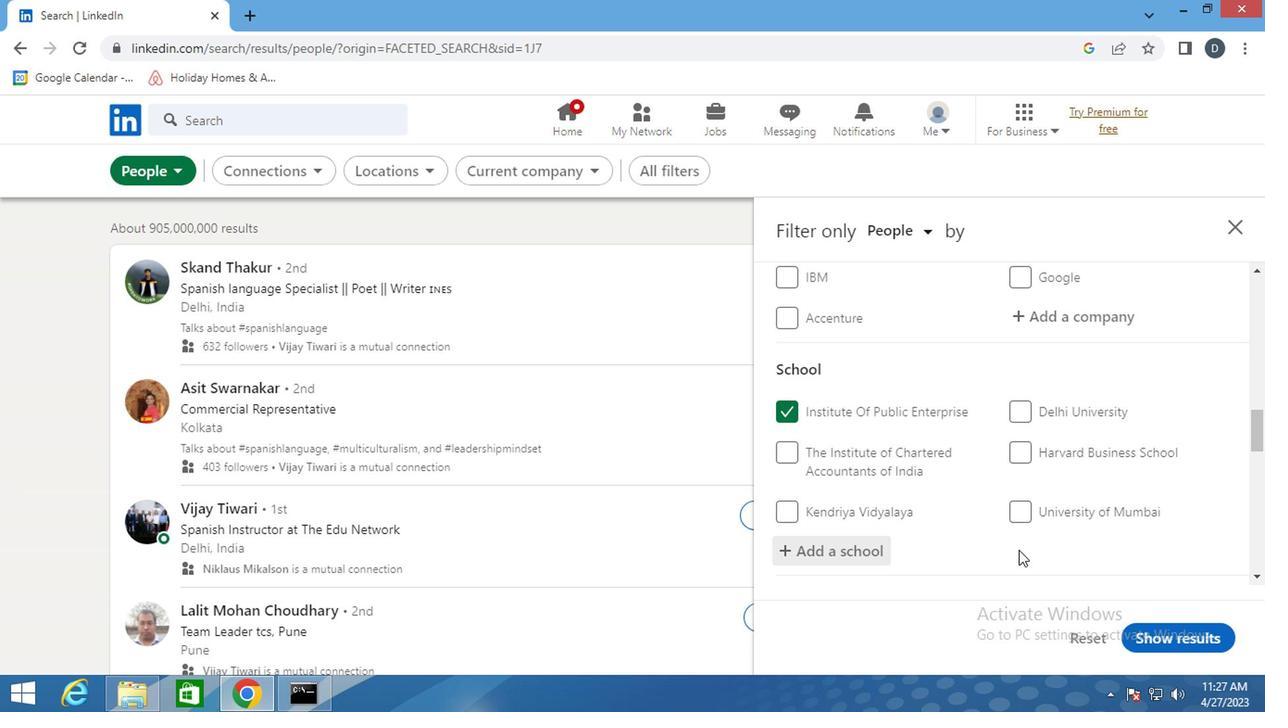 
Action: Mouse scrolled (1031, 518) with delta (0, 0)
Screenshot: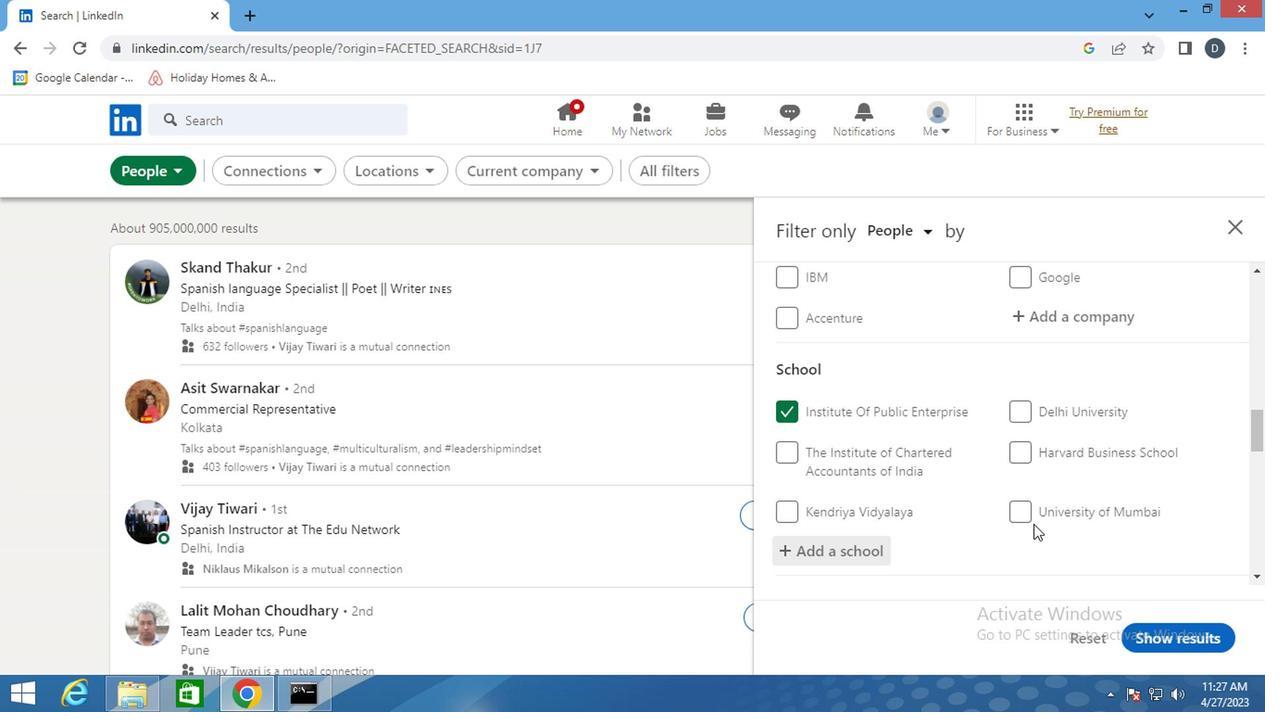 
Action: Mouse moved to (1031, 518)
Screenshot: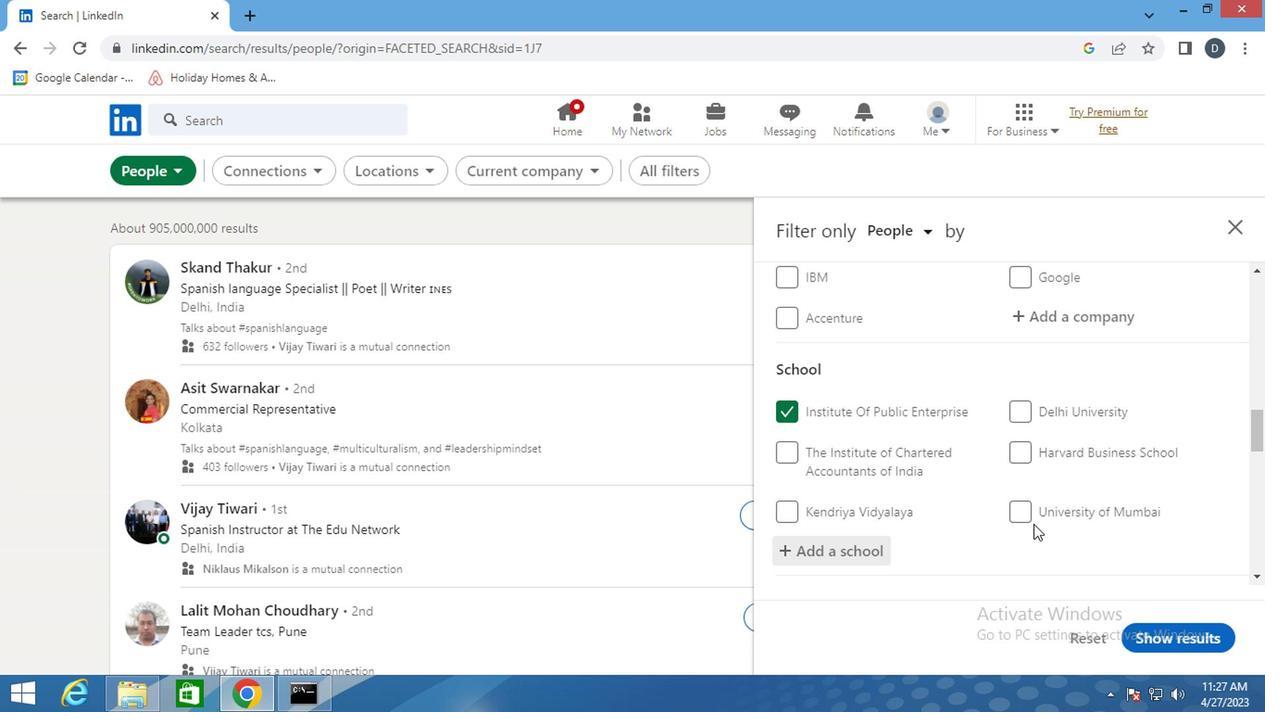 
Action: Mouse scrolled (1031, 516) with delta (0, -1)
Screenshot: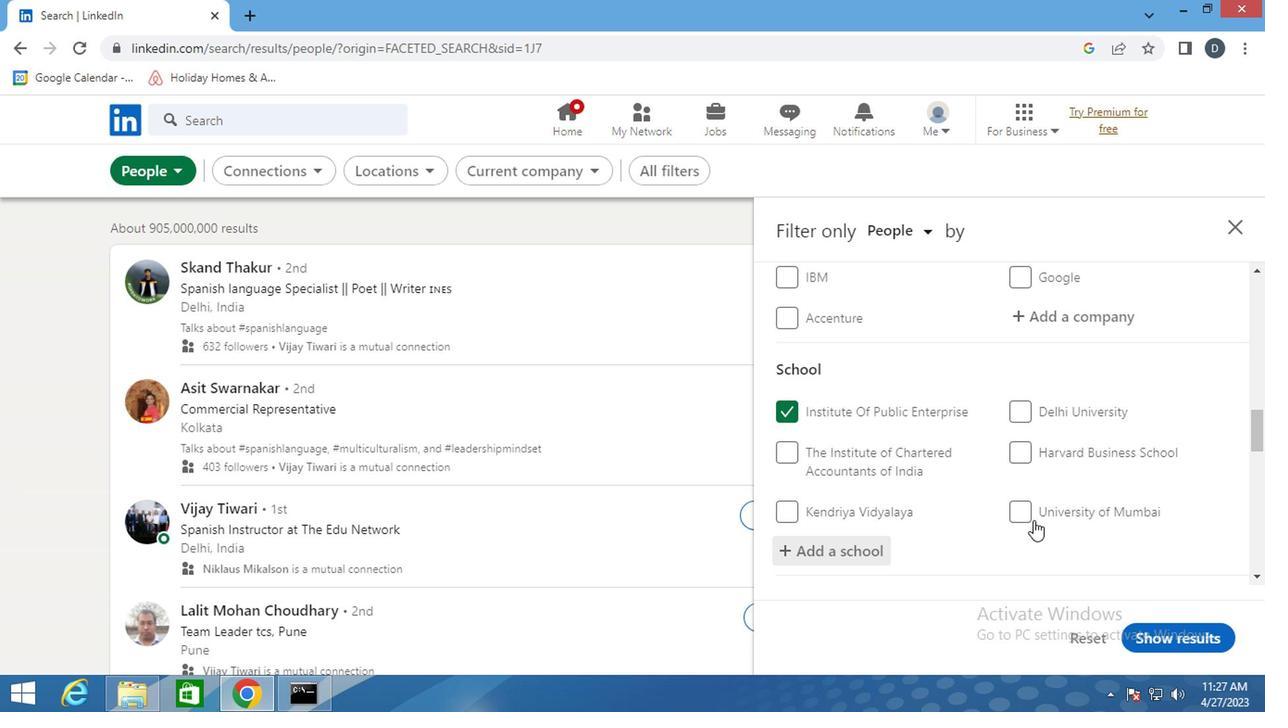 
Action: Mouse scrolled (1031, 516) with delta (0, -1)
Screenshot: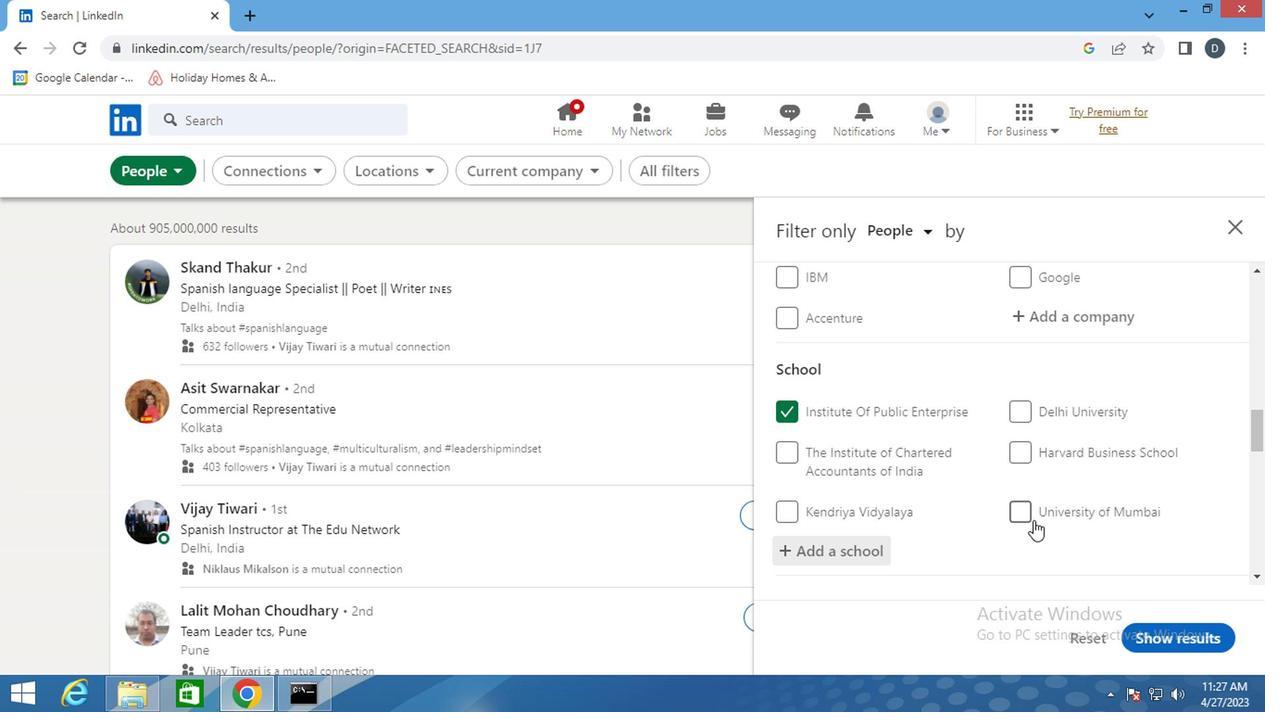 
Action: Mouse scrolled (1031, 516) with delta (0, -1)
Screenshot: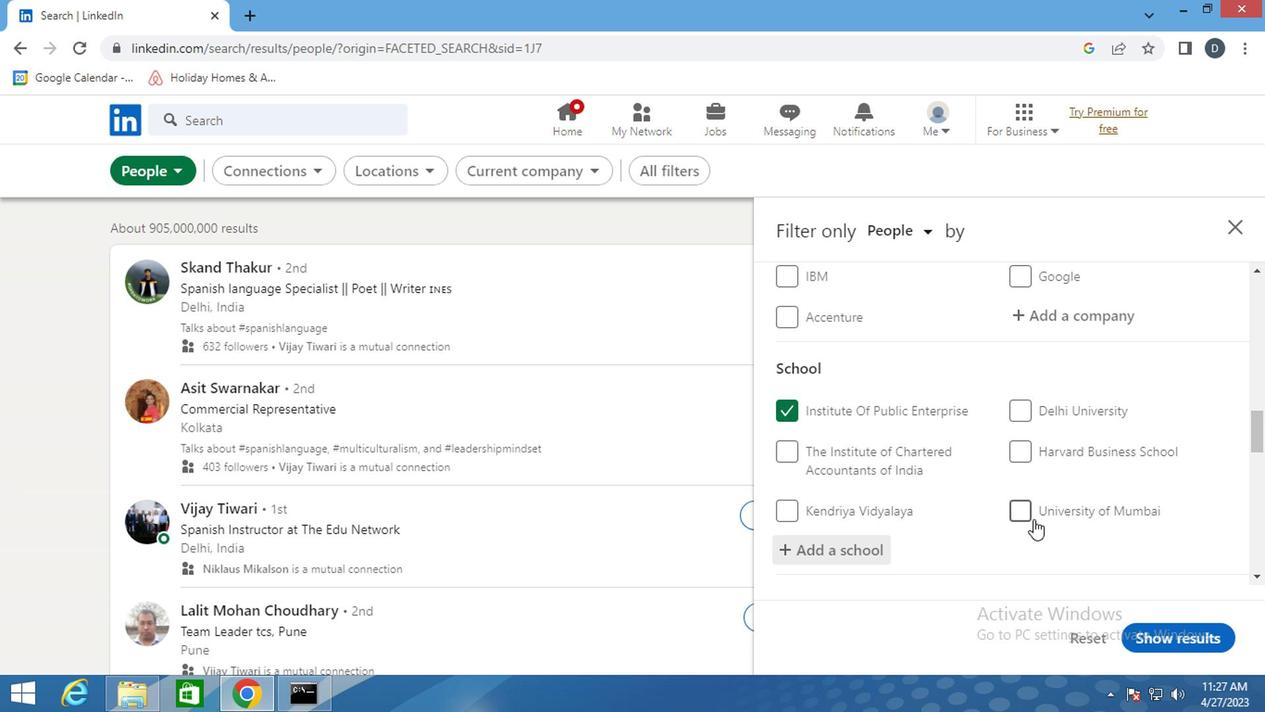 
Action: Mouse moved to (1039, 485)
Screenshot: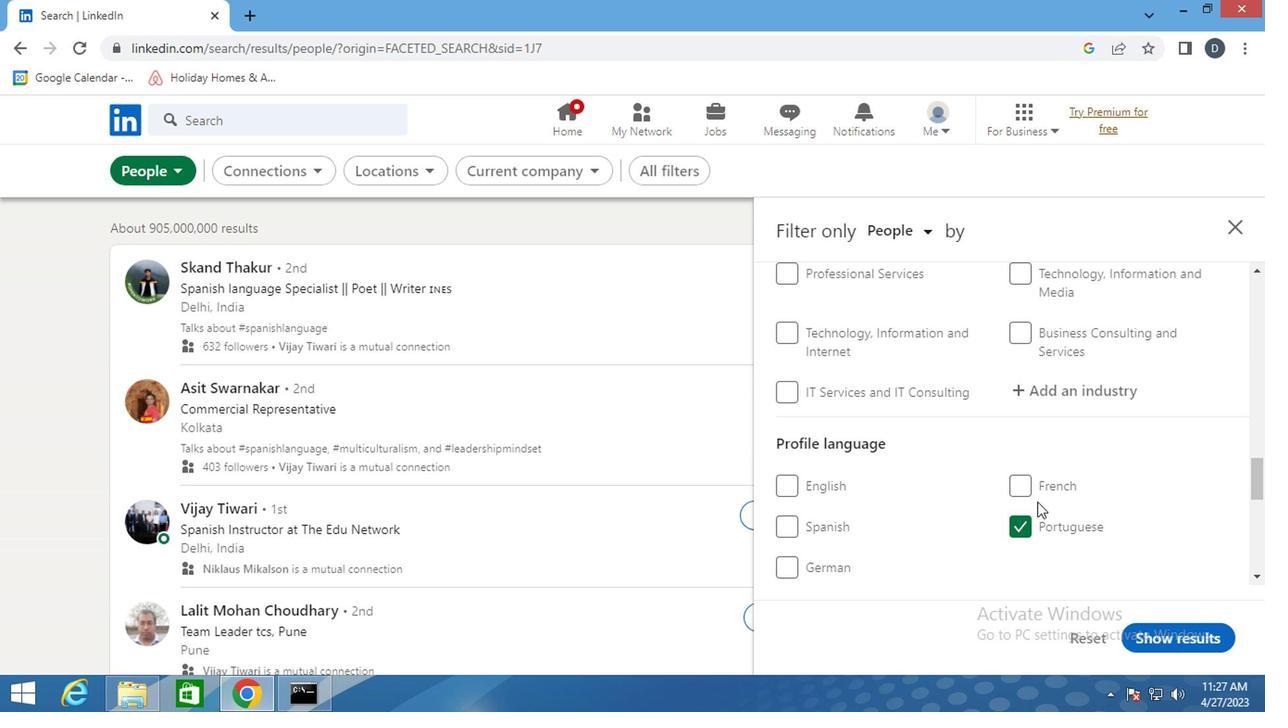 
Action: Mouse scrolled (1039, 486) with delta (0, 0)
Screenshot: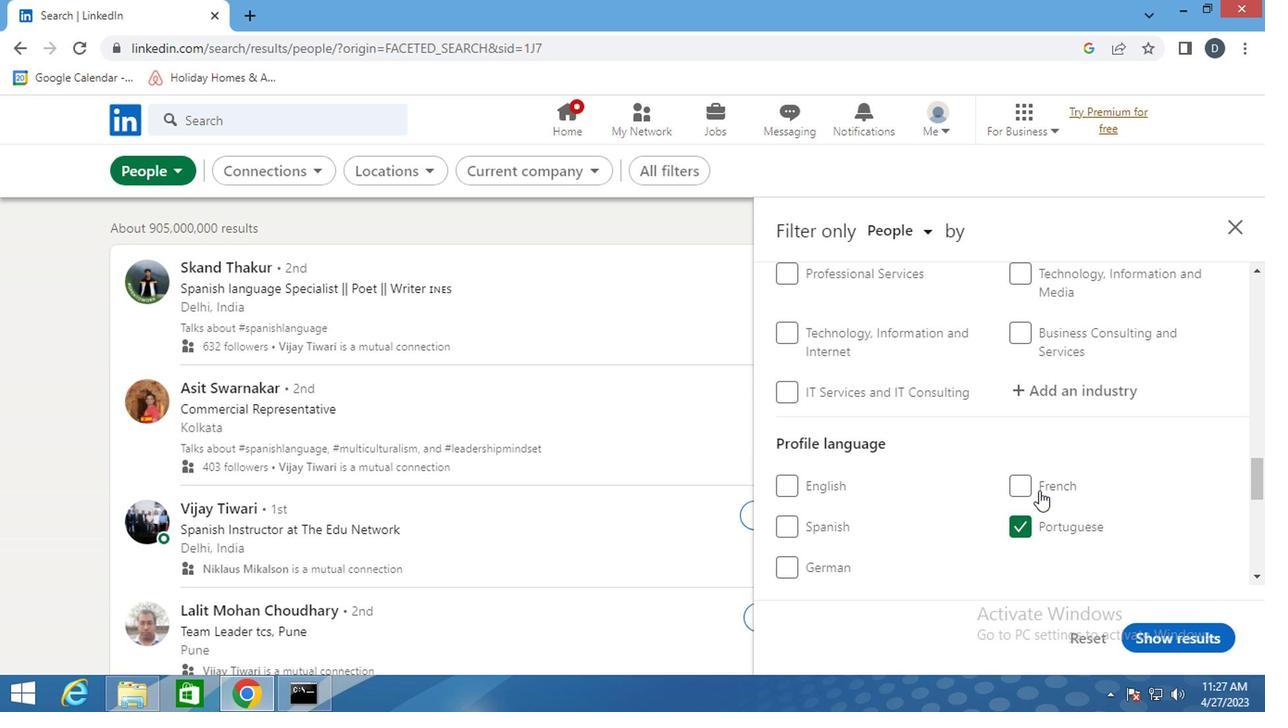 
Action: Mouse scrolled (1039, 486) with delta (0, 0)
Screenshot: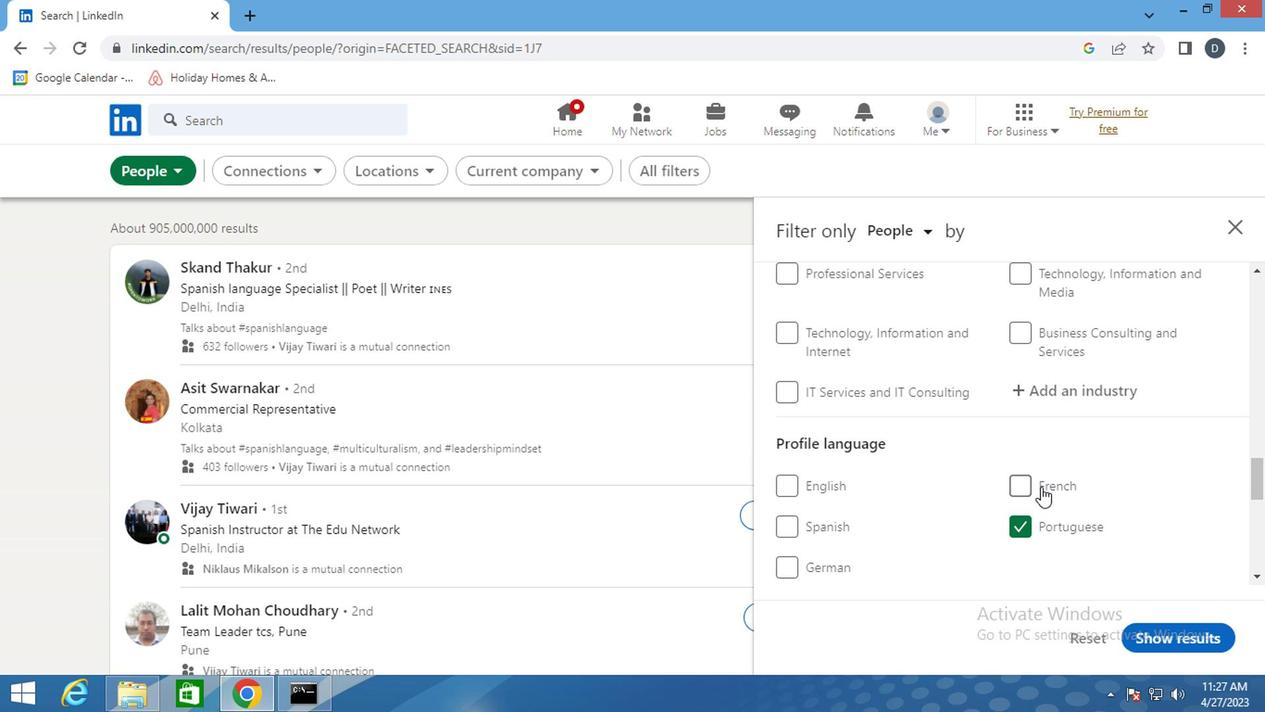 
Action: Mouse moved to (1058, 538)
Screenshot: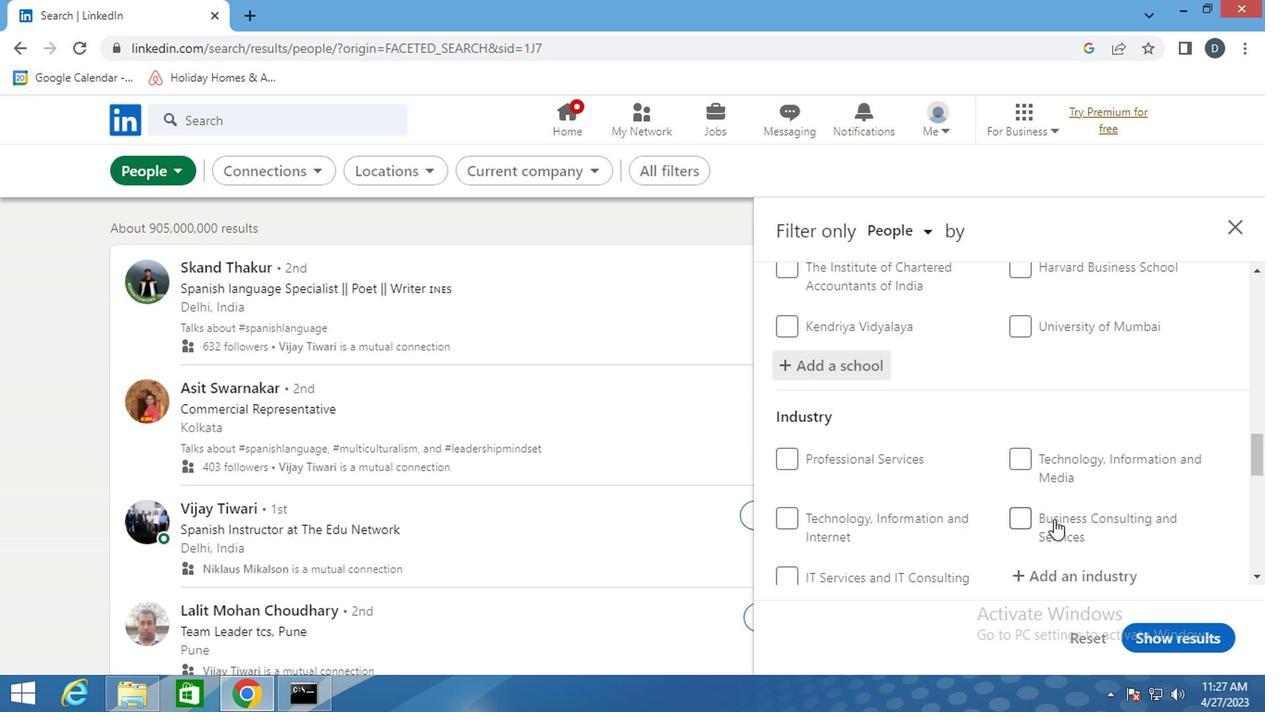 
Action: Mouse scrolled (1058, 537) with delta (0, 0)
Screenshot: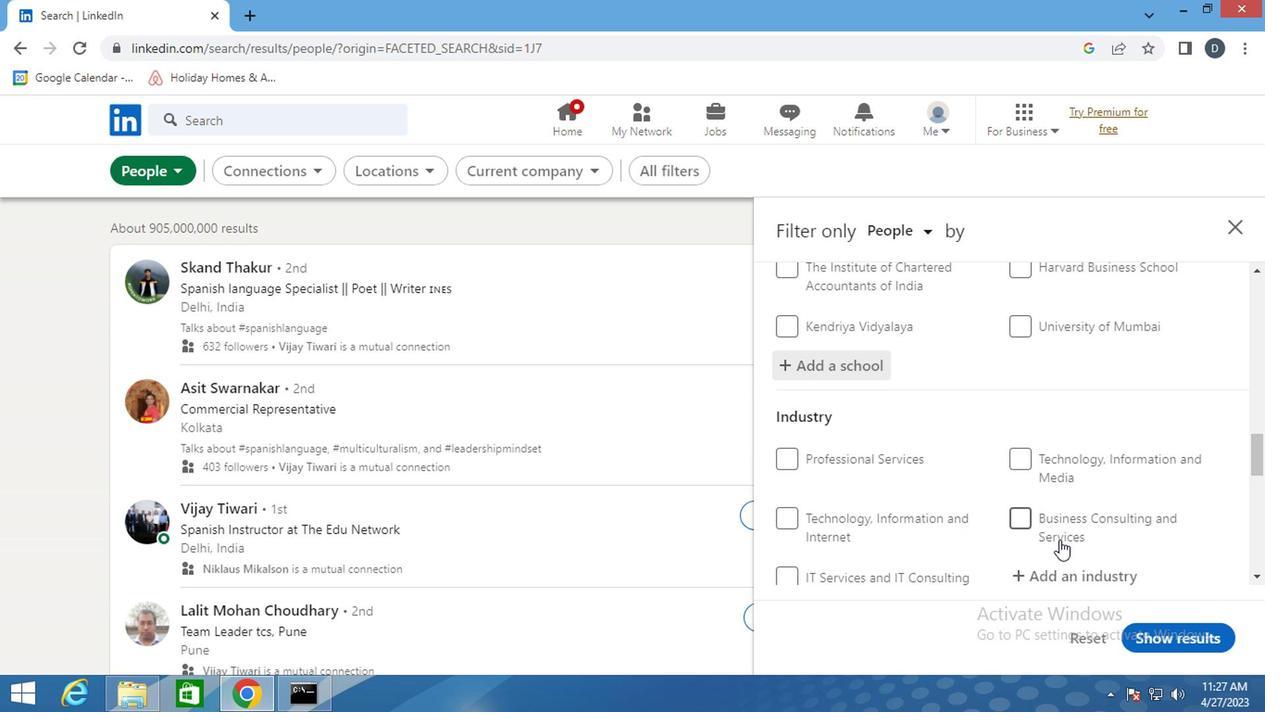 
Action: Mouse moved to (1076, 487)
Screenshot: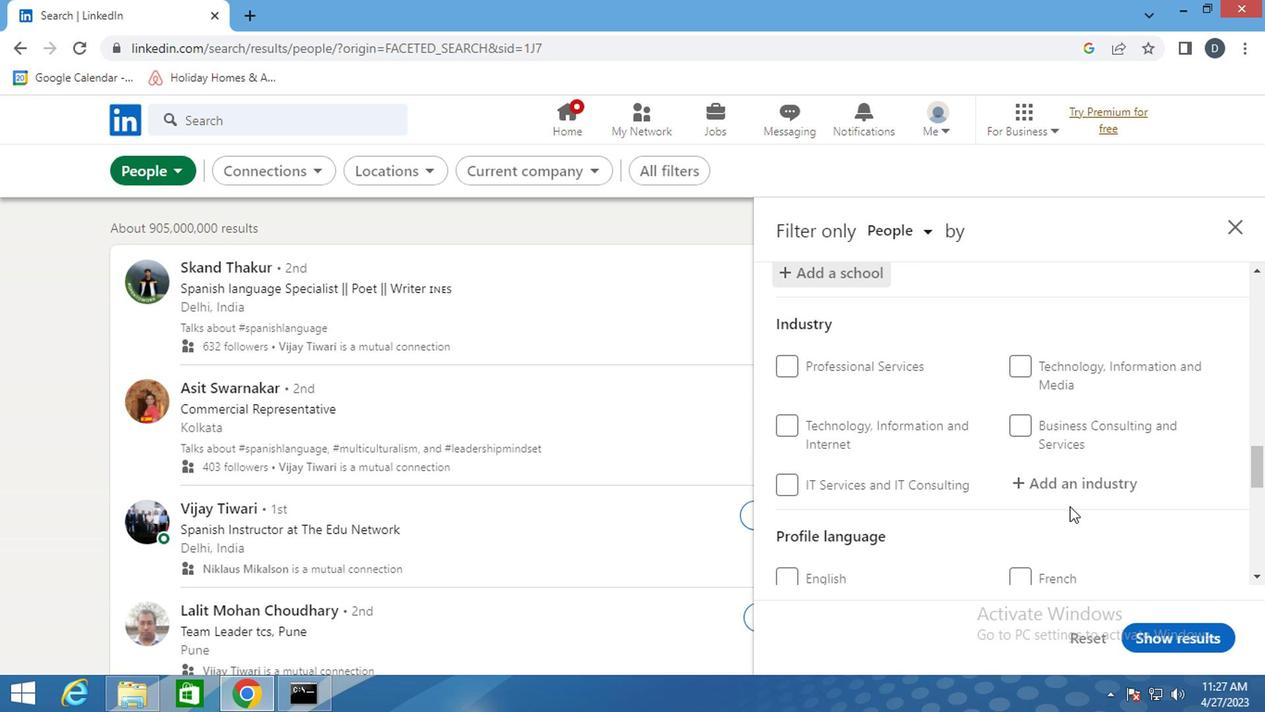 
Action: Mouse pressed left at (1076, 487)
Screenshot: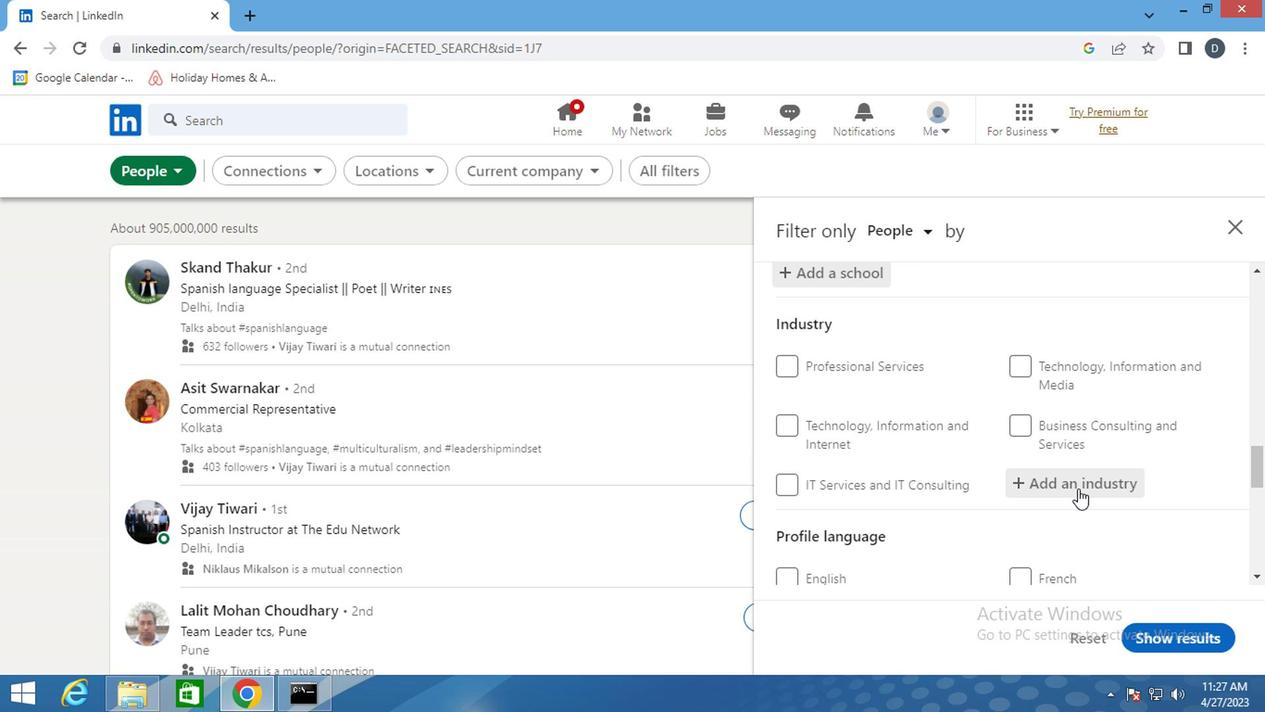 
Action: Mouse moved to (1067, 493)
Screenshot: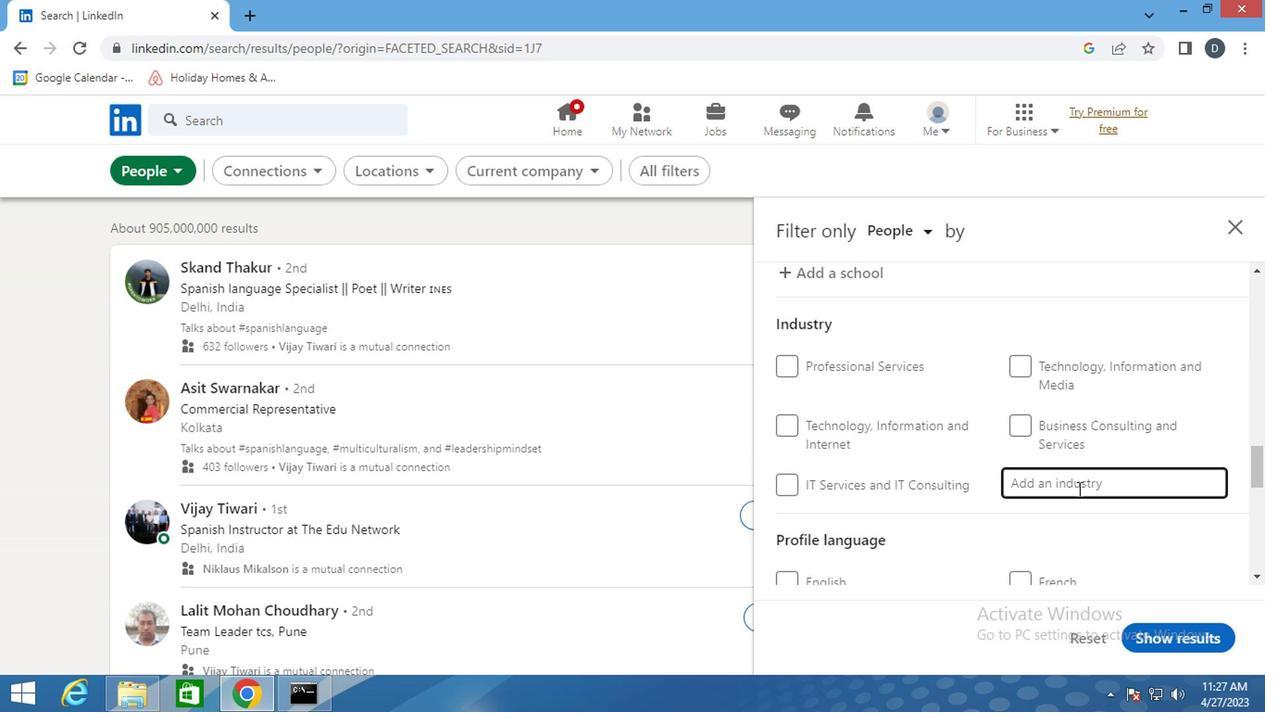 
Action: Key pressed <Key.shift>BUILDING<Key.space>
Screenshot: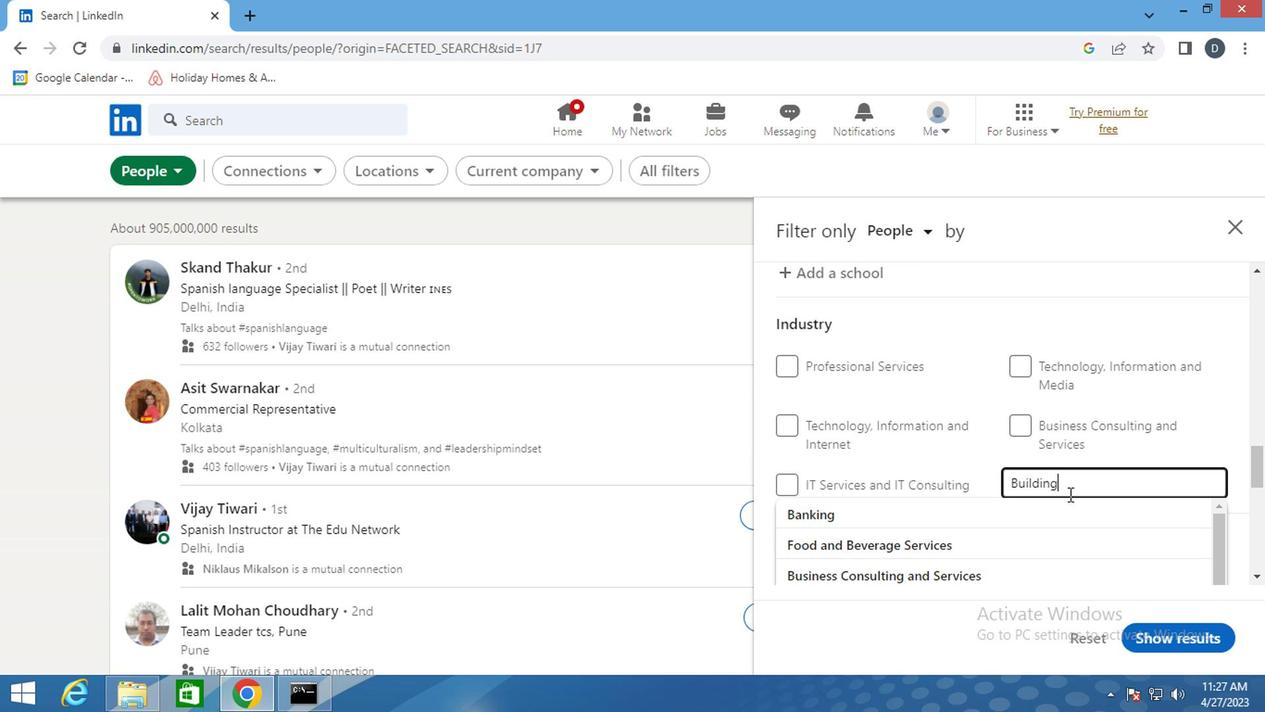 
Action: Mouse moved to (999, 541)
Screenshot: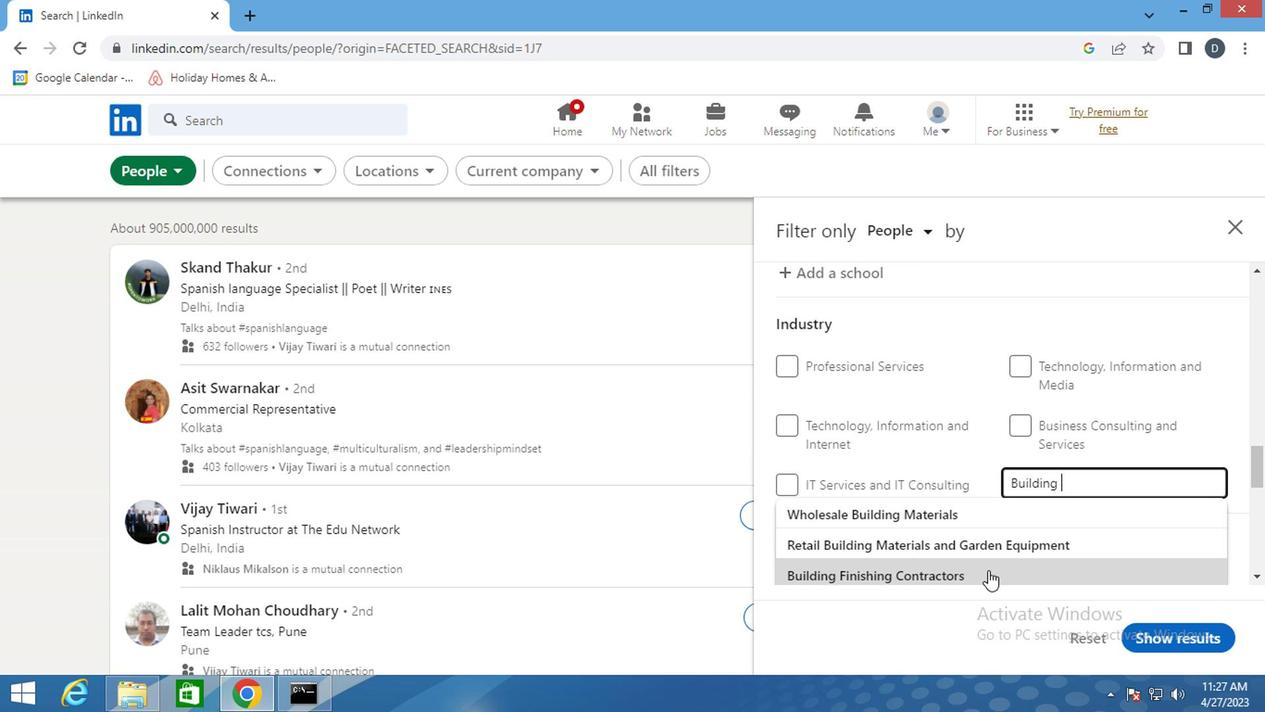 
Action: Mouse scrolled (999, 540) with delta (0, -1)
Screenshot: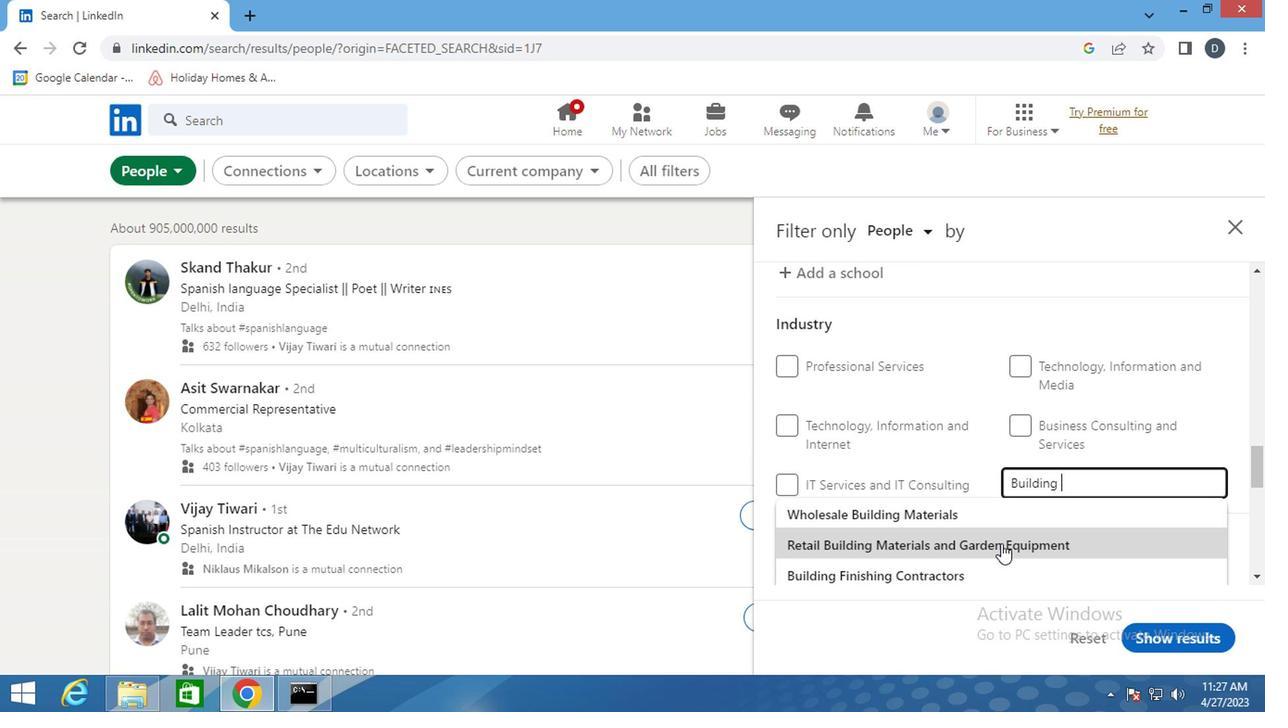 
Action: Mouse moved to (988, 509)
Screenshot: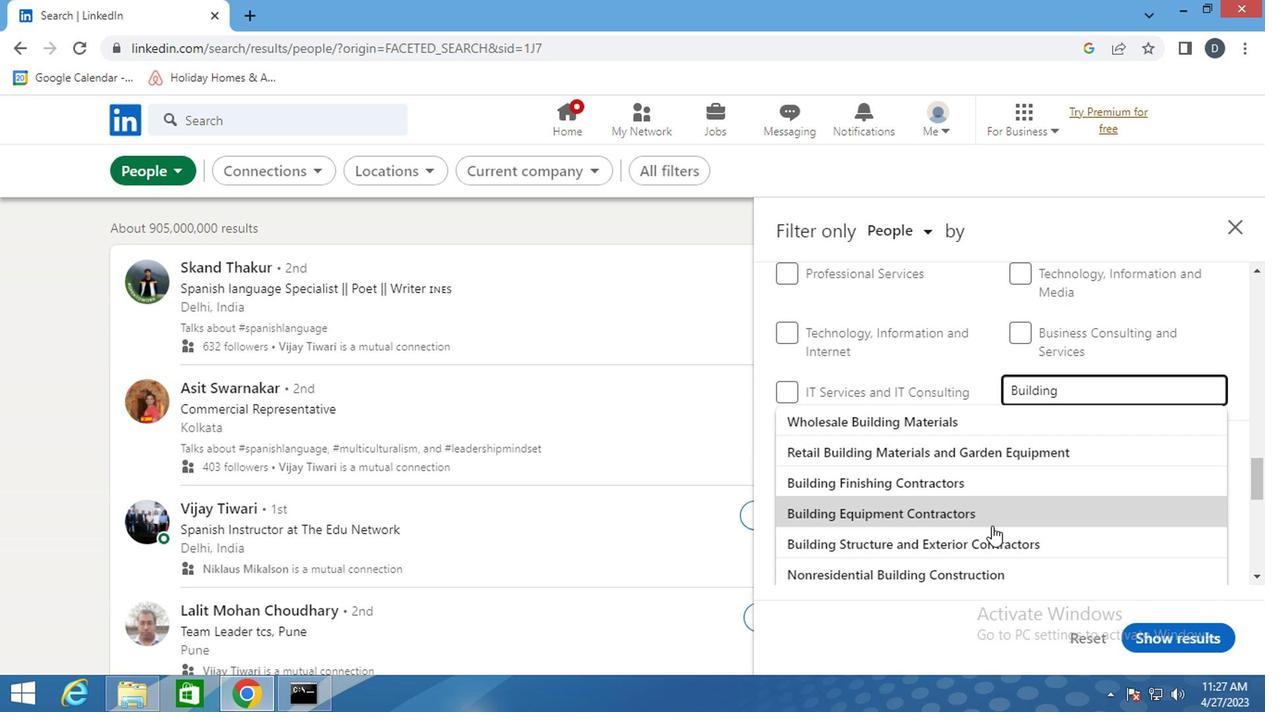 
Action: Mouse scrolled (988, 508) with delta (0, 0)
Screenshot: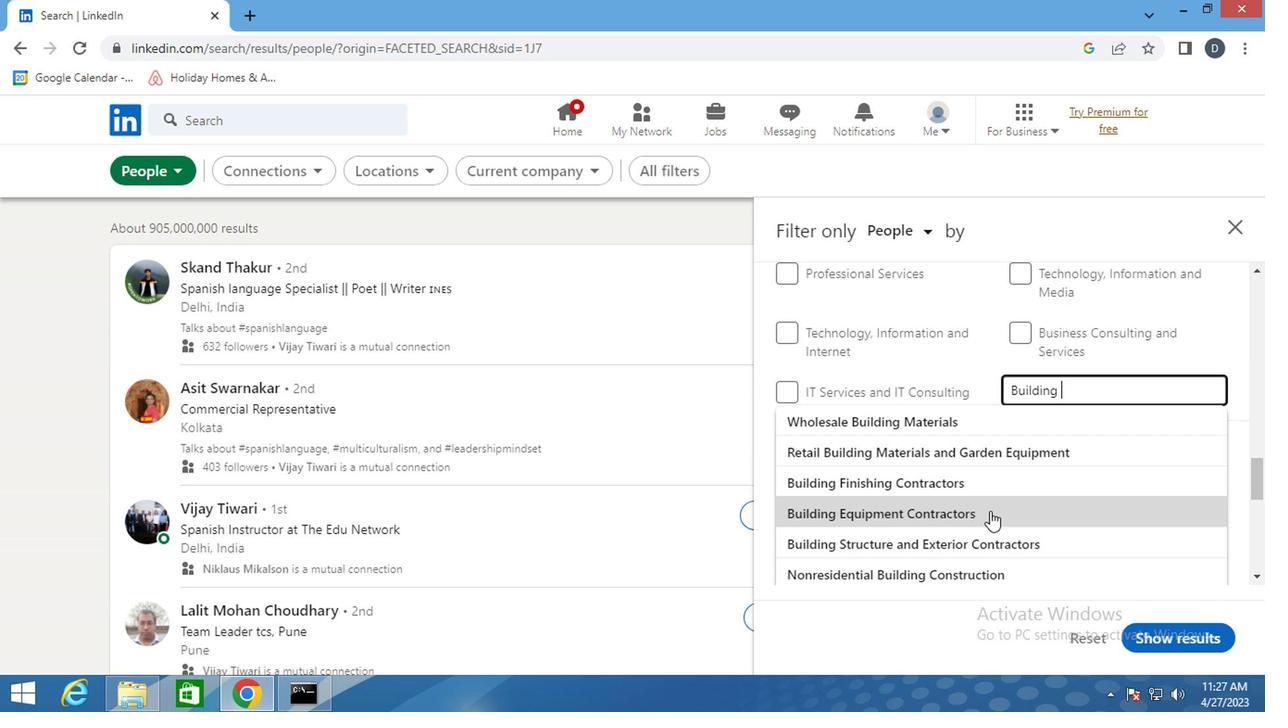 
Action: Mouse moved to (1024, 443)
Screenshot: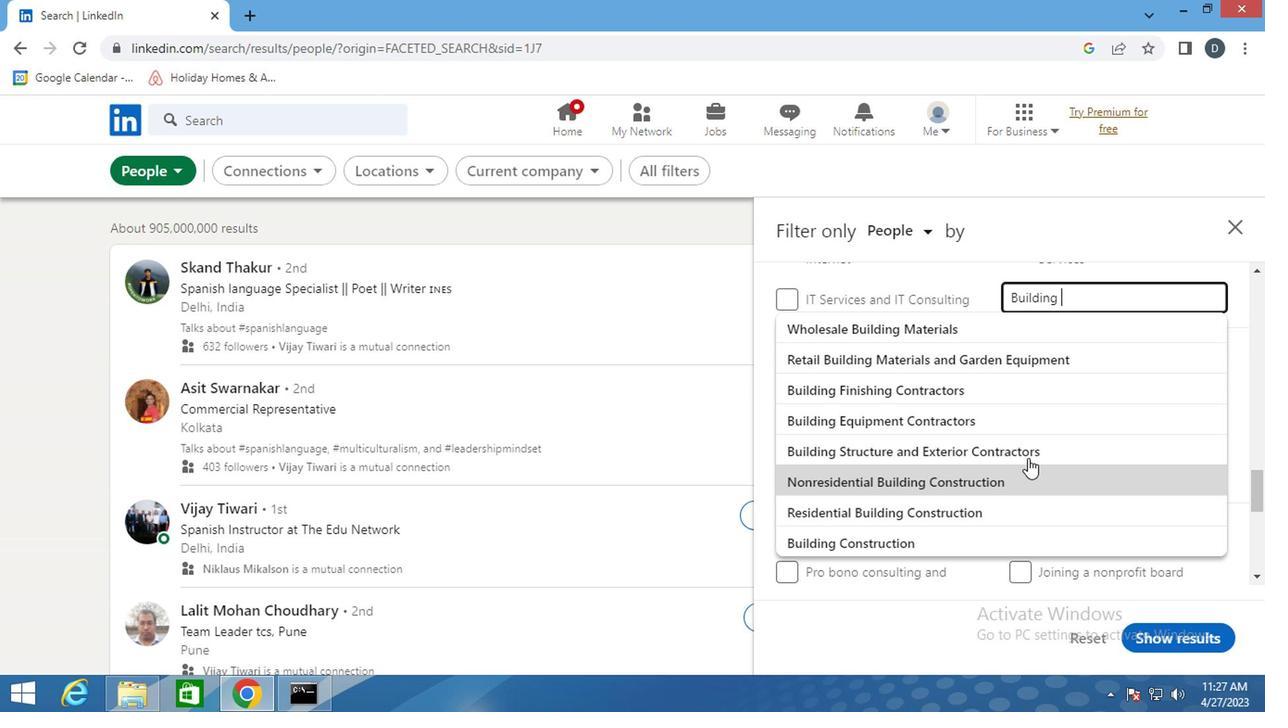 
Action: Mouse pressed left at (1024, 443)
Screenshot: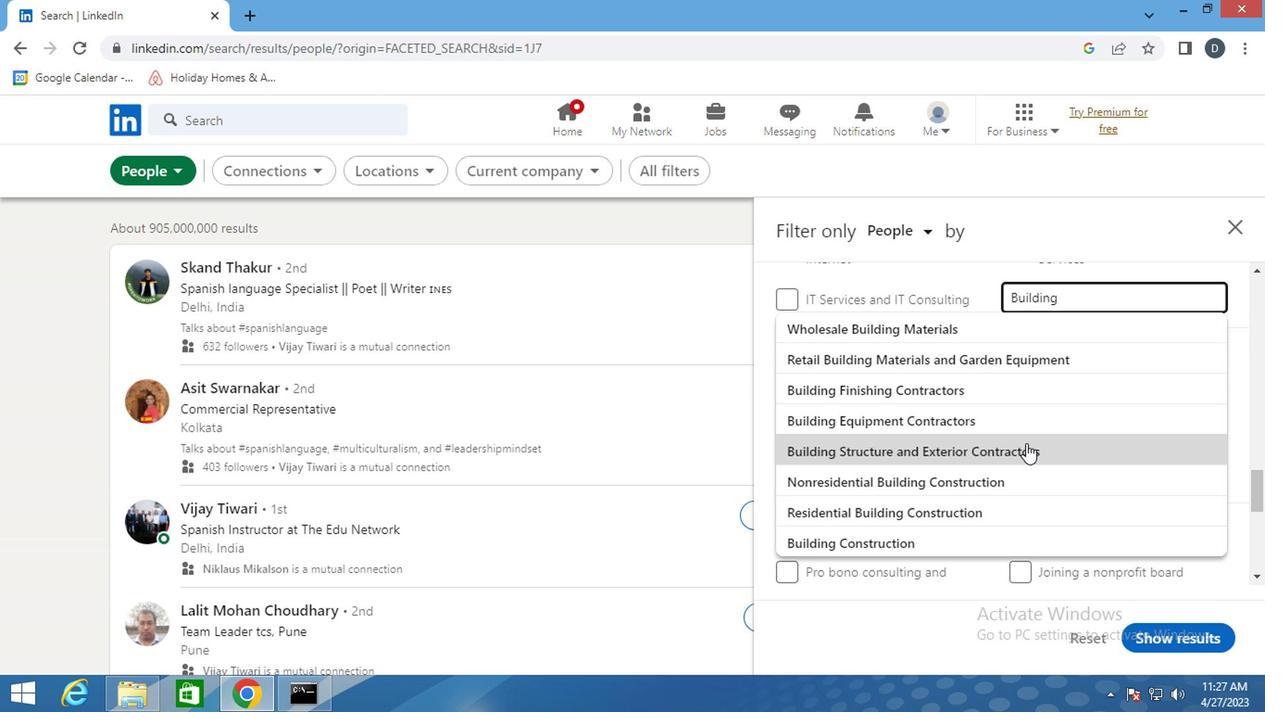 
Action: Mouse moved to (1026, 447)
Screenshot: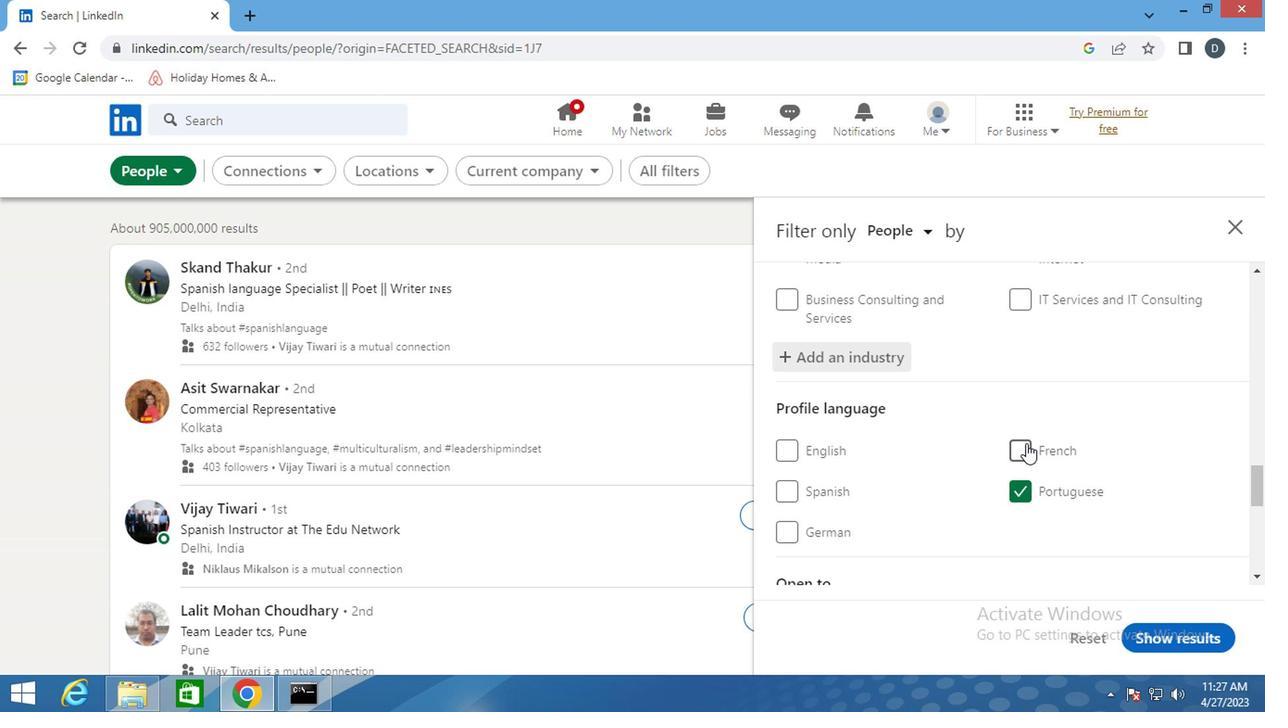 
Action: Mouse scrolled (1026, 446) with delta (0, 0)
Screenshot: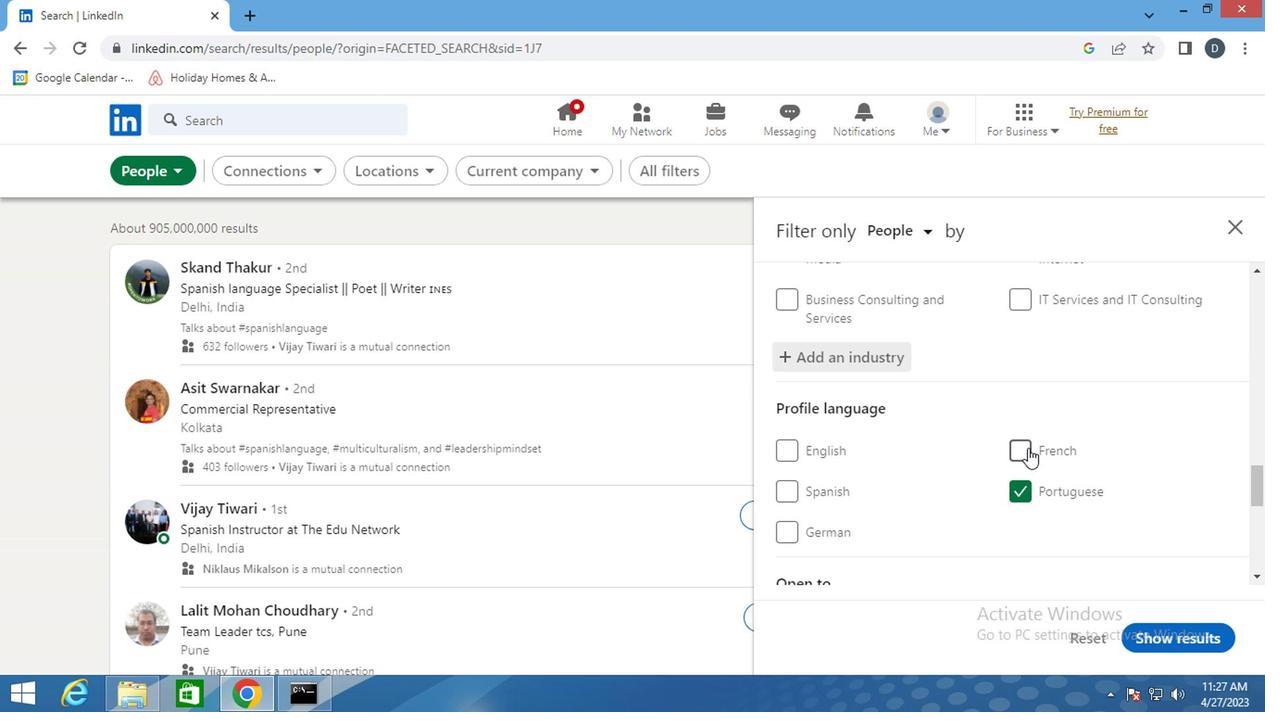 
Action: Mouse scrolled (1026, 446) with delta (0, 0)
Screenshot: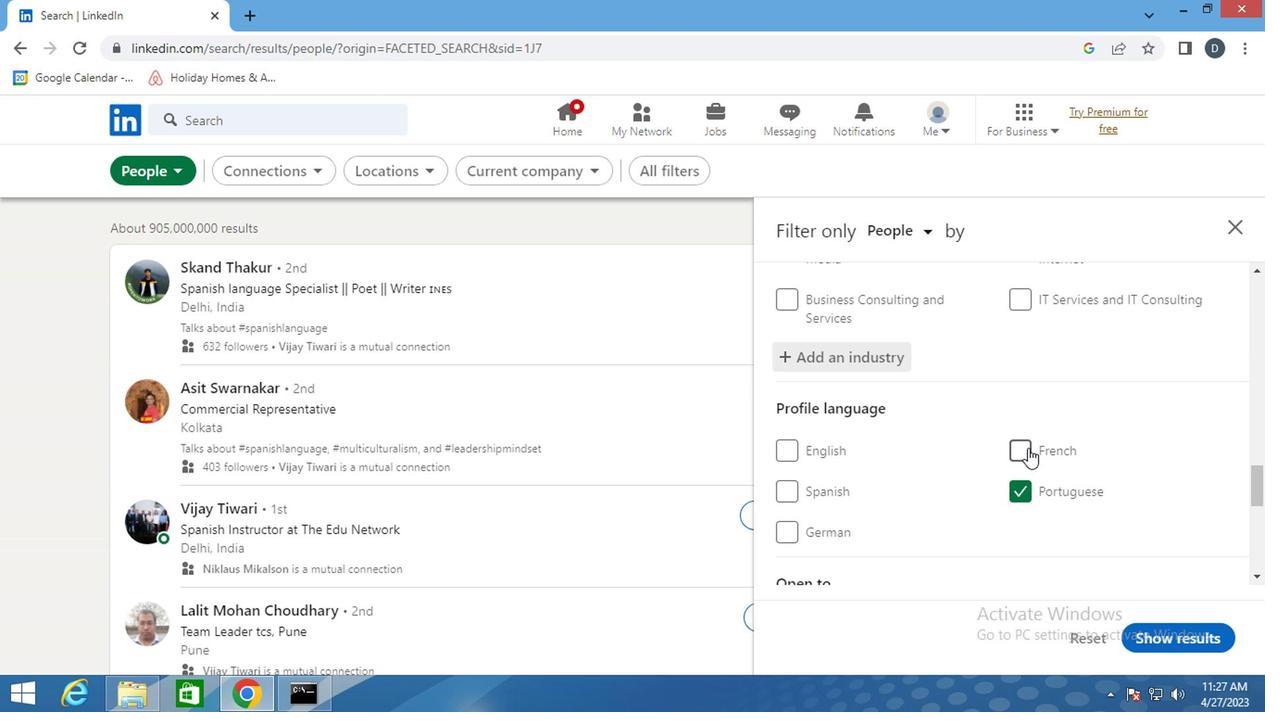 
Action: Mouse scrolled (1026, 446) with delta (0, 0)
Screenshot: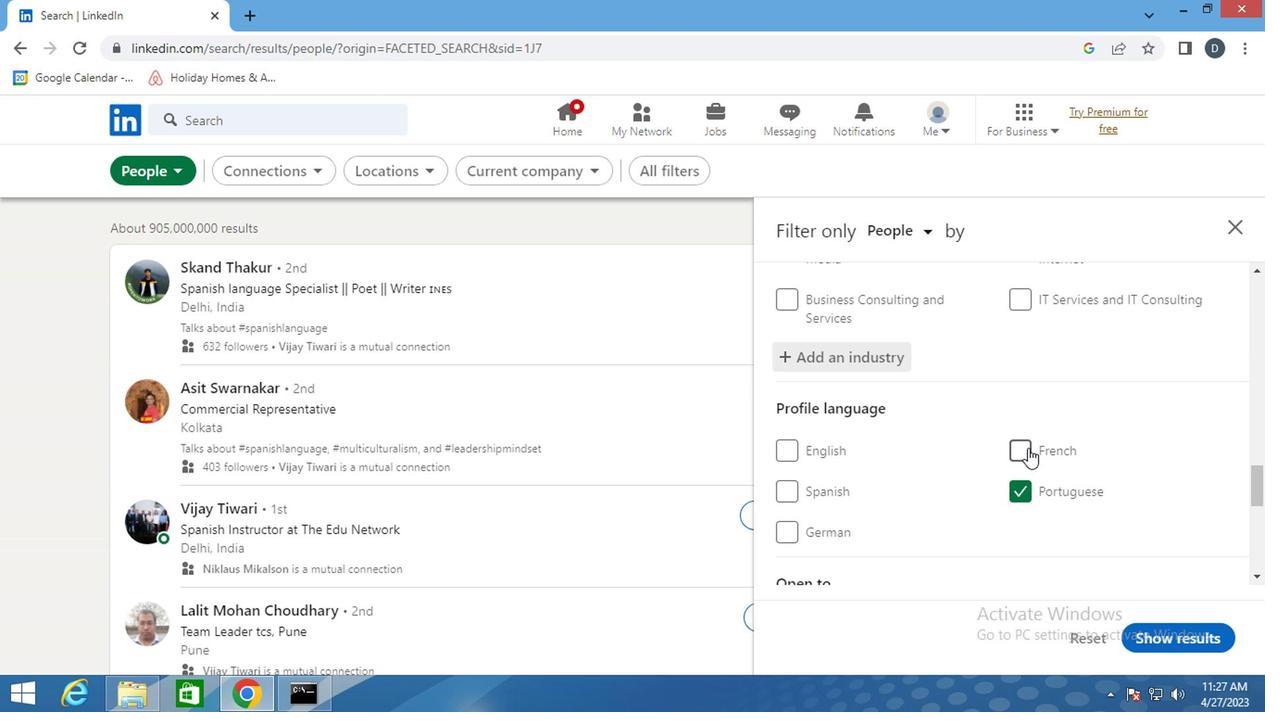 
Action: Mouse moved to (1006, 431)
Screenshot: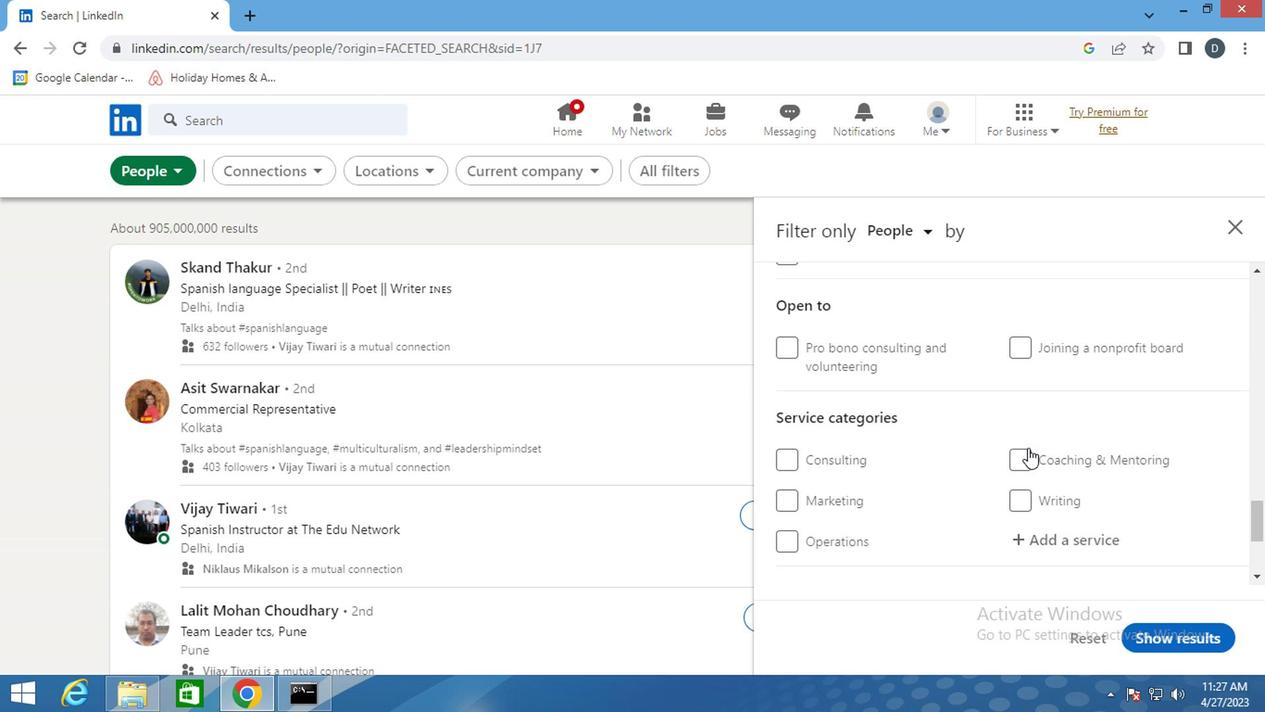 
Action: Mouse scrolled (1006, 430) with delta (0, -1)
Screenshot: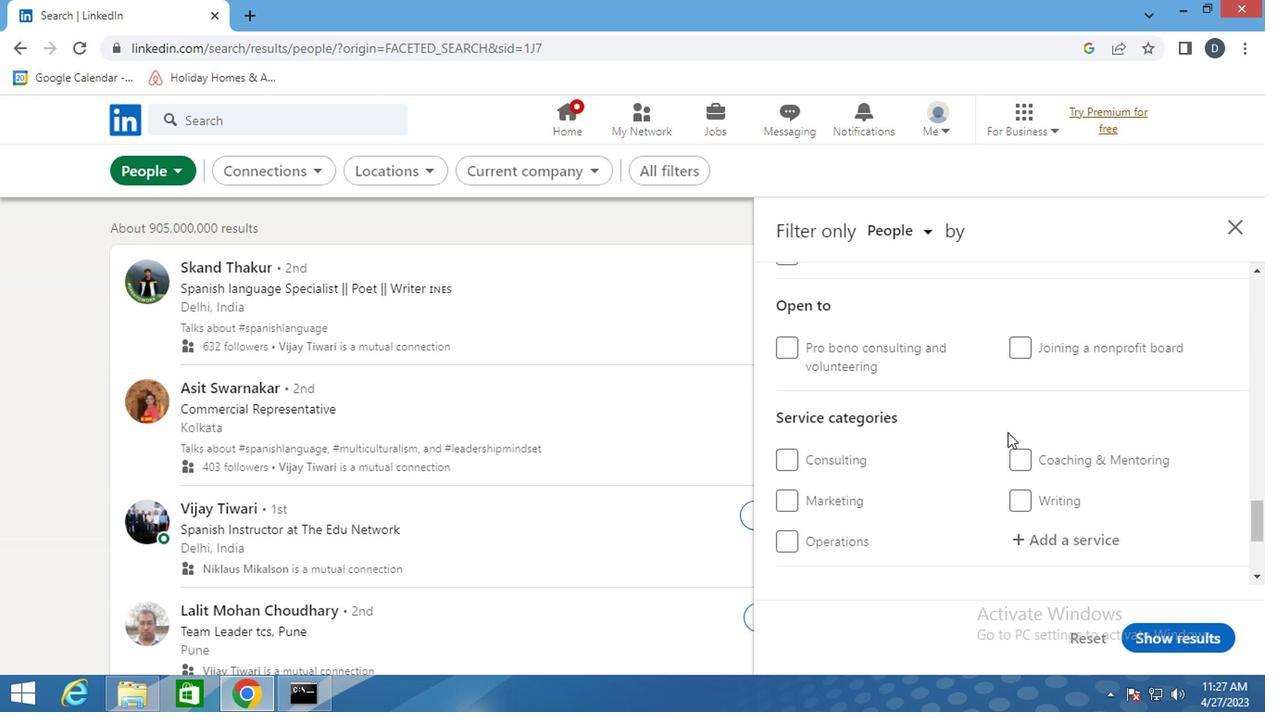 
Action: Mouse moved to (1048, 434)
Screenshot: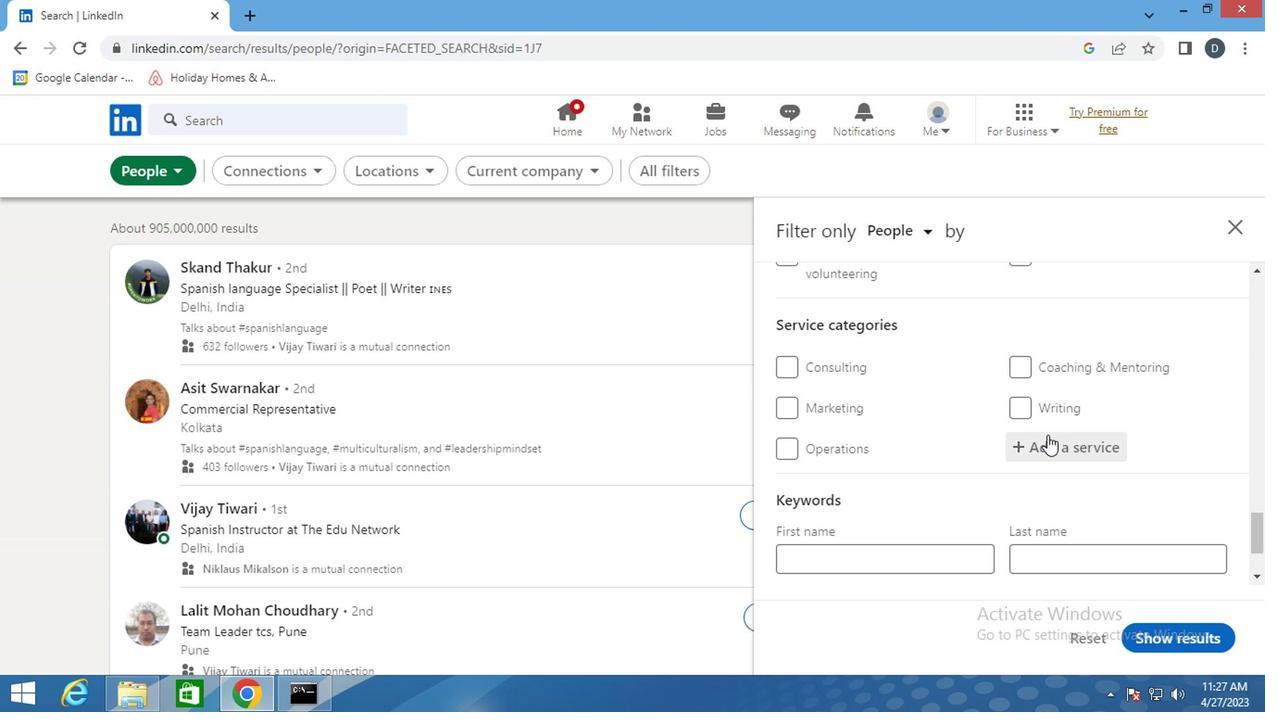 
Action: Mouse pressed left at (1048, 434)
Screenshot: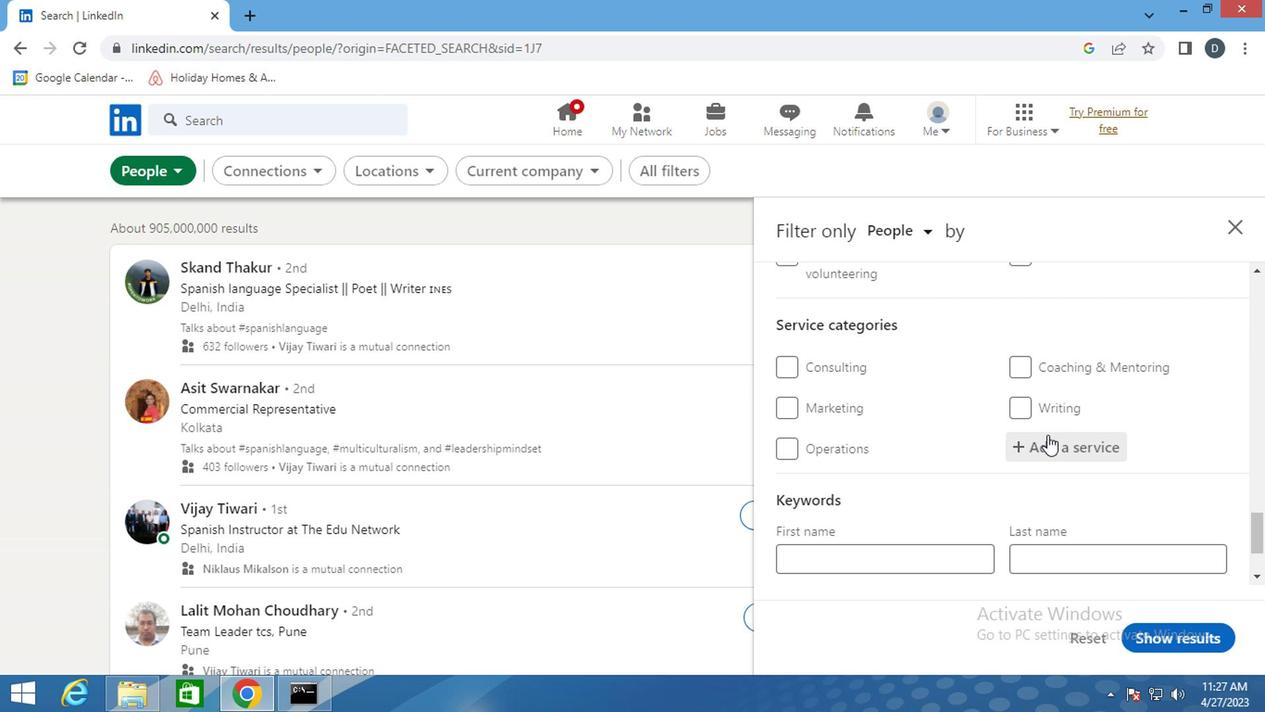 
Action: Mouse moved to (1048, 443)
Screenshot: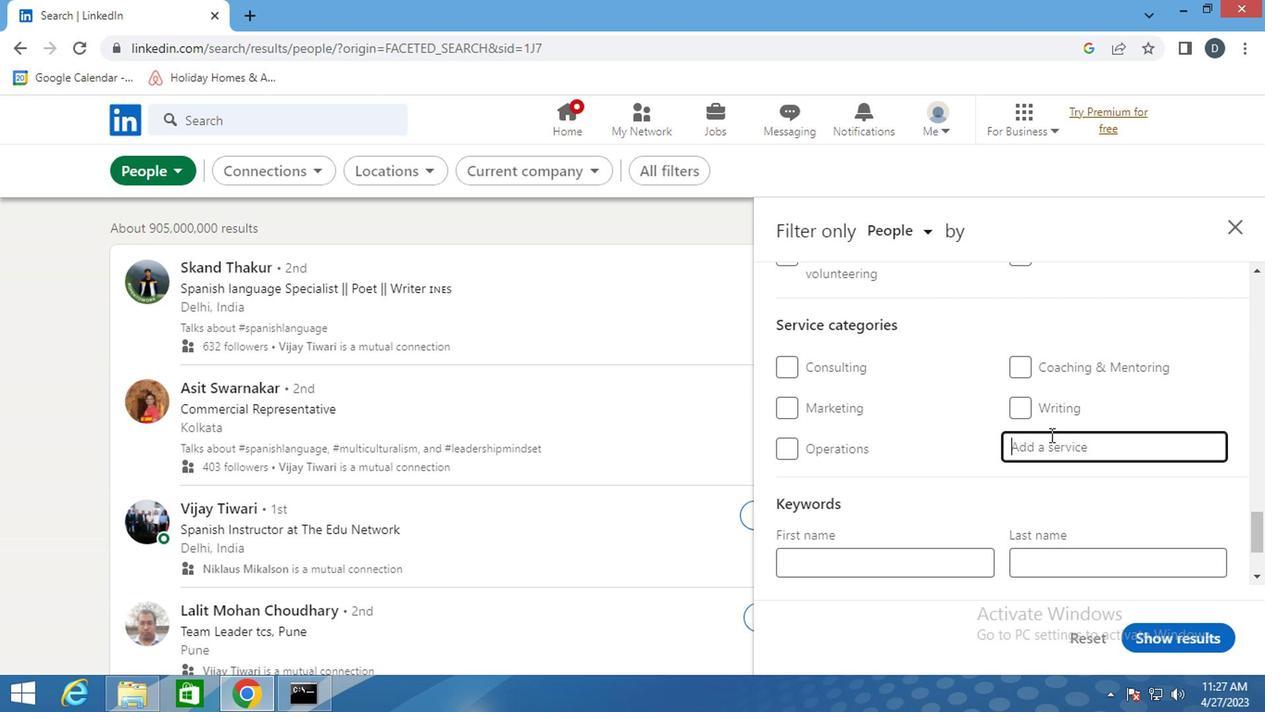 
Action: Key pressed <Key.shift>DATA<Key.space><Key.shift>ENTRY
Screenshot: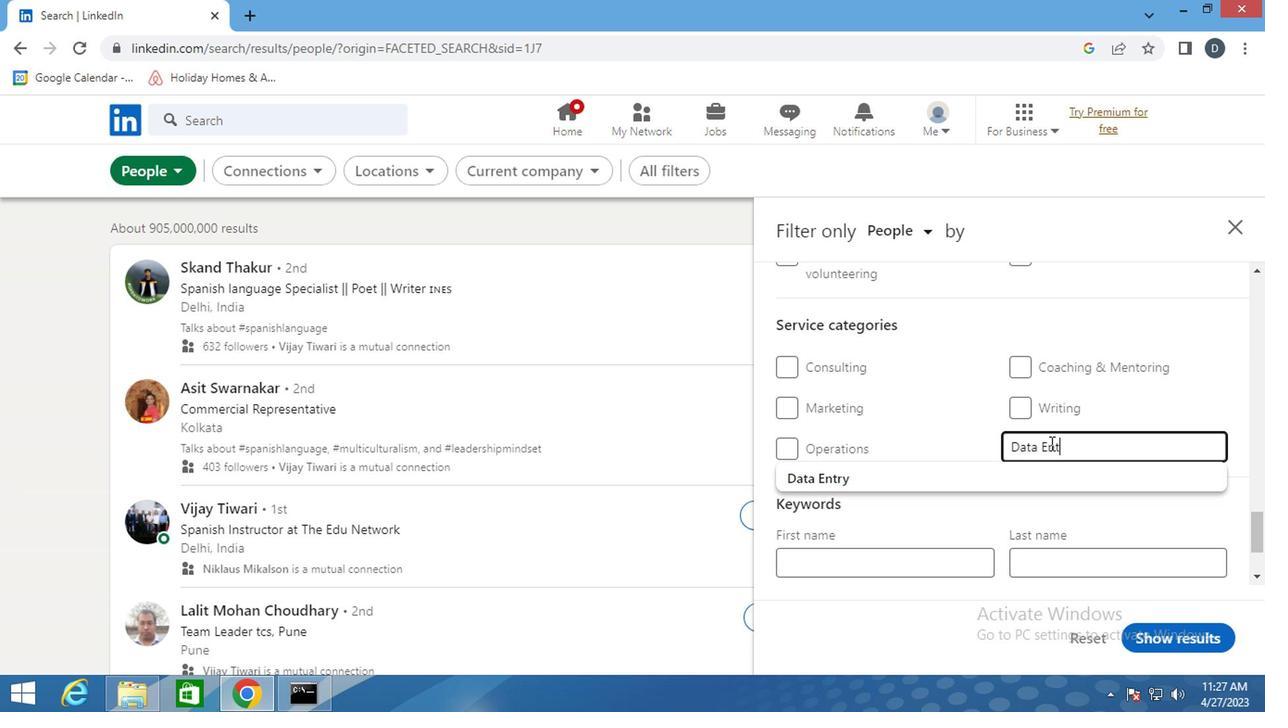 
Action: Mouse moved to (1052, 477)
Screenshot: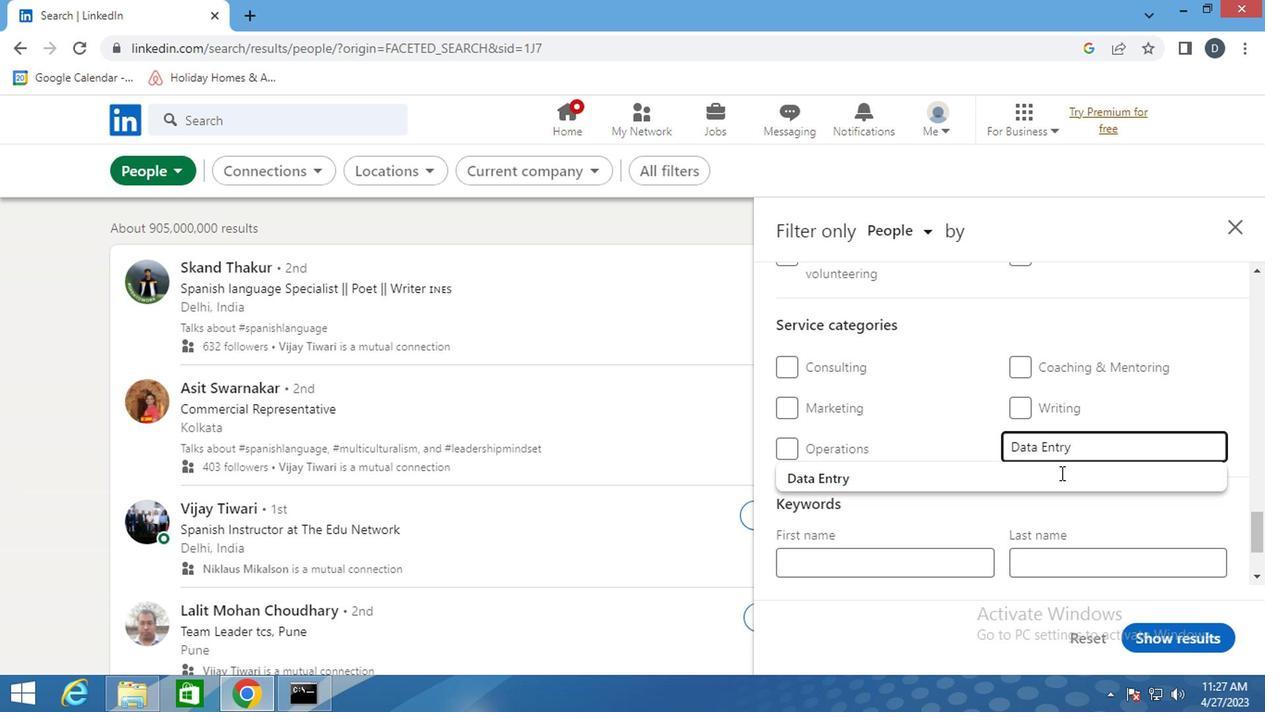 
Action: Mouse pressed left at (1052, 477)
Screenshot: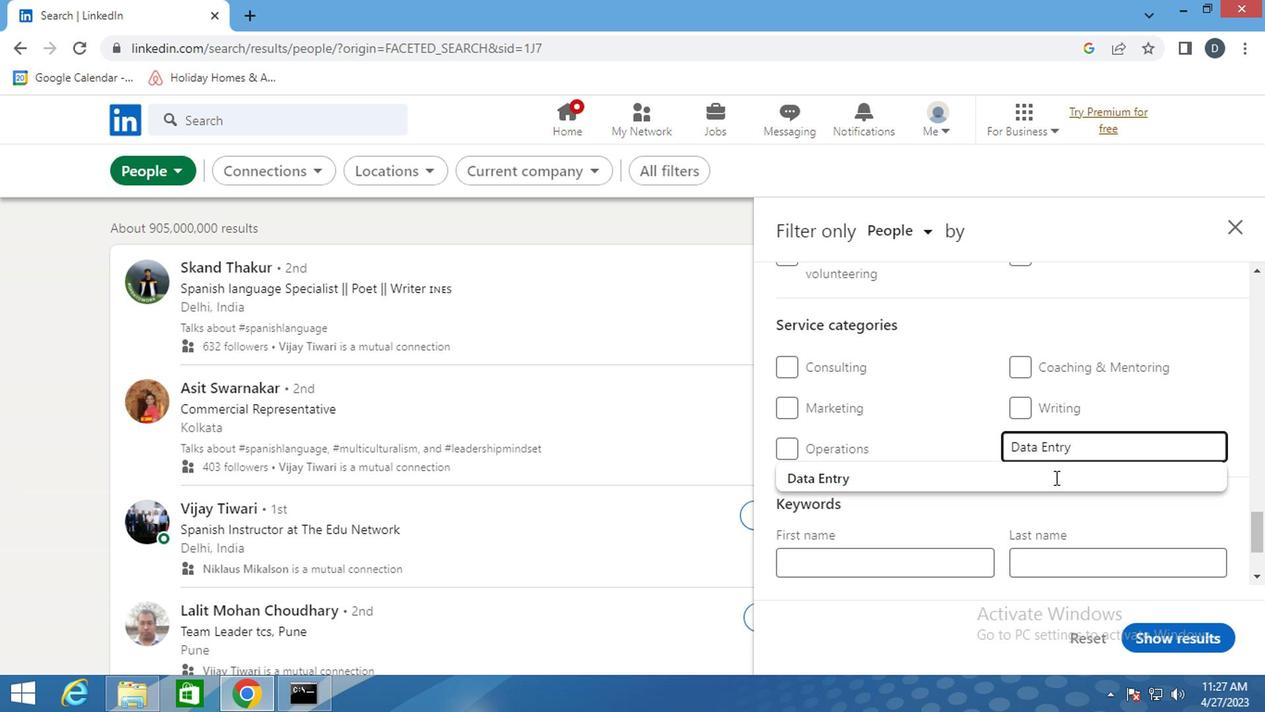 
Action: Mouse moved to (1065, 474)
Screenshot: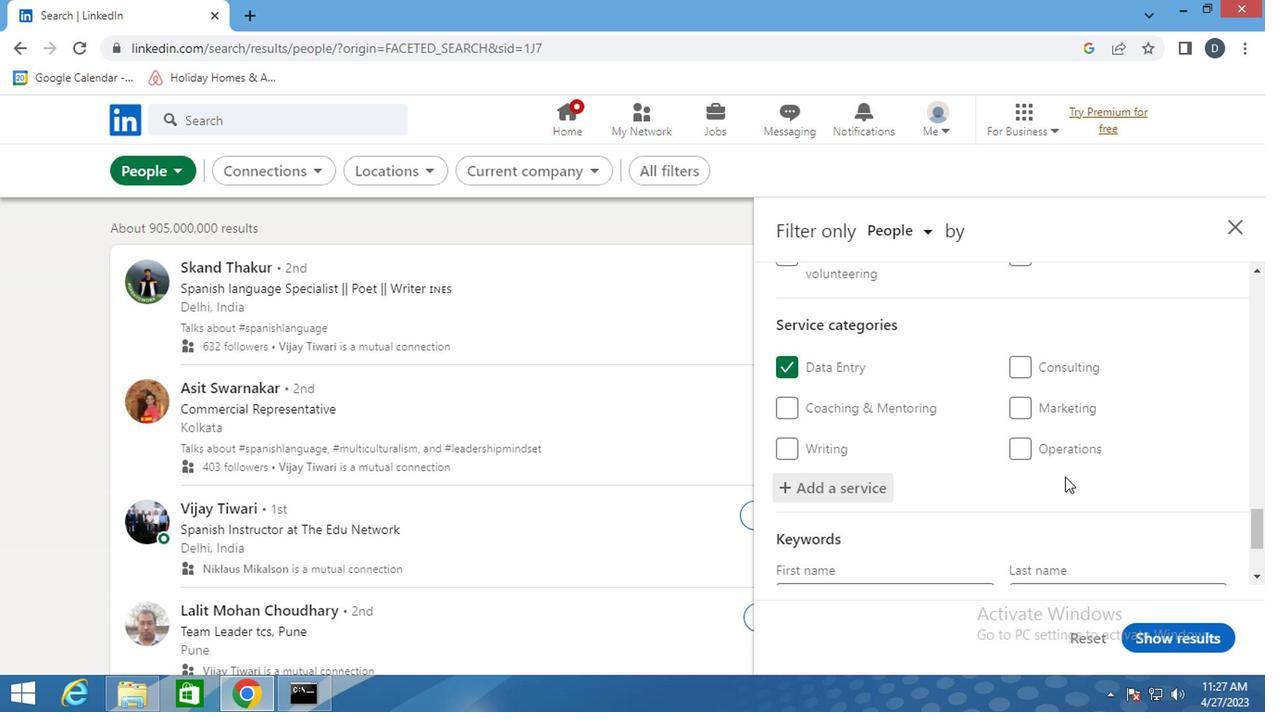 
Action: Mouse scrolled (1065, 474) with delta (0, 0)
Screenshot: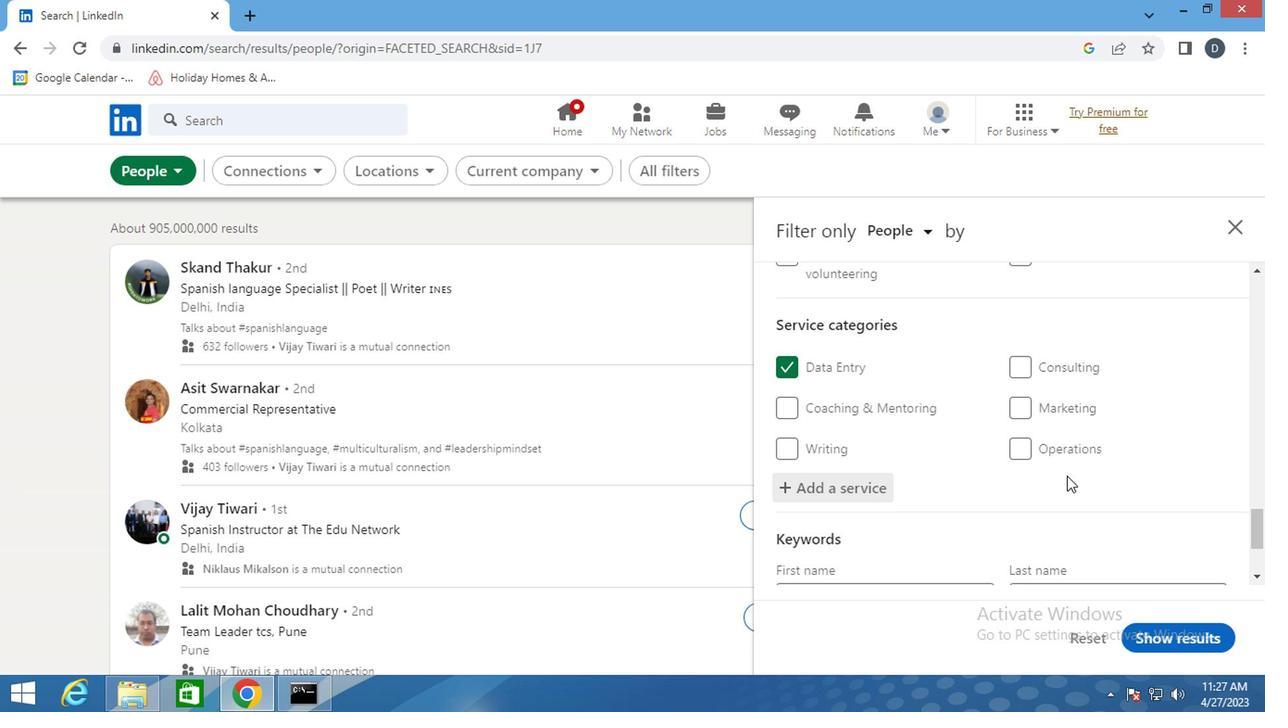 
Action: Mouse scrolled (1065, 474) with delta (0, 0)
Screenshot: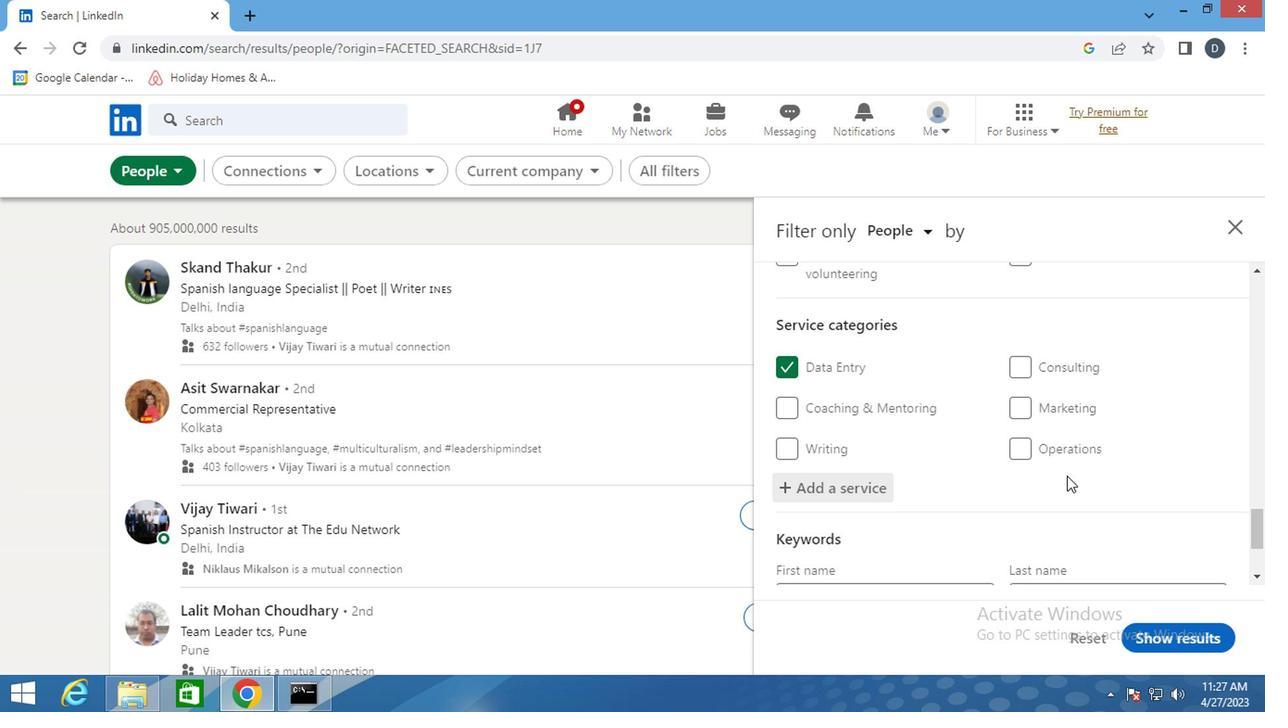 
Action: Mouse moved to (923, 486)
Screenshot: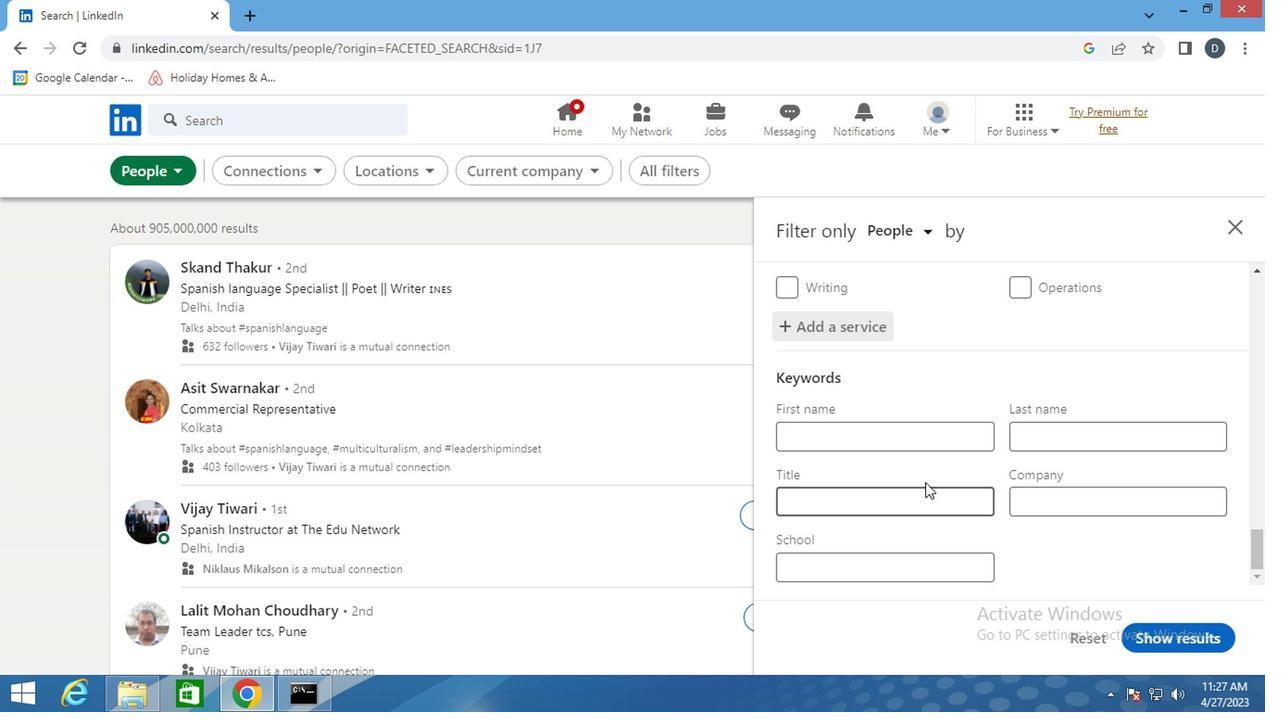 
Action: Mouse pressed left at (923, 486)
Screenshot: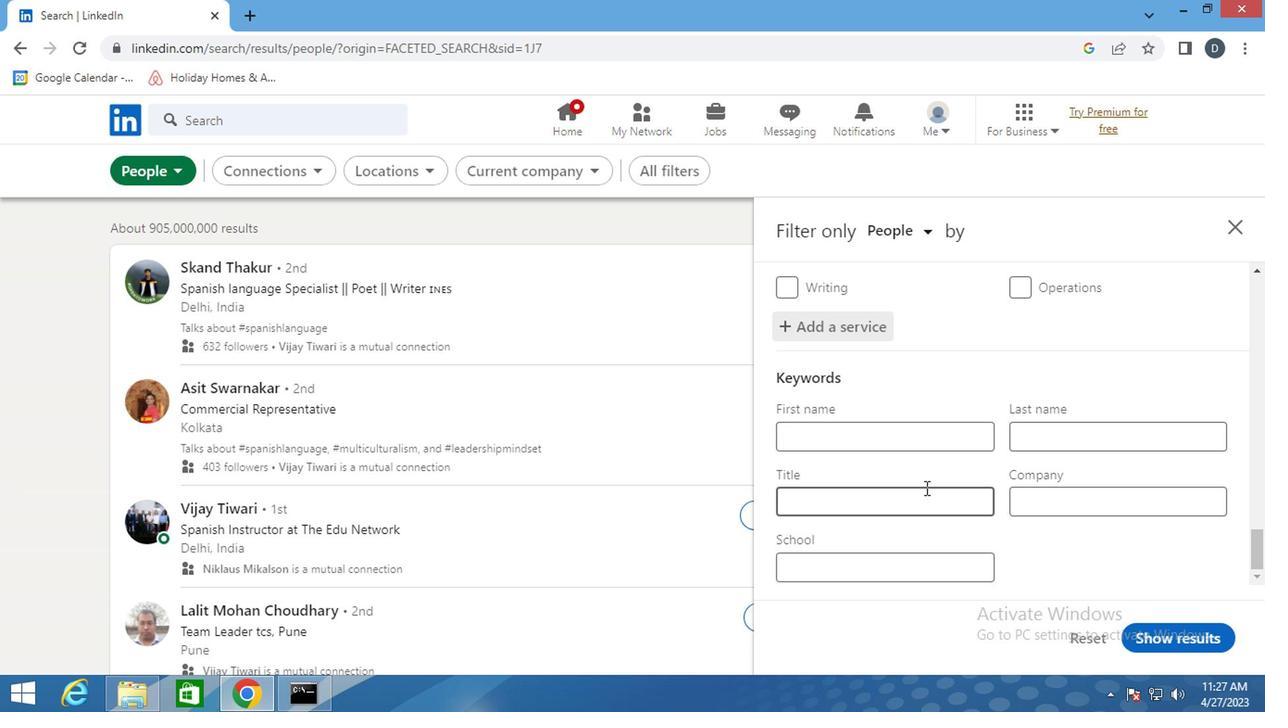 
Action: Mouse moved to (925, 487)
Screenshot: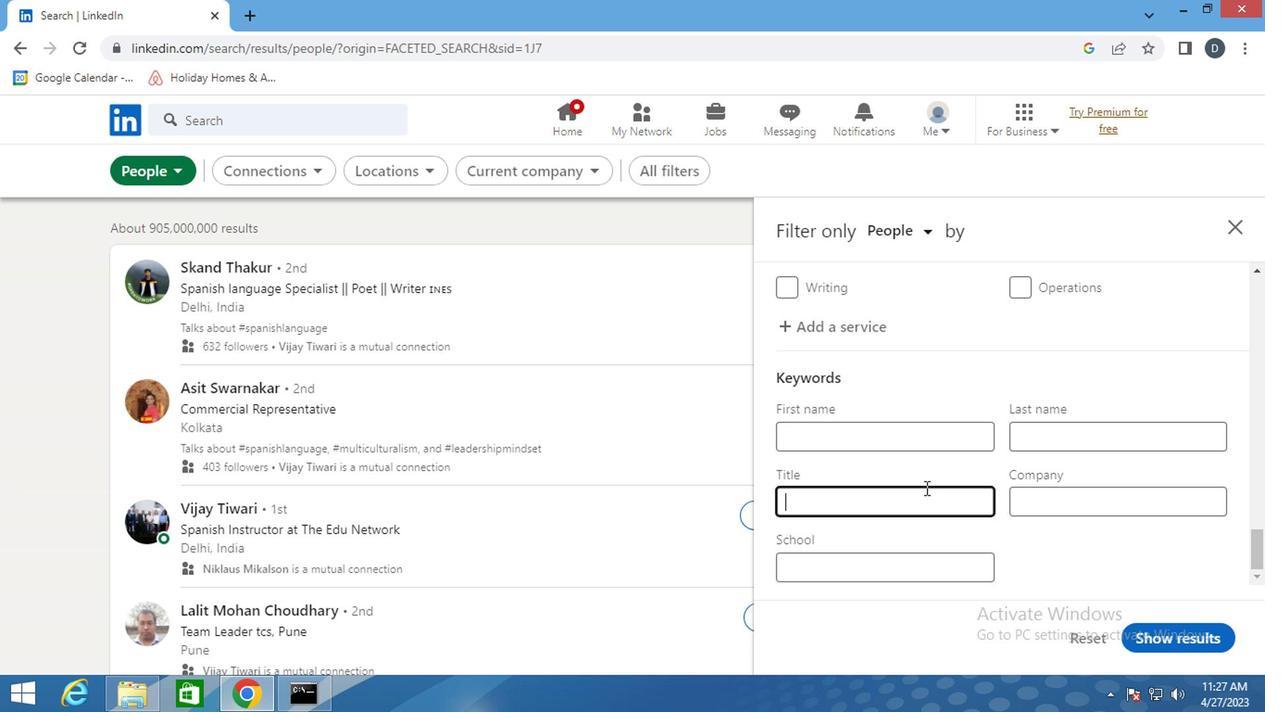 
Action: Key pressed <Key.shift><Key.shift><Key.shift><Key.shift><Key.shift><Key.shift><Key.shift><Key.shift><Key.shift><Key.shift><Key.shift><Key.shift><Key.shift><Key.shift><Key.shift><Key.shift><Key.shift><Key.shift><Key.shift><Key.shift><Key.shift><Key.shift><Key.shift><Key.shift><Key.shift><Key.shift>ANIMAL<Key.space><Key.shift>SHELTO<Key.backspace>ER<Key.space><Key.shift>BOARD<Key.space><Key.shift><M<Key.backspace><Key.backspace><Key.shift>MEMBER
Screenshot: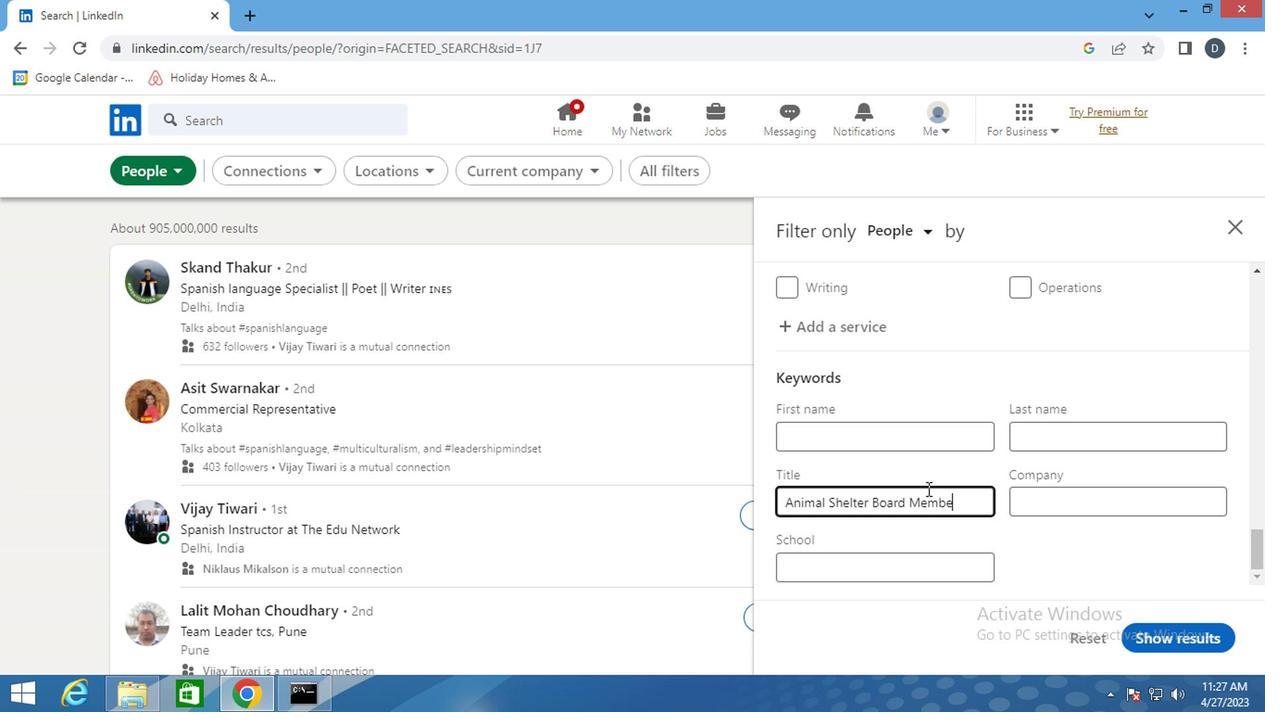 
Action: Mouse moved to (1172, 628)
Screenshot: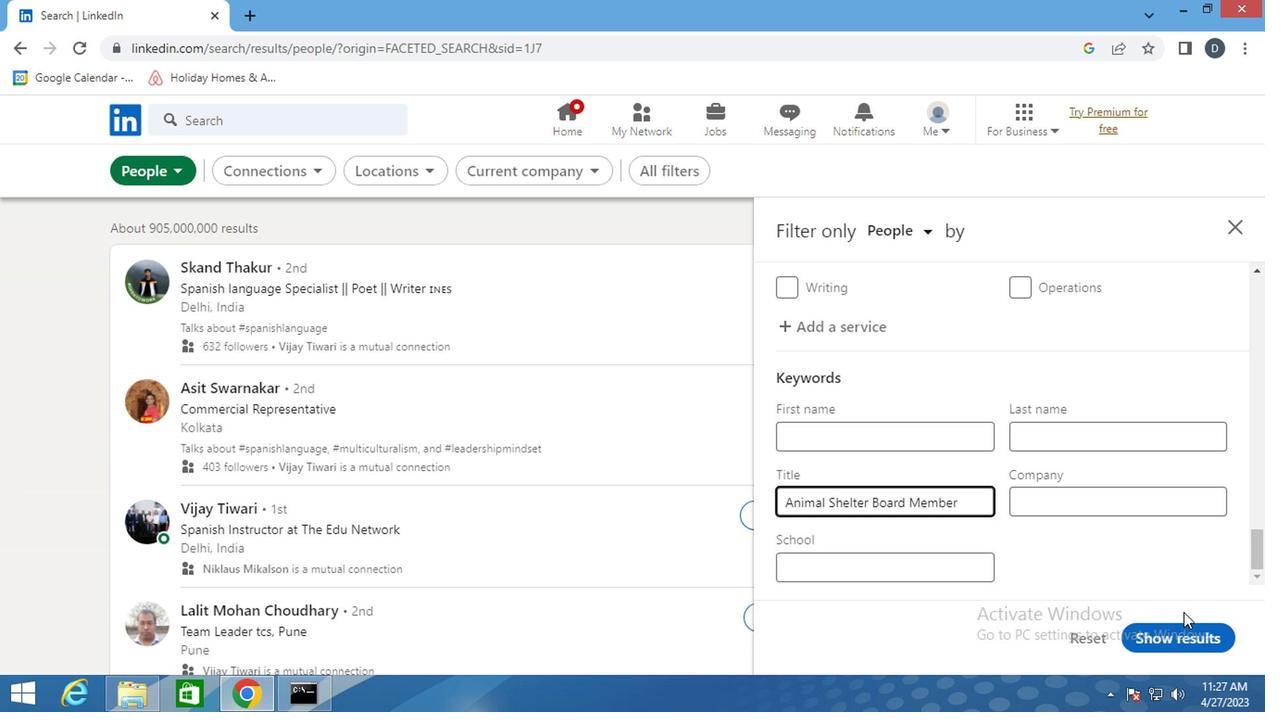 
Action: Mouse pressed left at (1172, 628)
Screenshot: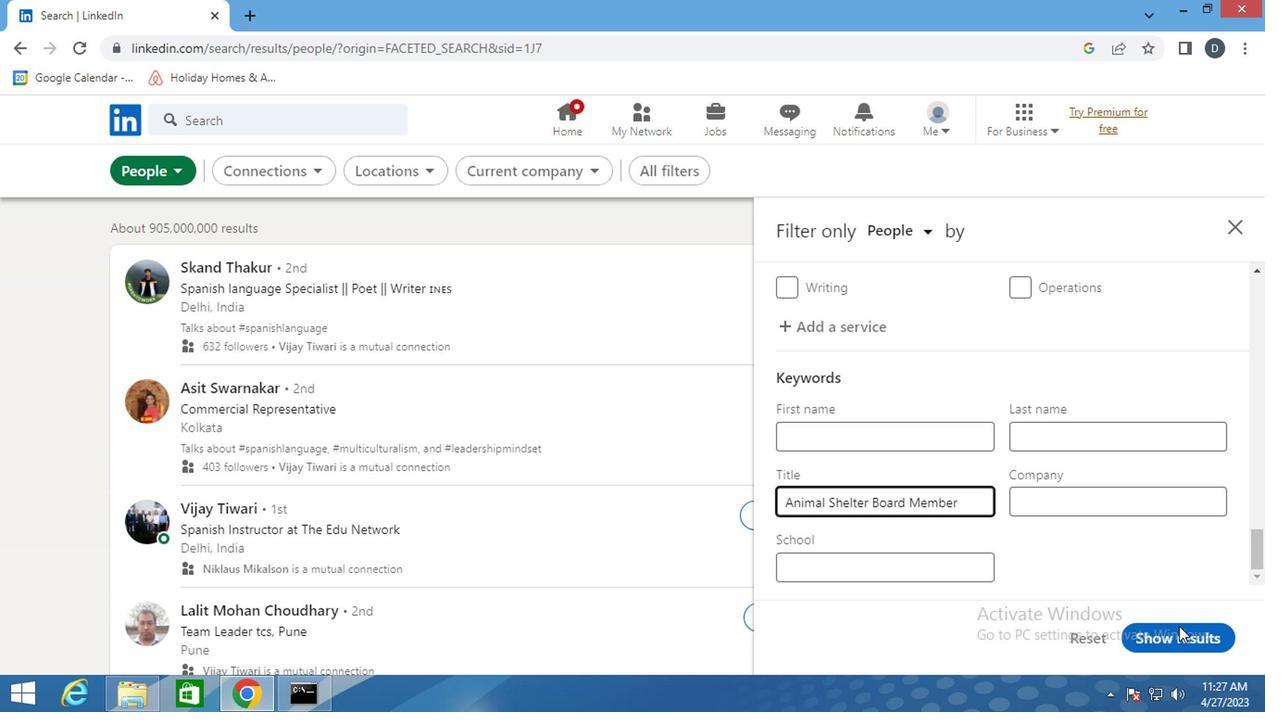 
Action: Mouse moved to (1080, 441)
Screenshot: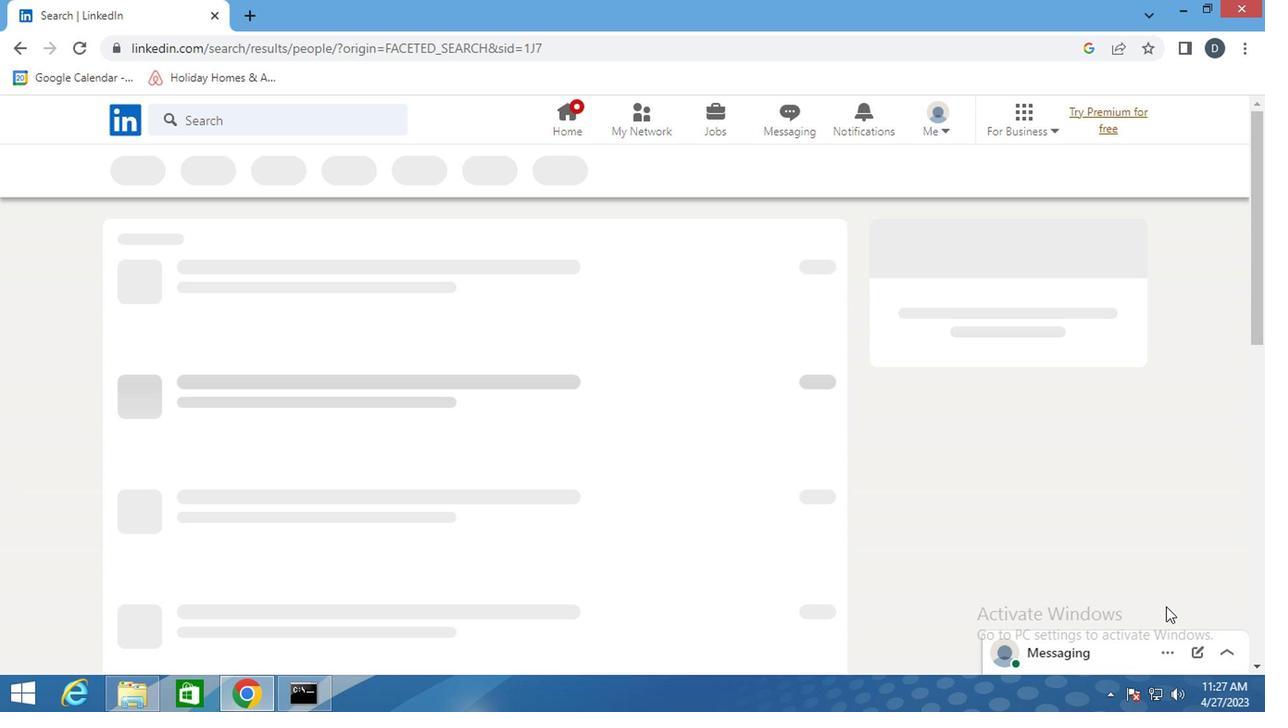 
